 Task: Find connections with filter location Hockenheim with filter topic #Saaswith filter profile language German with filter current company TeamLease Services Limited with filter school Dr. S.S. Bhatnagar UICET, Panjab University with filter industry Paint, Coating, and Adhesive Manufacturing with filter service category Video Editing with filter keywords title UPS Driver
Action: Mouse moved to (563, 84)
Screenshot: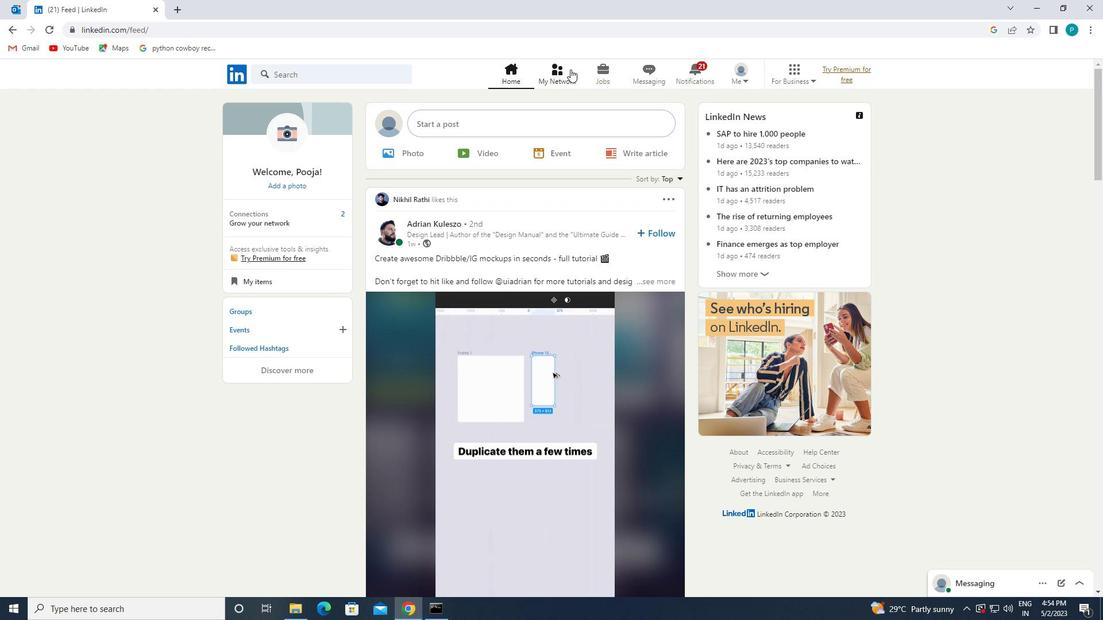 
Action: Mouse pressed left at (563, 84)
Screenshot: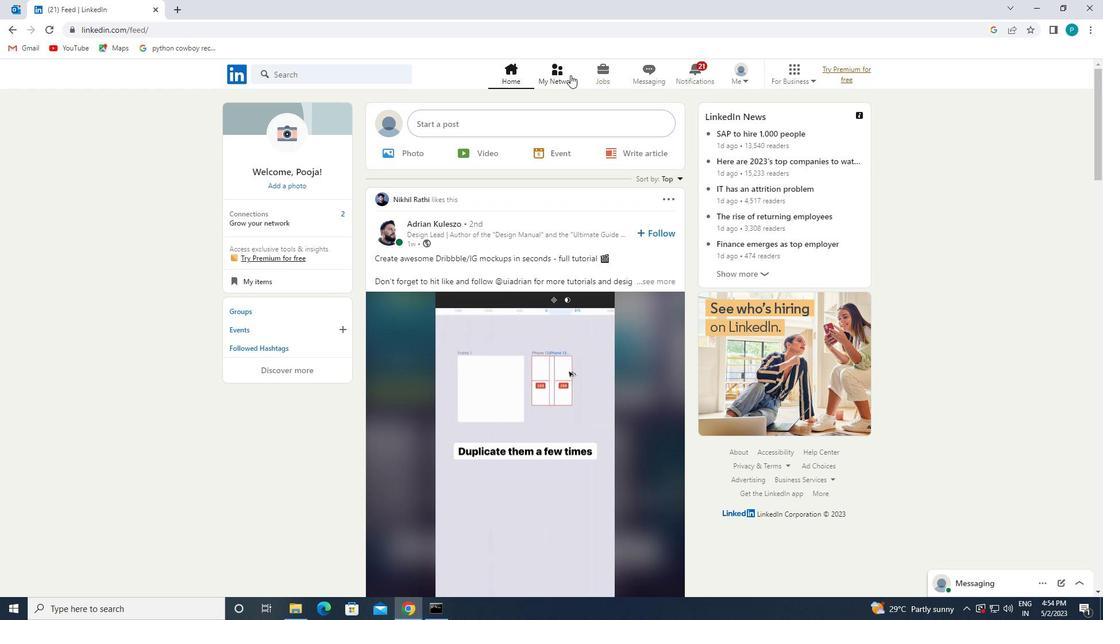 
Action: Mouse moved to (302, 141)
Screenshot: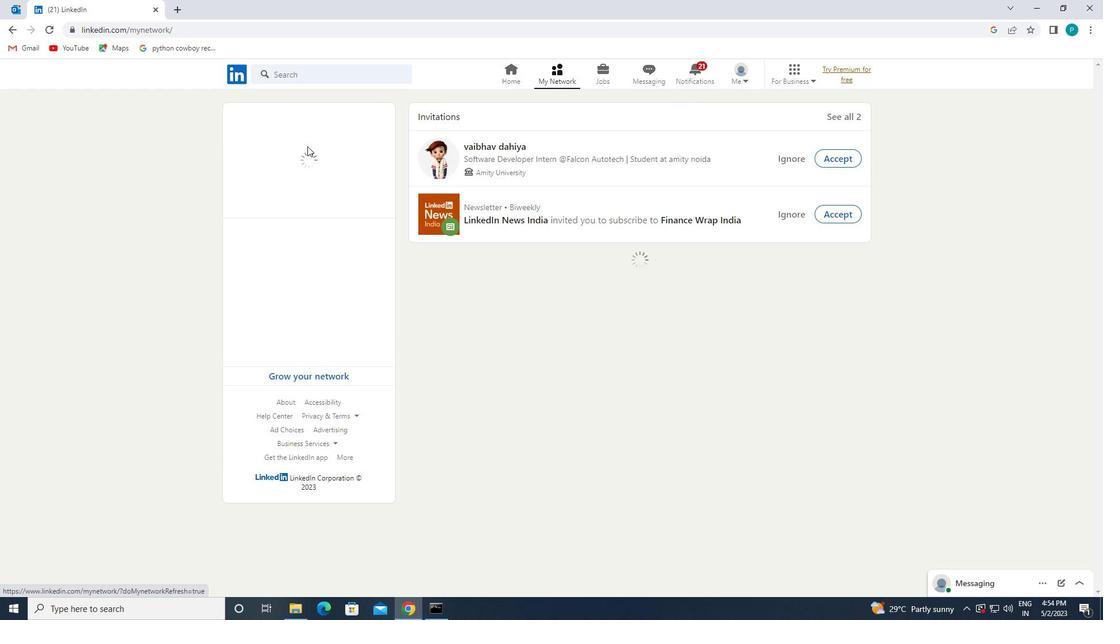 
Action: Mouse pressed left at (302, 141)
Screenshot: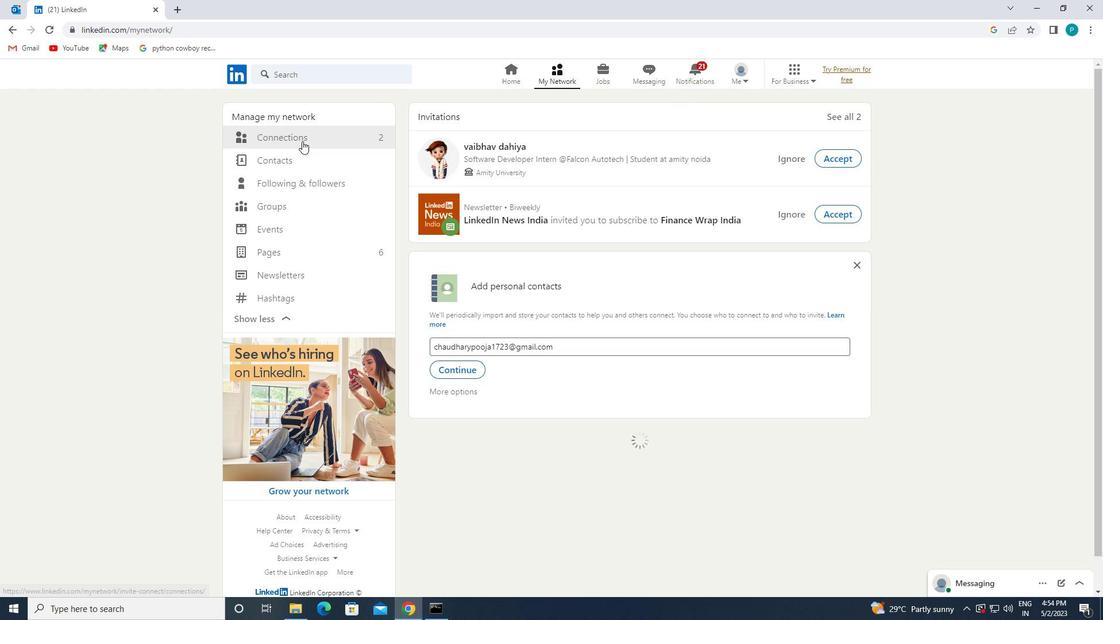 
Action: Mouse moved to (623, 144)
Screenshot: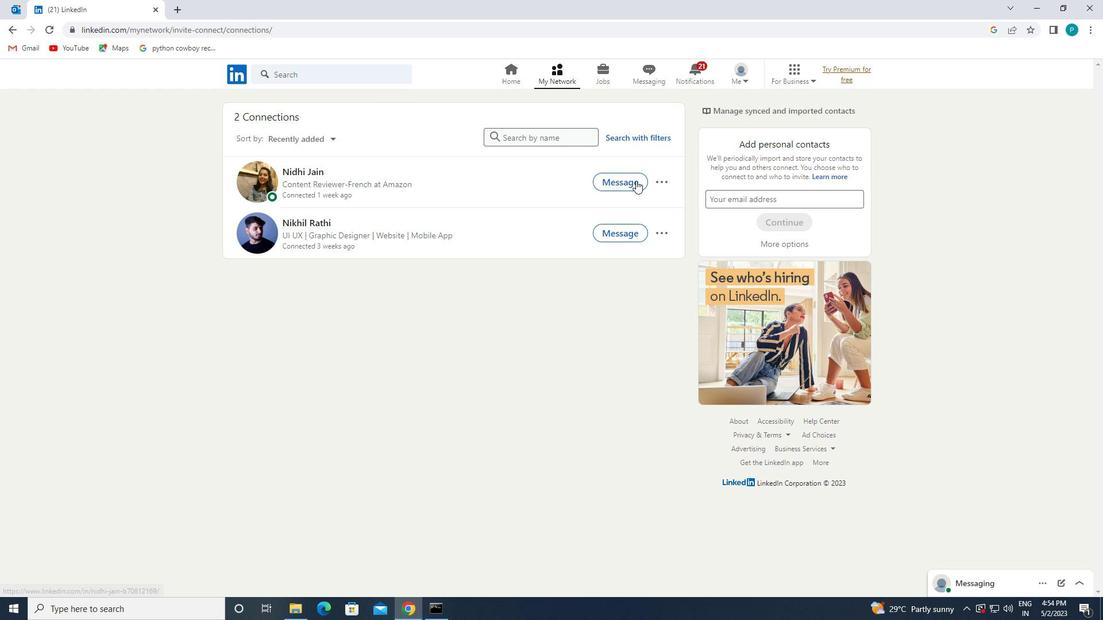 
Action: Mouse pressed left at (623, 144)
Screenshot: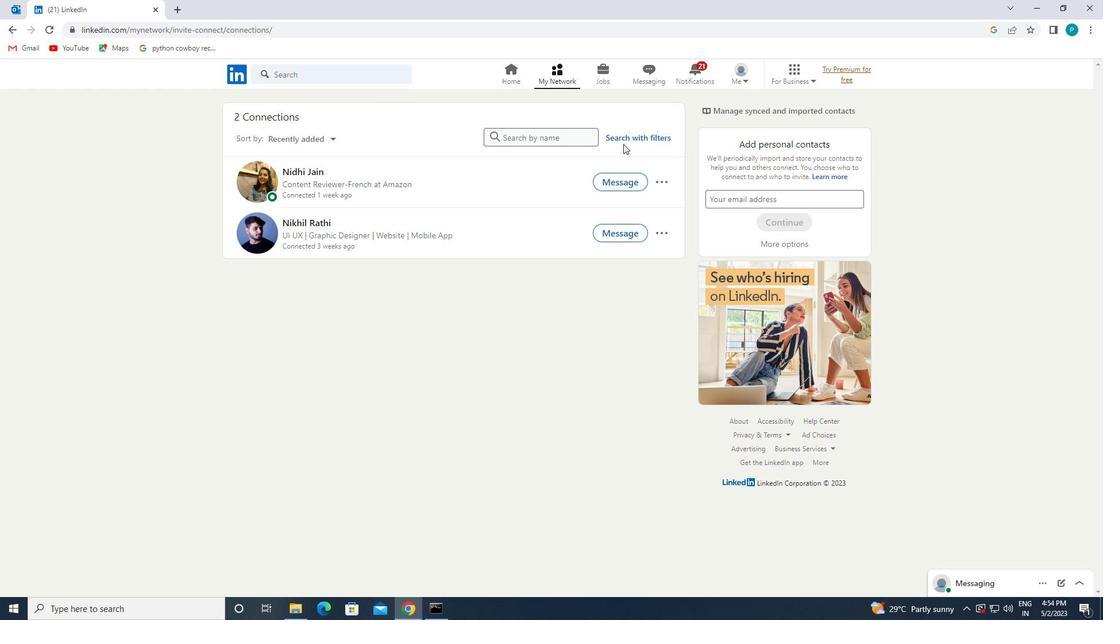 
Action: Mouse moved to (618, 139)
Screenshot: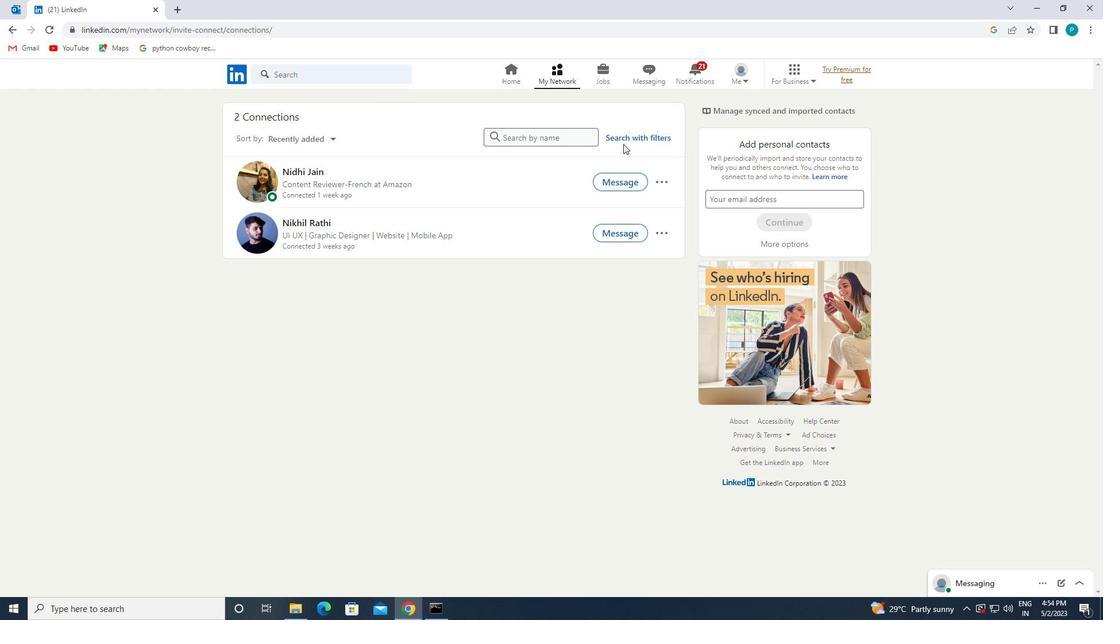 
Action: Mouse pressed left at (618, 139)
Screenshot: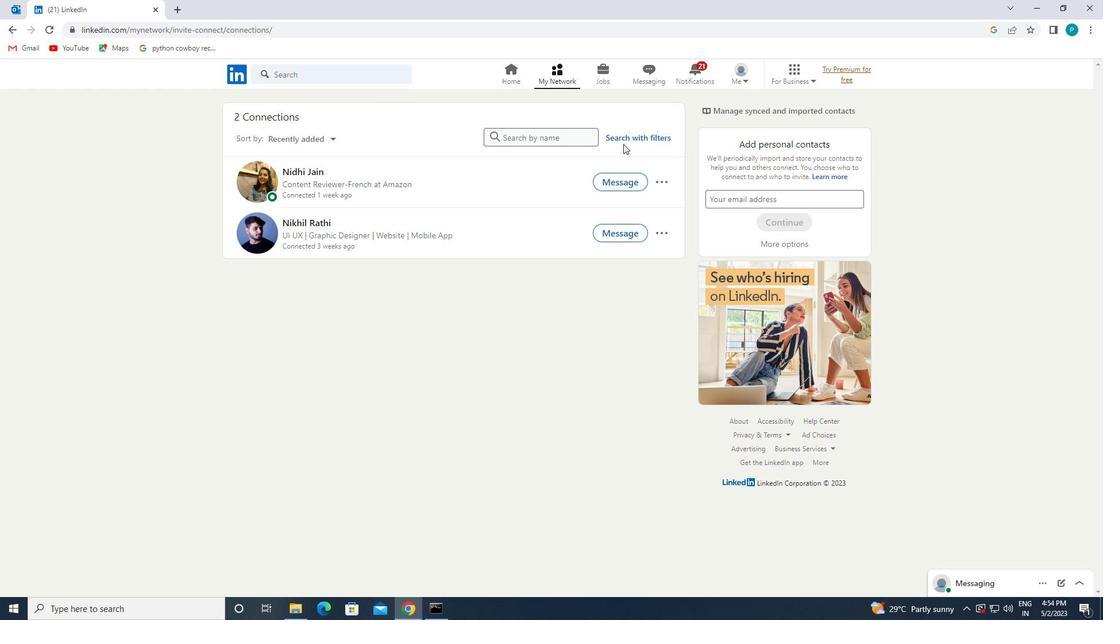 
Action: Mouse moved to (600, 99)
Screenshot: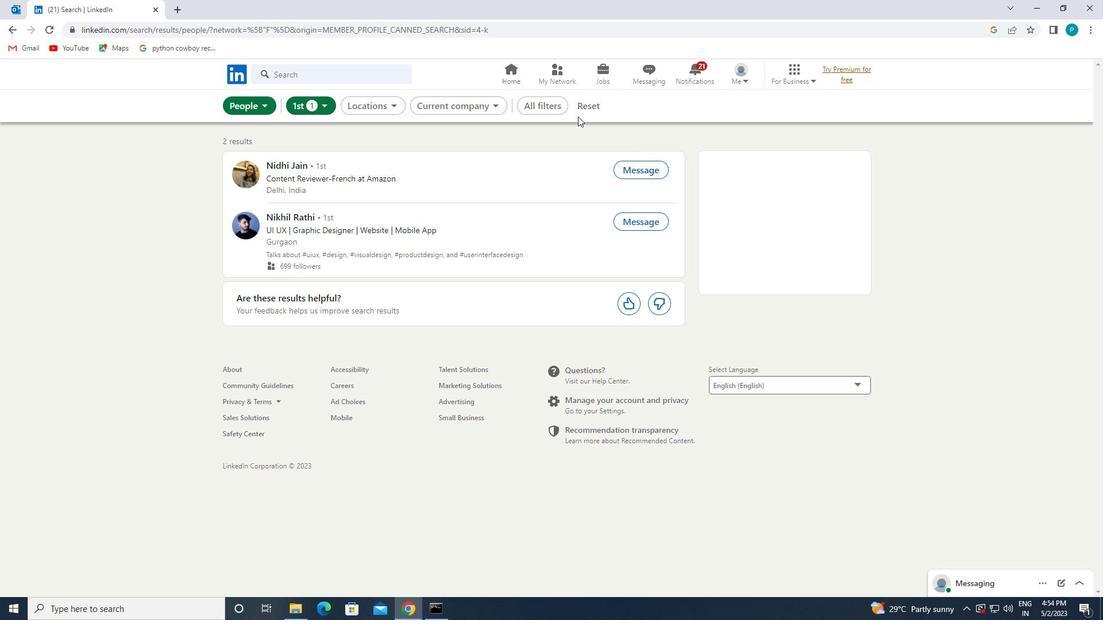 
Action: Mouse pressed left at (600, 99)
Screenshot: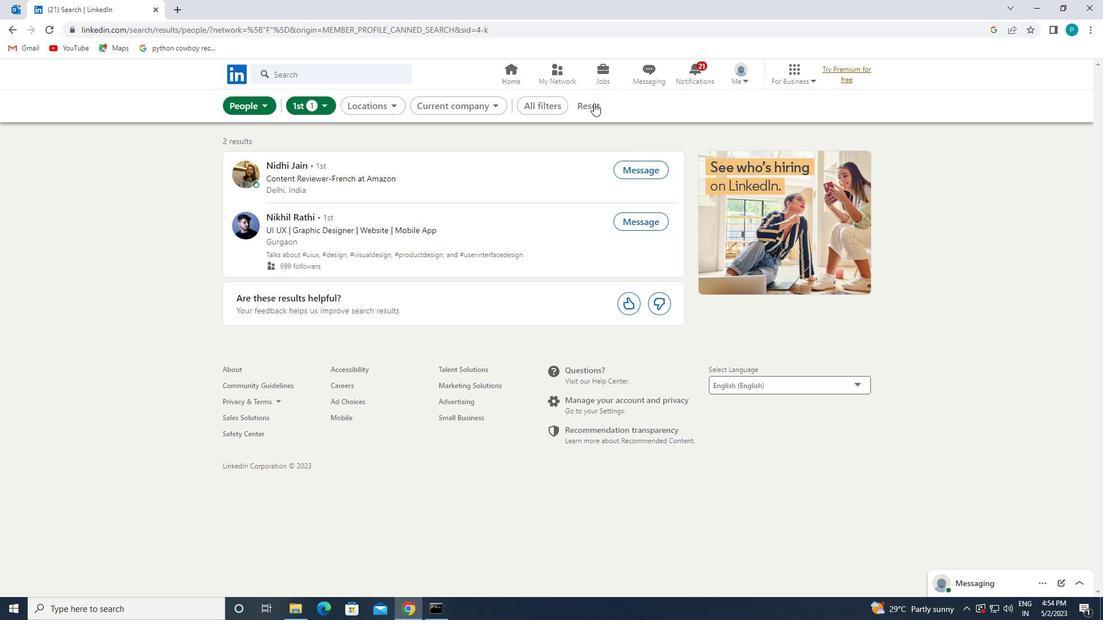
Action: Mouse moved to (548, 111)
Screenshot: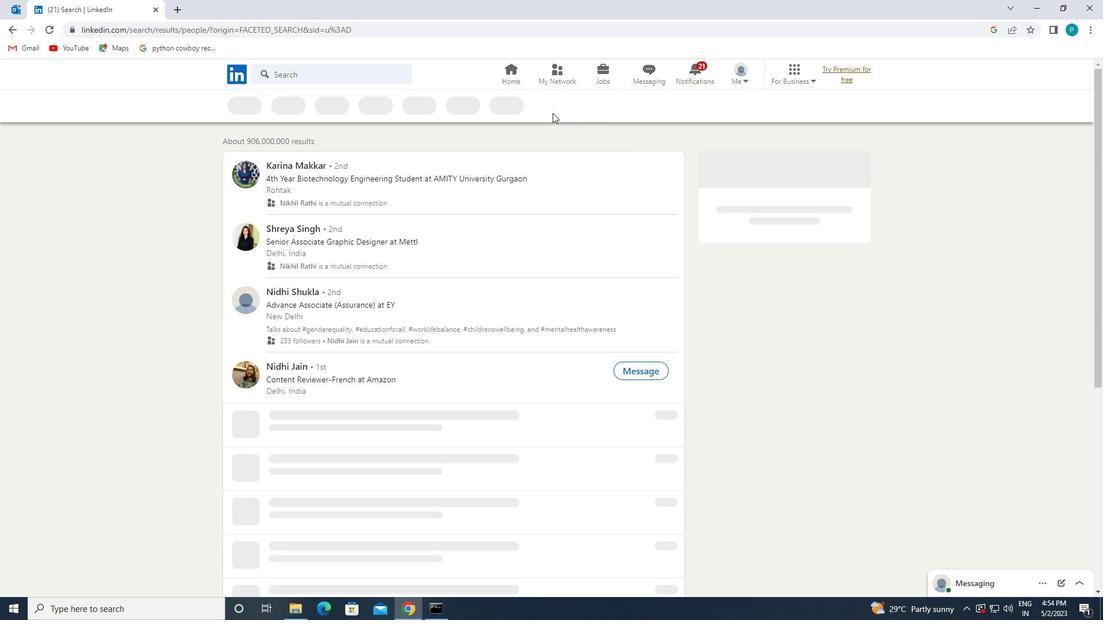 
Action: Mouse pressed left at (548, 111)
Screenshot: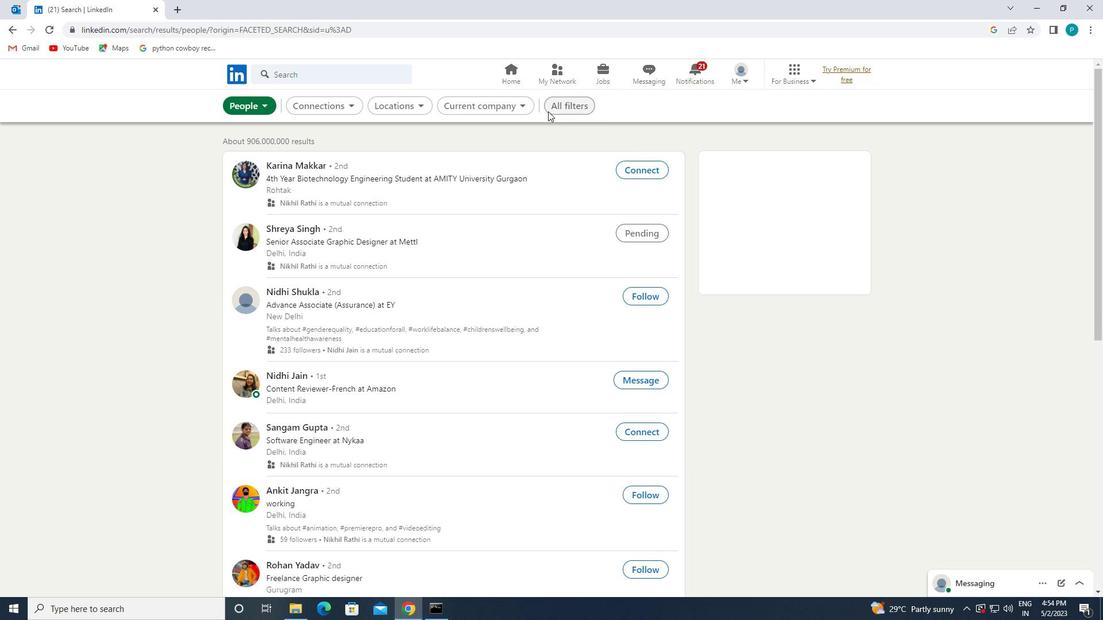 
Action: Mouse moved to (943, 352)
Screenshot: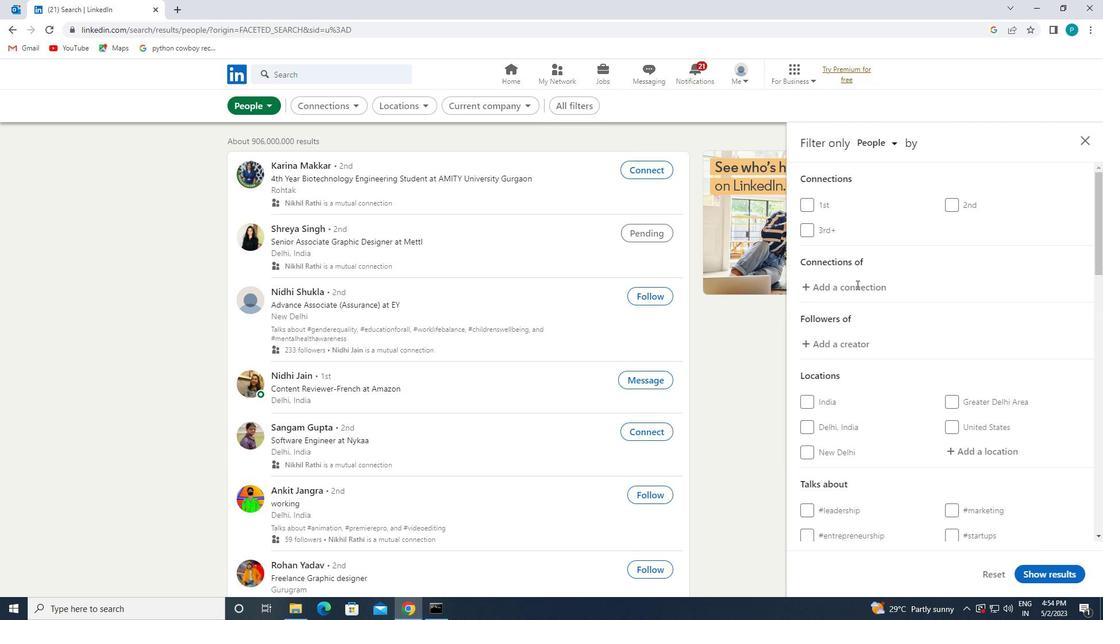 
Action: Mouse scrolled (943, 351) with delta (0, 0)
Screenshot: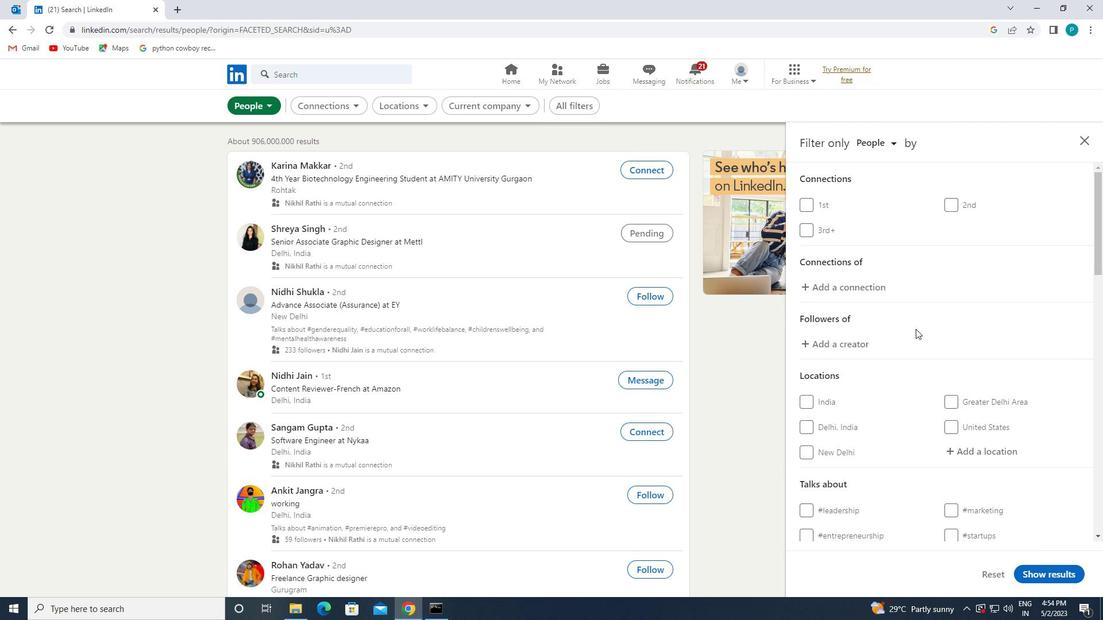 
Action: Mouse scrolled (943, 351) with delta (0, 0)
Screenshot: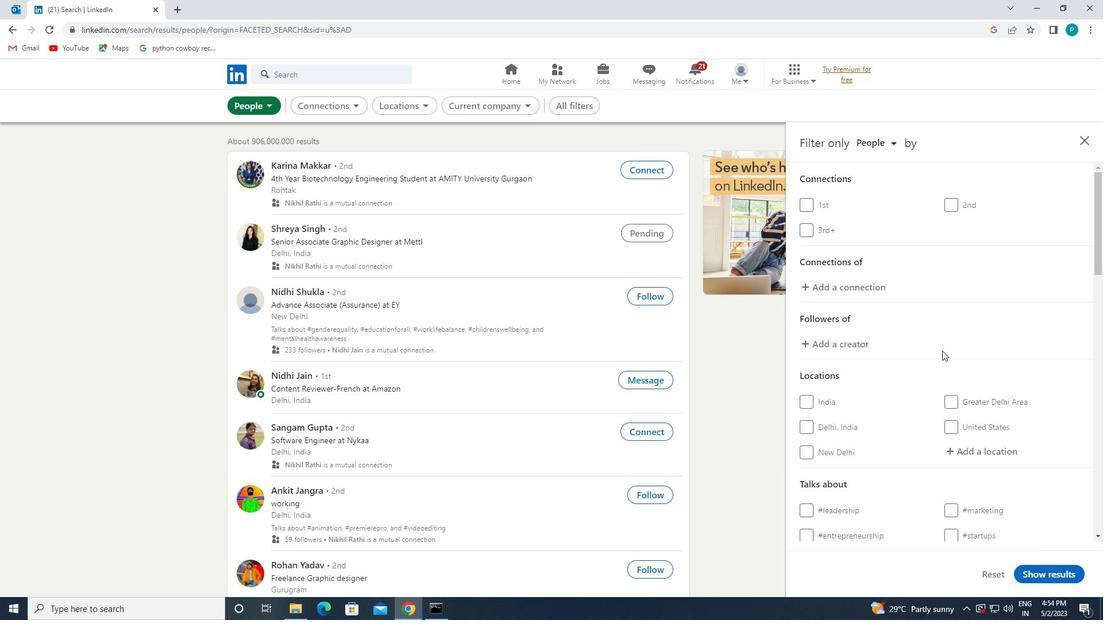 
Action: Mouse moved to (980, 338)
Screenshot: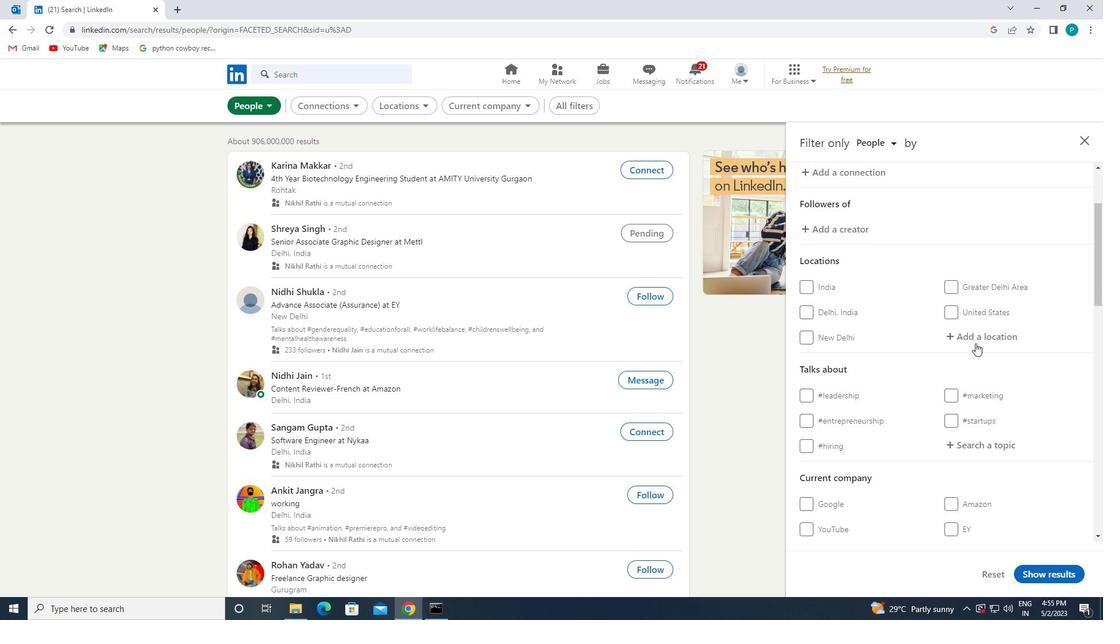 
Action: Mouse pressed left at (980, 338)
Screenshot: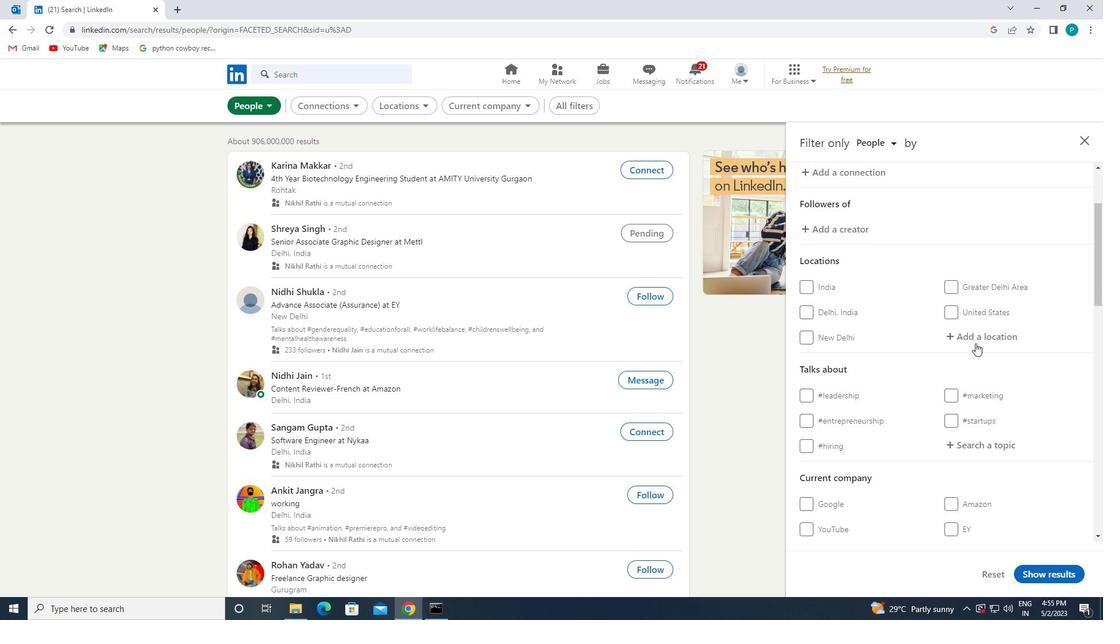 
Action: Mouse moved to (980, 338)
Screenshot: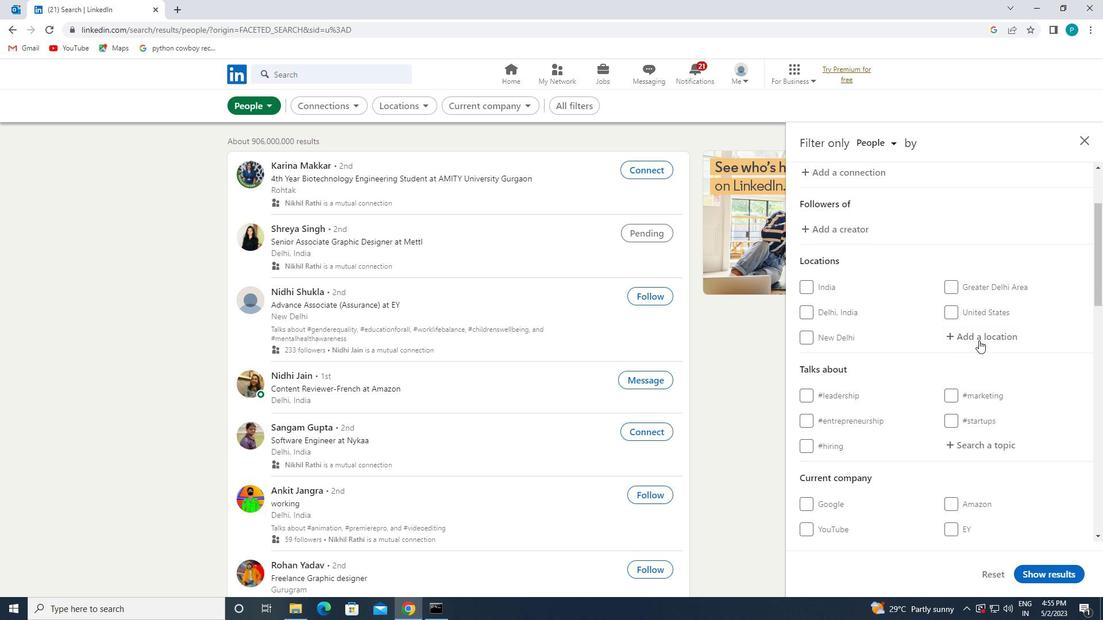 
Action: Key pressed <Key.caps_lock>h<Key.caps_lock>ockenheim
Screenshot: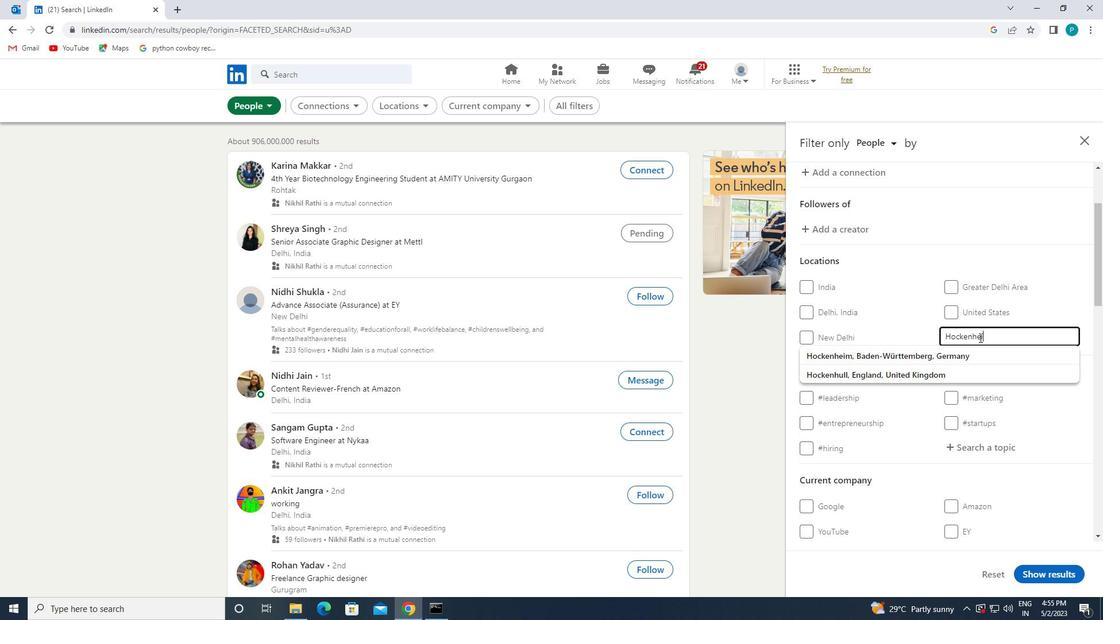 
Action: Mouse moved to (971, 355)
Screenshot: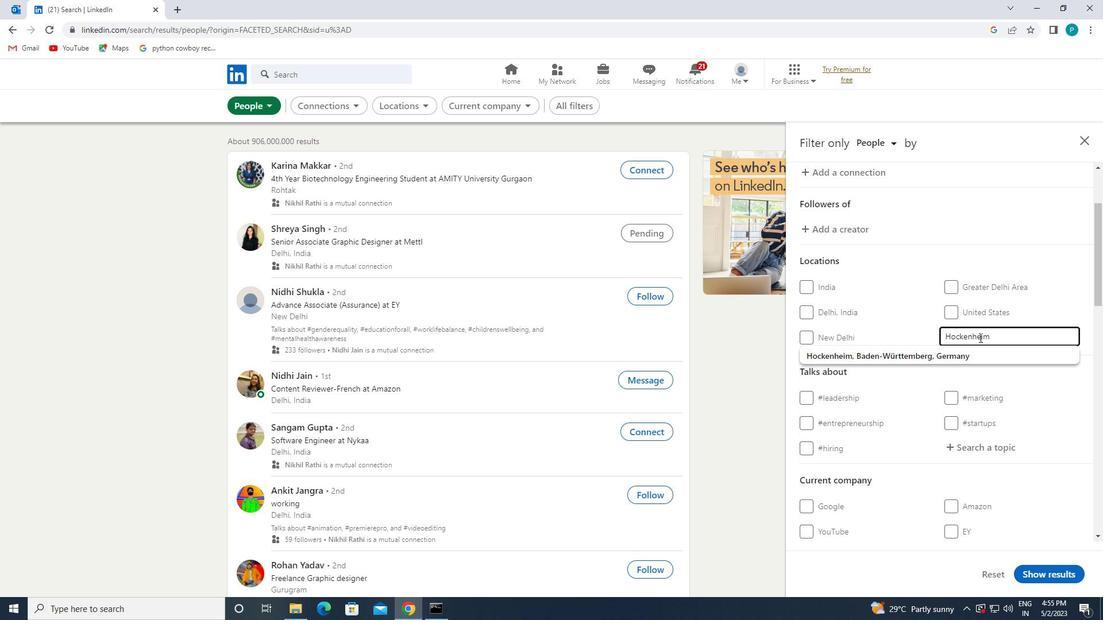 
Action: Mouse pressed left at (971, 355)
Screenshot: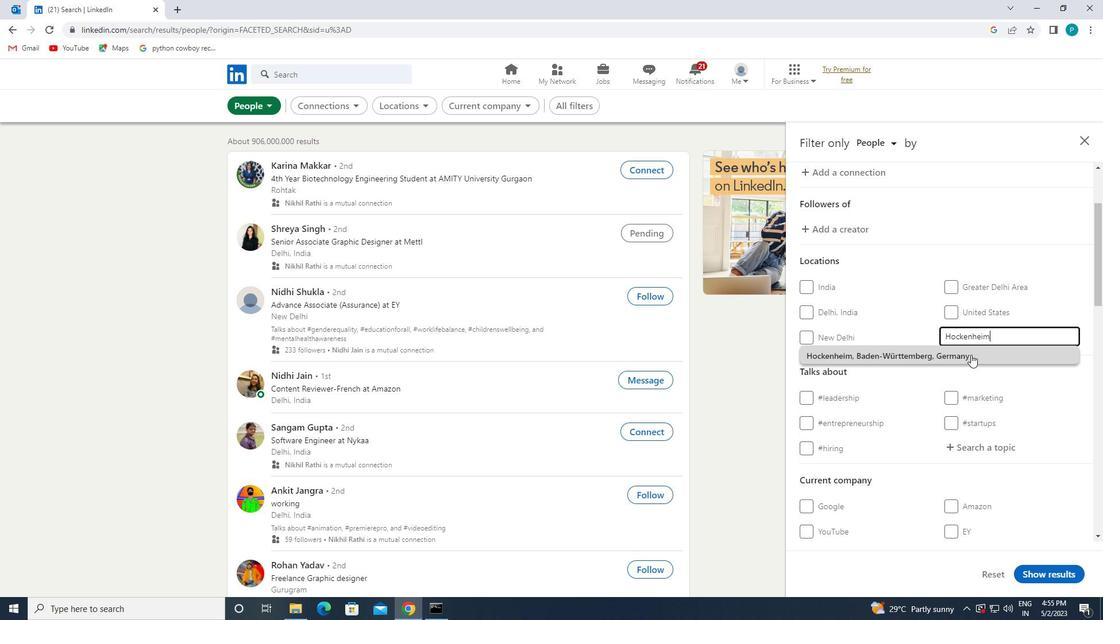 
Action: Mouse moved to (971, 355)
Screenshot: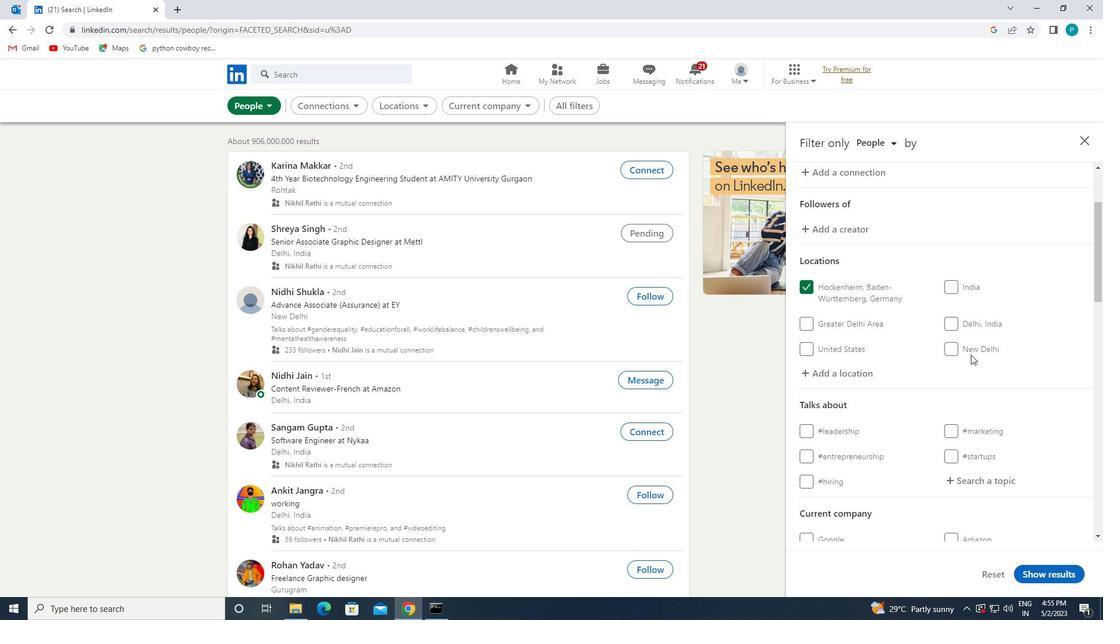 
Action: Mouse scrolled (971, 355) with delta (0, 0)
Screenshot: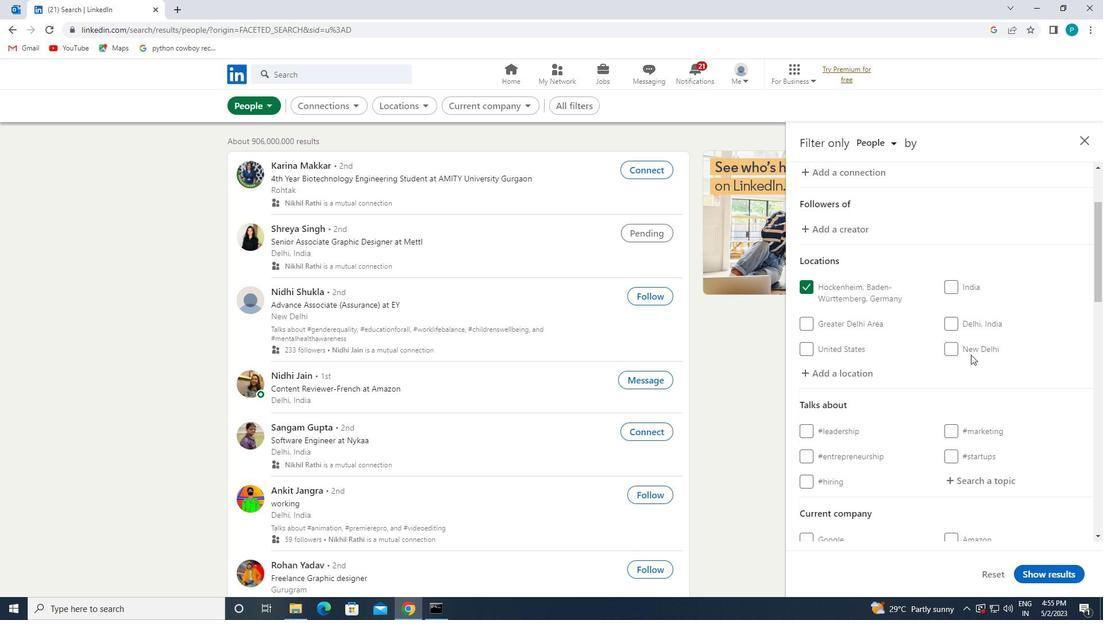 
Action: Mouse moved to (971, 355)
Screenshot: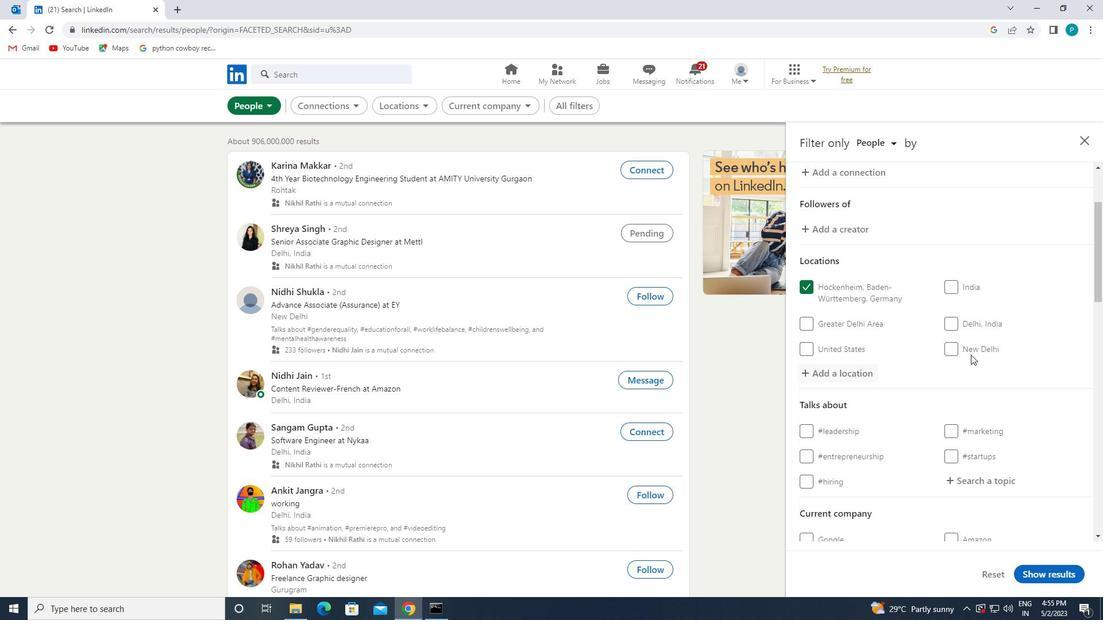 
Action: Mouse scrolled (971, 355) with delta (0, 0)
Screenshot: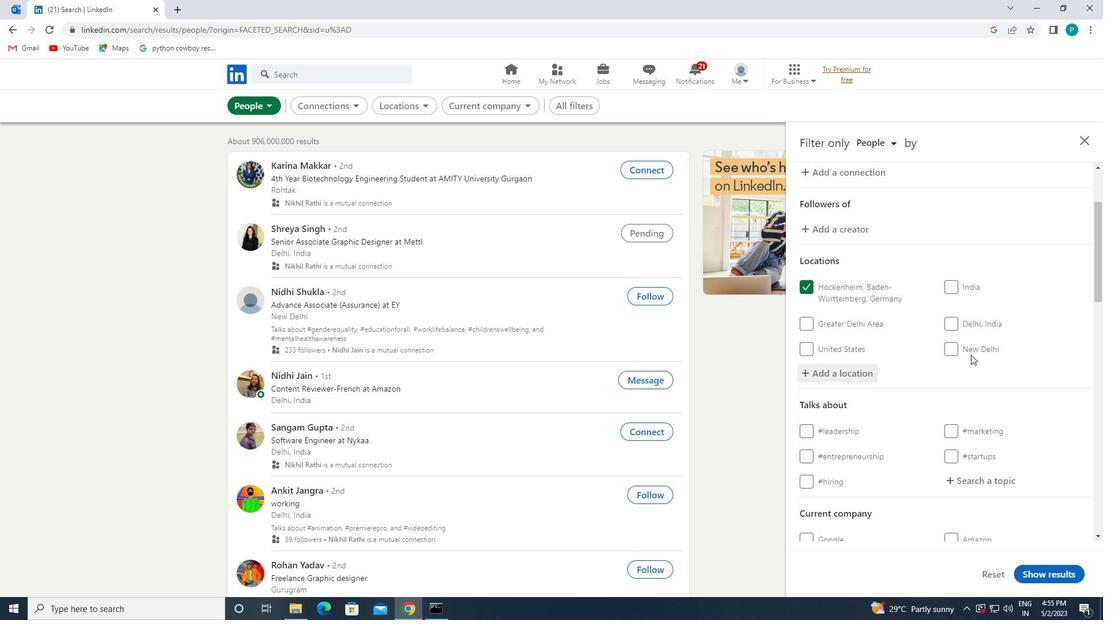 
Action: Mouse moved to (971, 356)
Screenshot: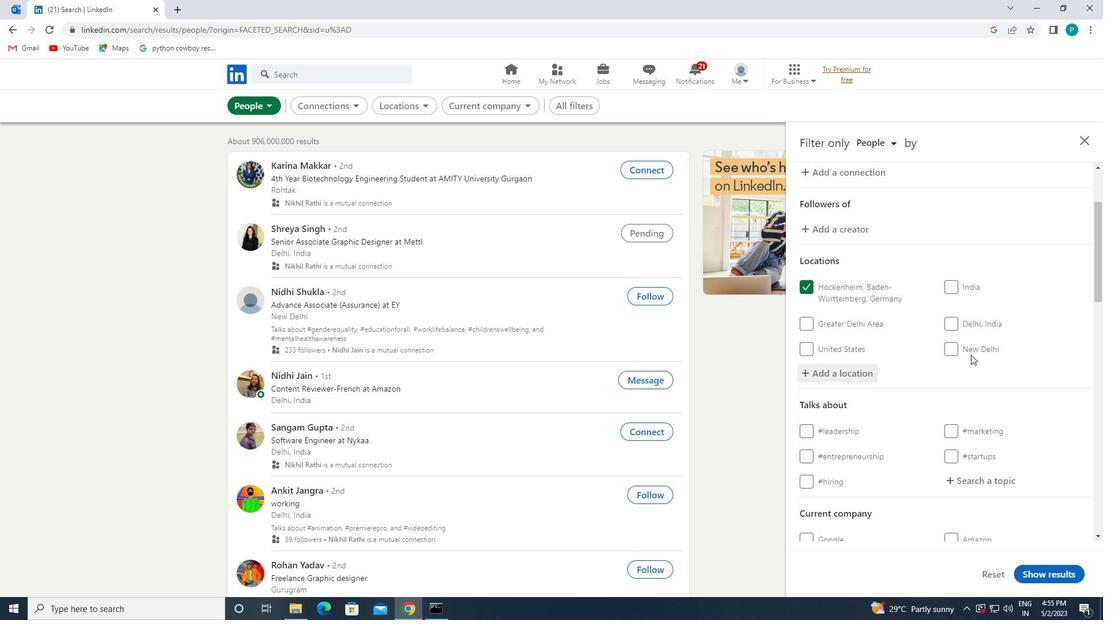 
Action: Mouse scrolled (971, 355) with delta (0, 0)
Screenshot: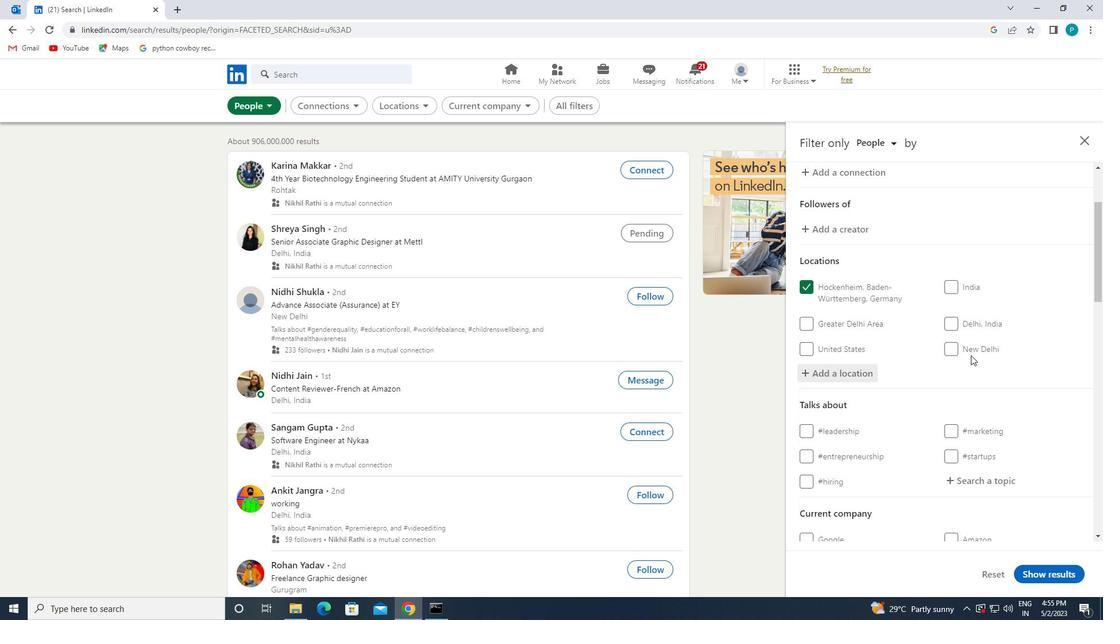 
Action: Mouse moved to (967, 297)
Screenshot: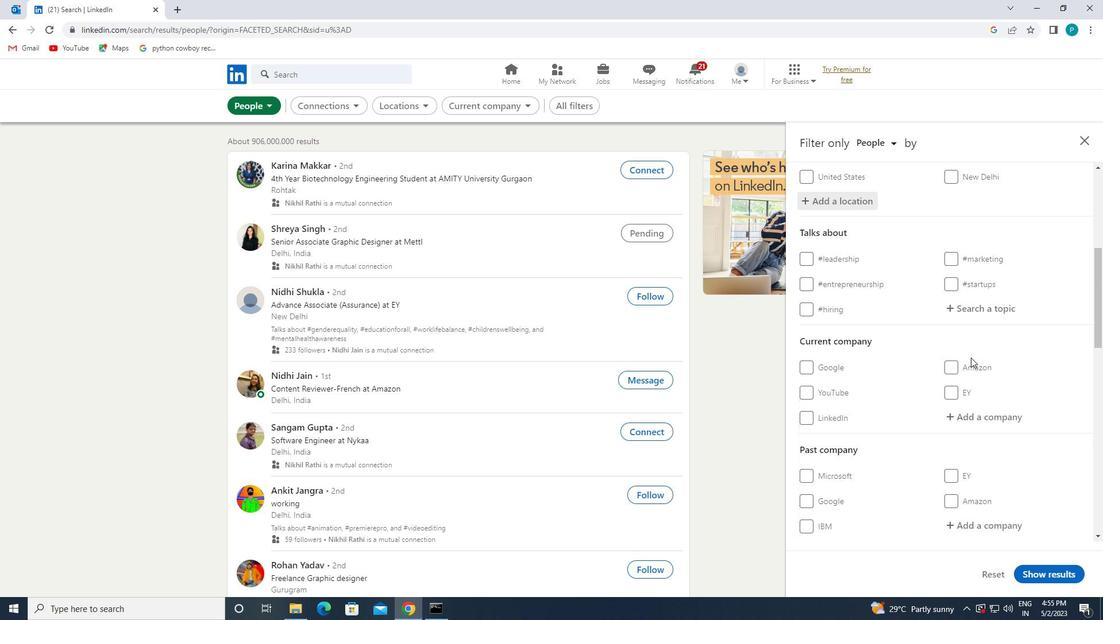 
Action: Mouse pressed left at (967, 297)
Screenshot: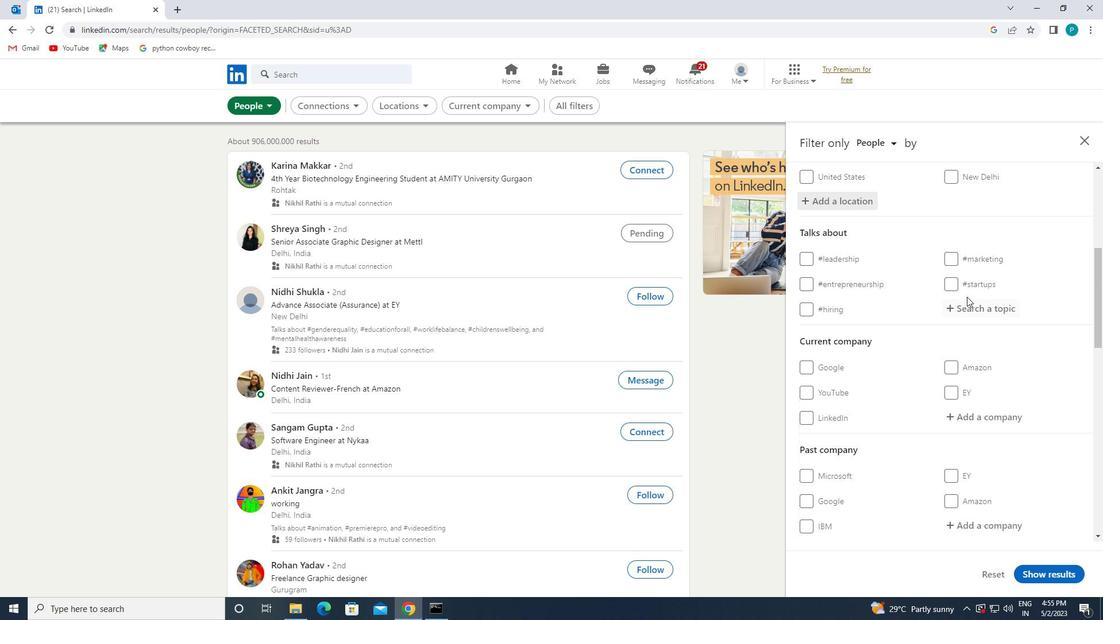 
Action: Mouse moved to (976, 317)
Screenshot: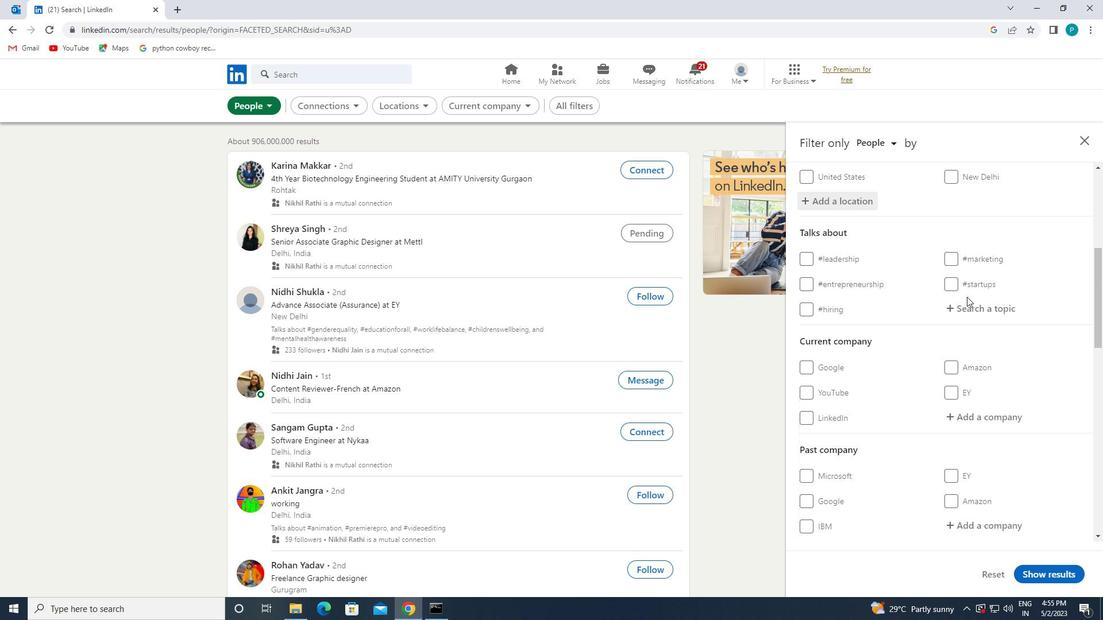 
Action: Mouse pressed left at (976, 317)
Screenshot: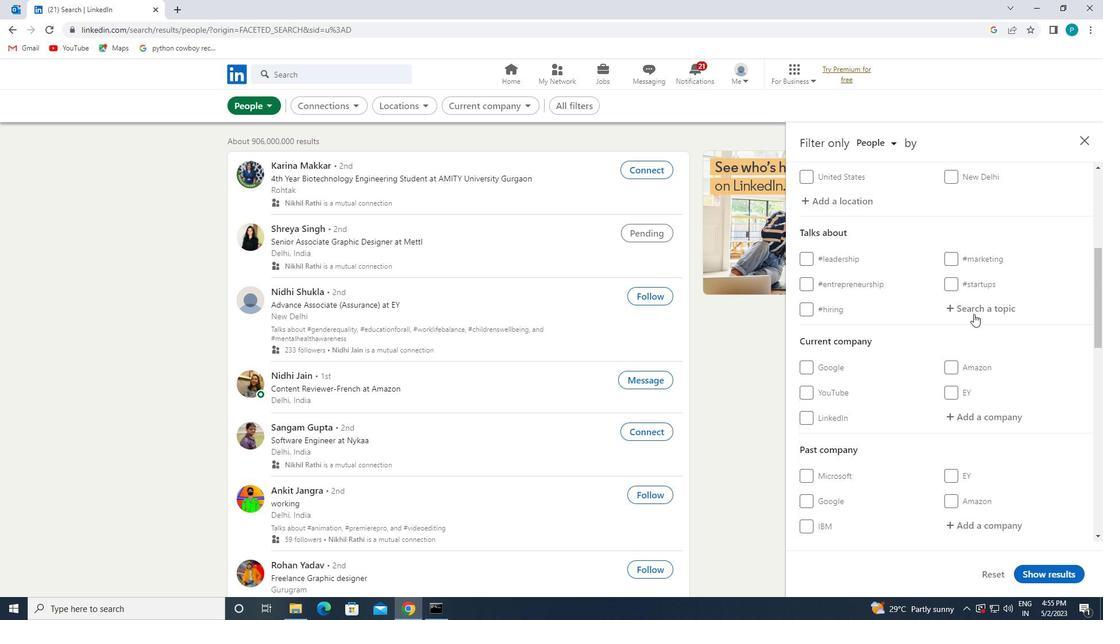 
Action: Mouse moved to (967, 311)
Screenshot: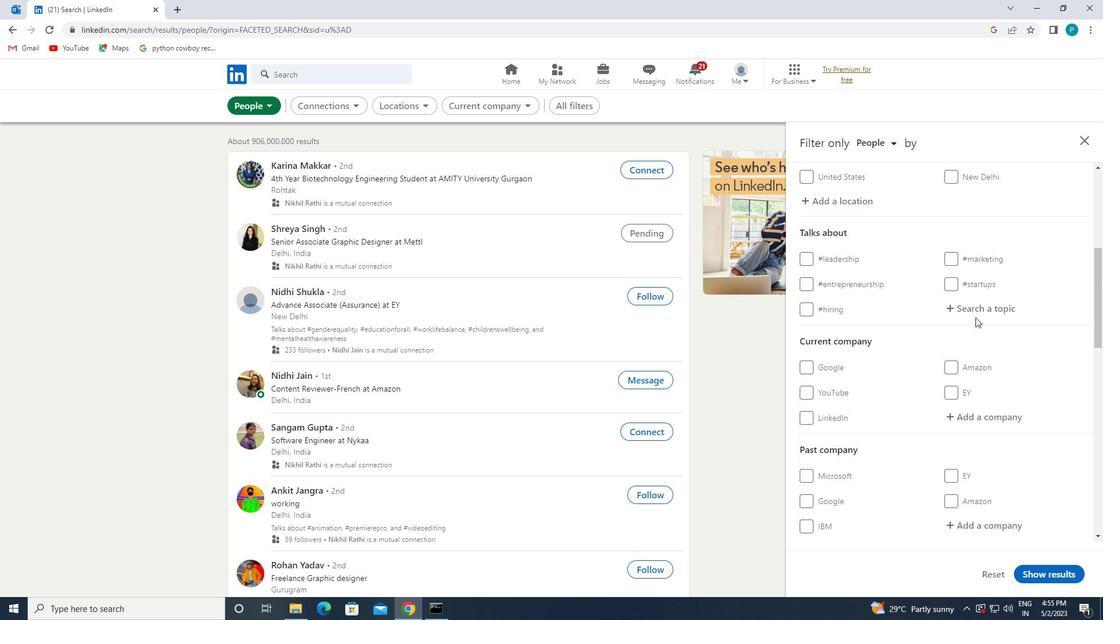 
Action: Mouse pressed left at (967, 311)
Screenshot: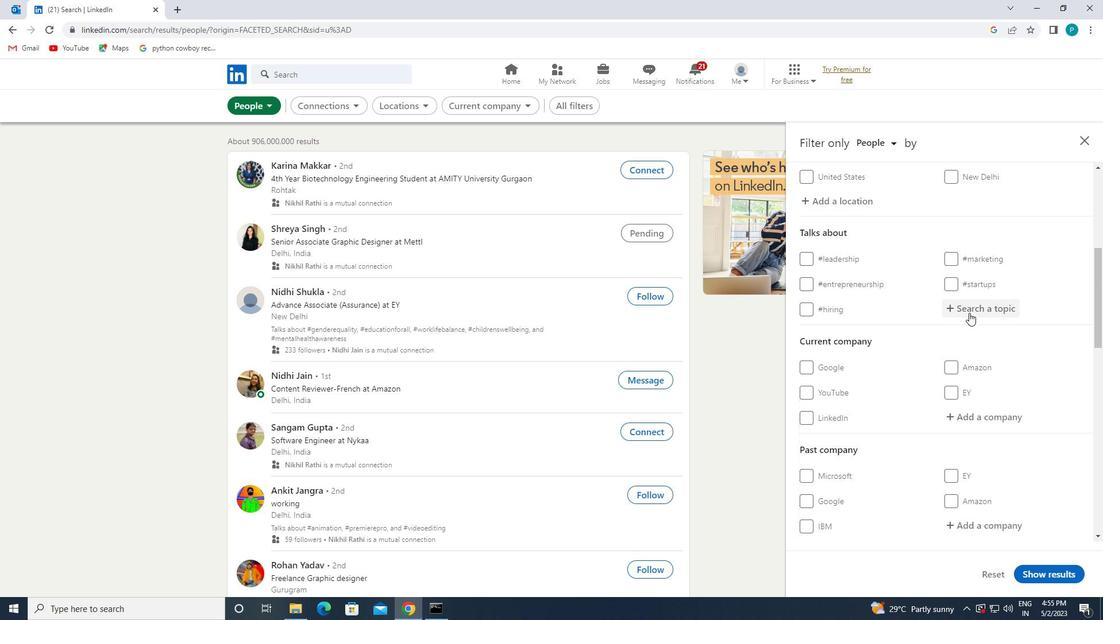 
Action: Mouse moved to (978, 317)
Screenshot: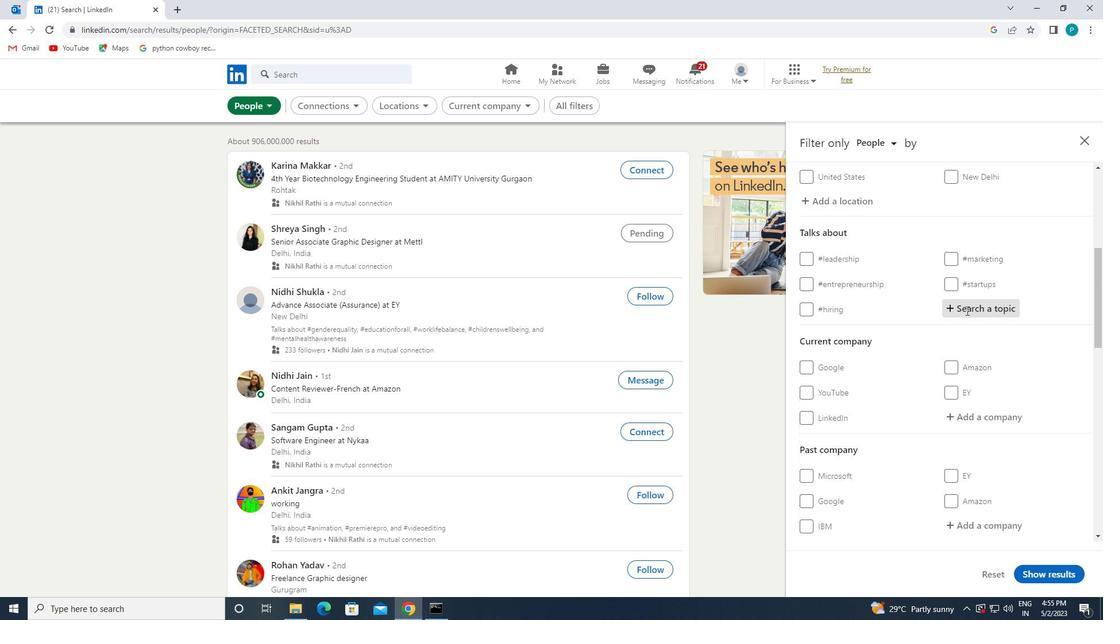 
Action: Key pressed <Key.shift>#<Key.caps_lock>S<Key.caps_lock>AAS
Screenshot: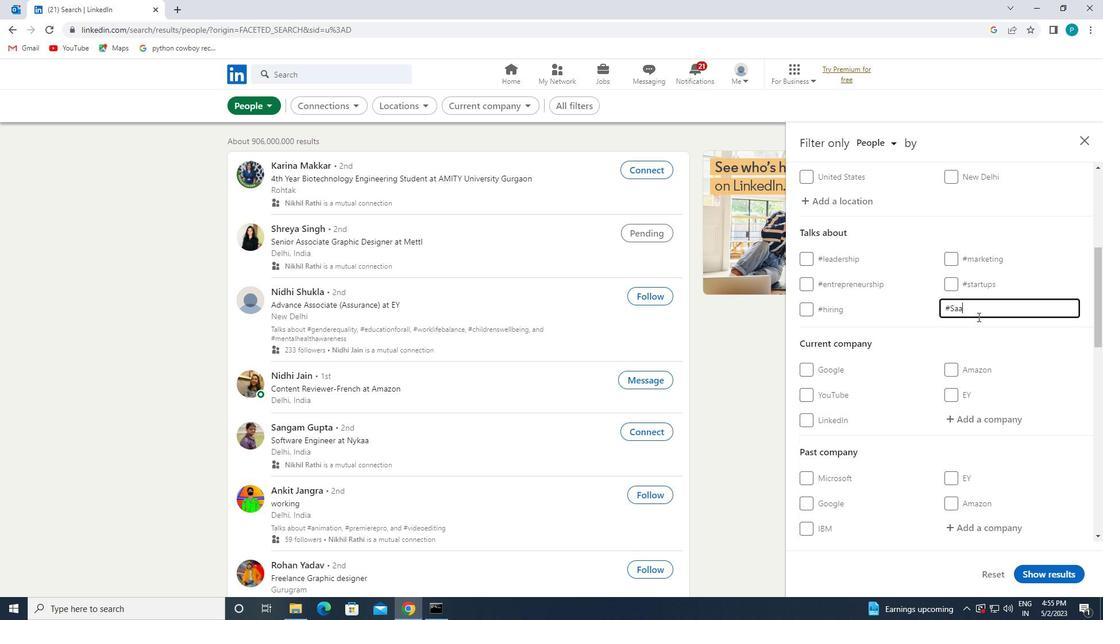 
Action: Mouse moved to (957, 362)
Screenshot: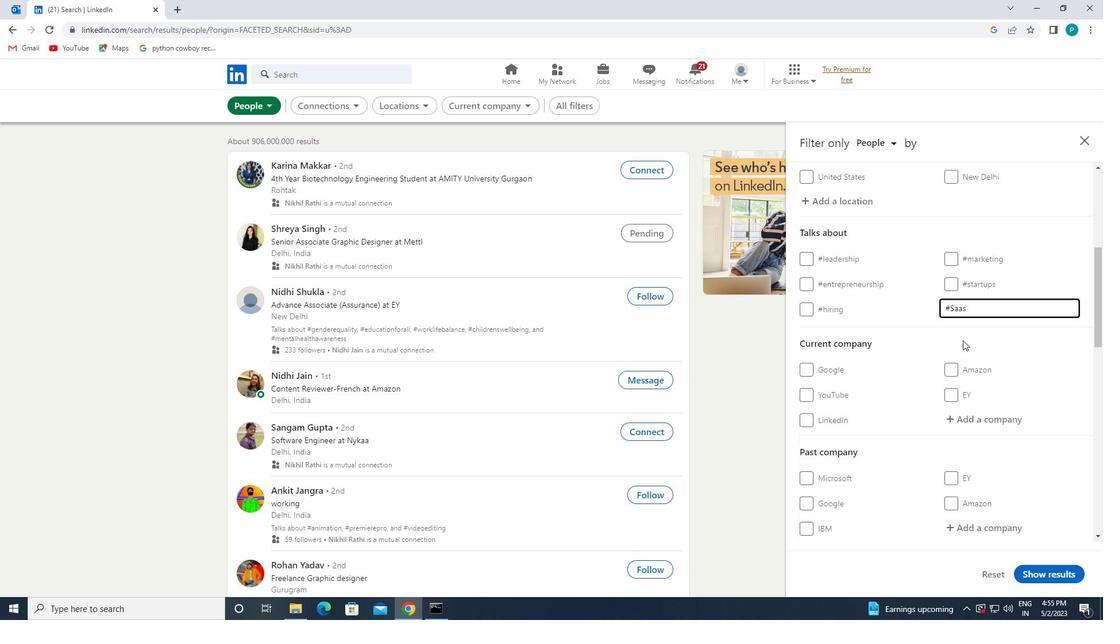 
Action: Mouse scrolled (957, 361) with delta (0, 0)
Screenshot: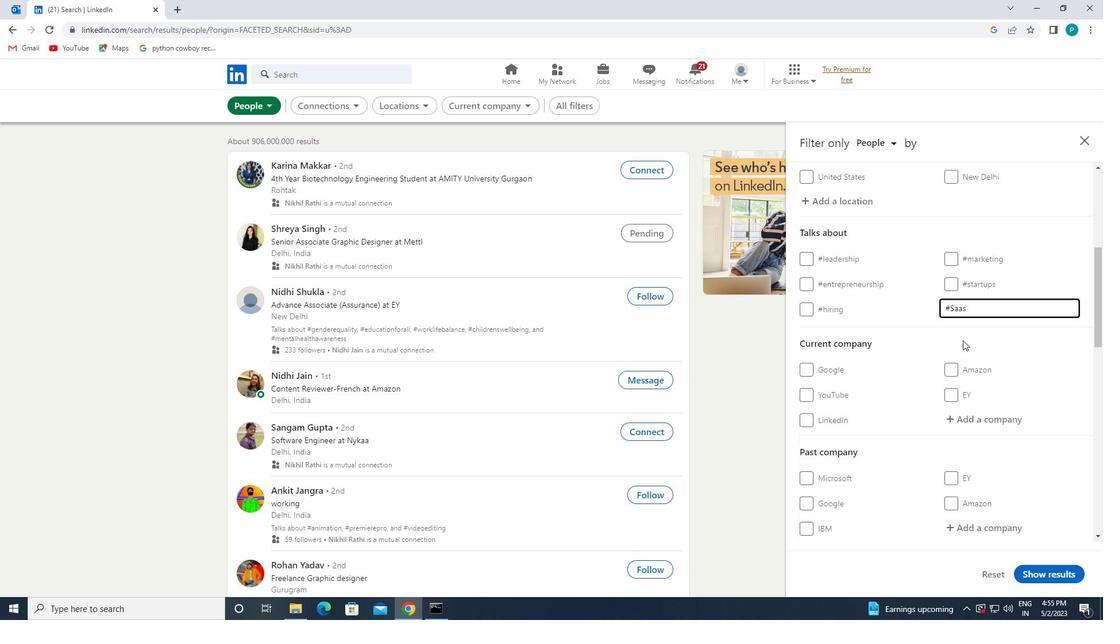 
Action: Mouse moved to (957, 367)
Screenshot: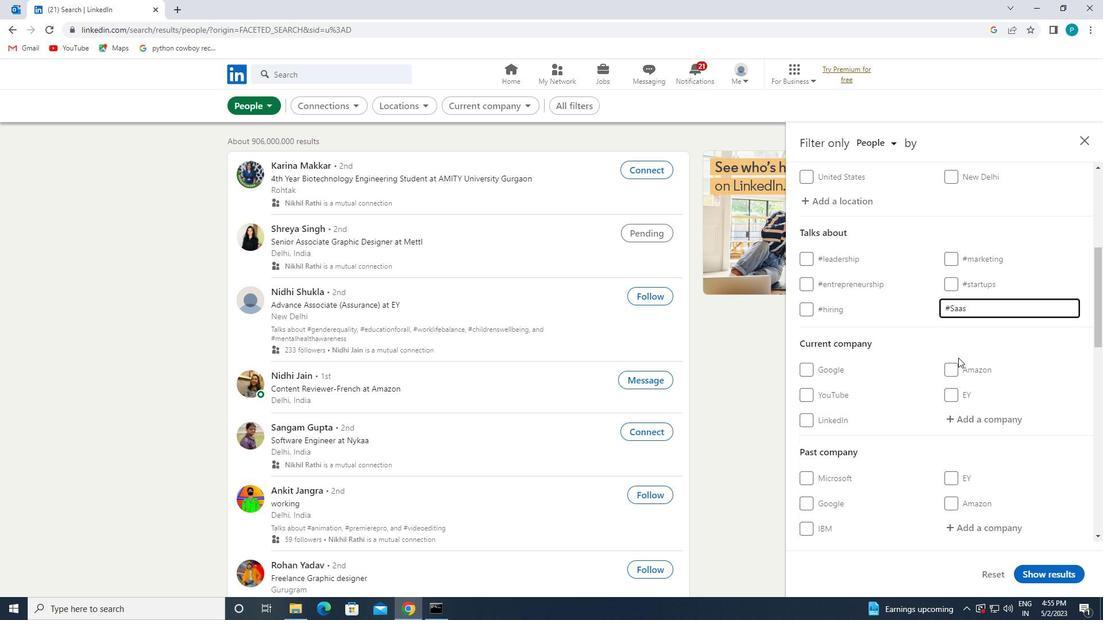 
Action: Mouse scrolled (957, 366) with delta (0, 0)
Screenshot: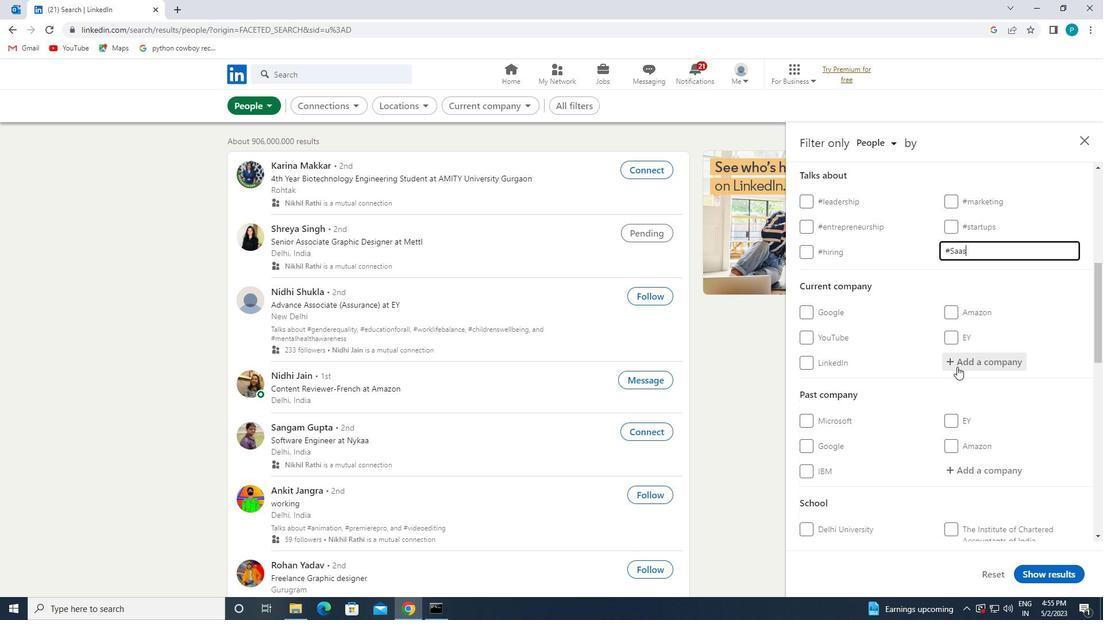 
Action: Mouse scrolled (957, 366) with delta (0, 0)
Screenshot: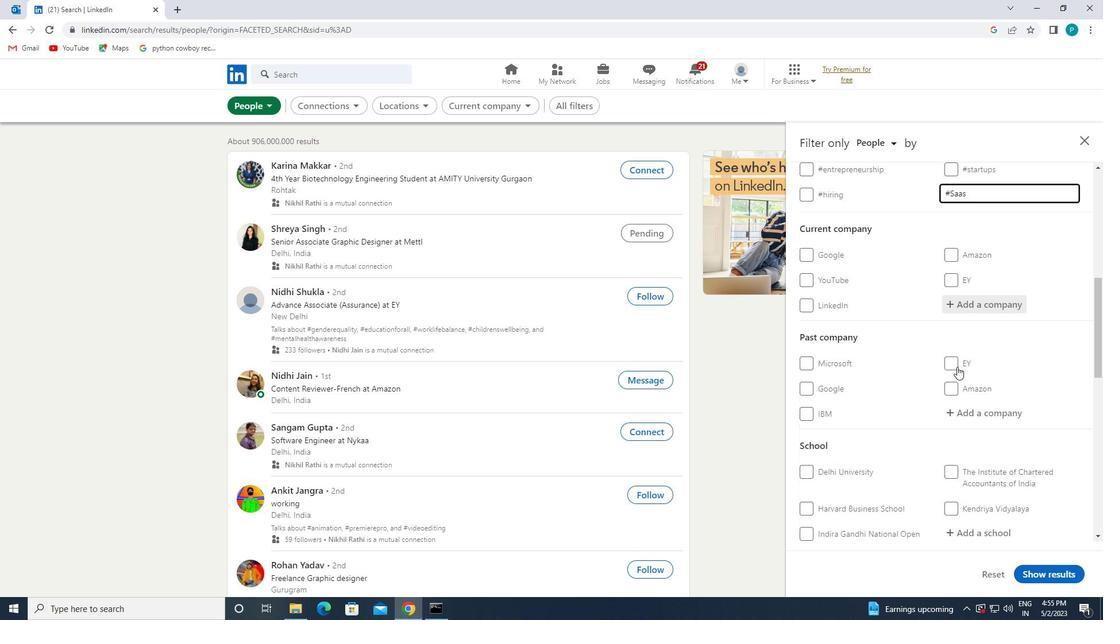 
Action: Mouse scrolled (957, 366) with delta (0, 0)
Screenshot: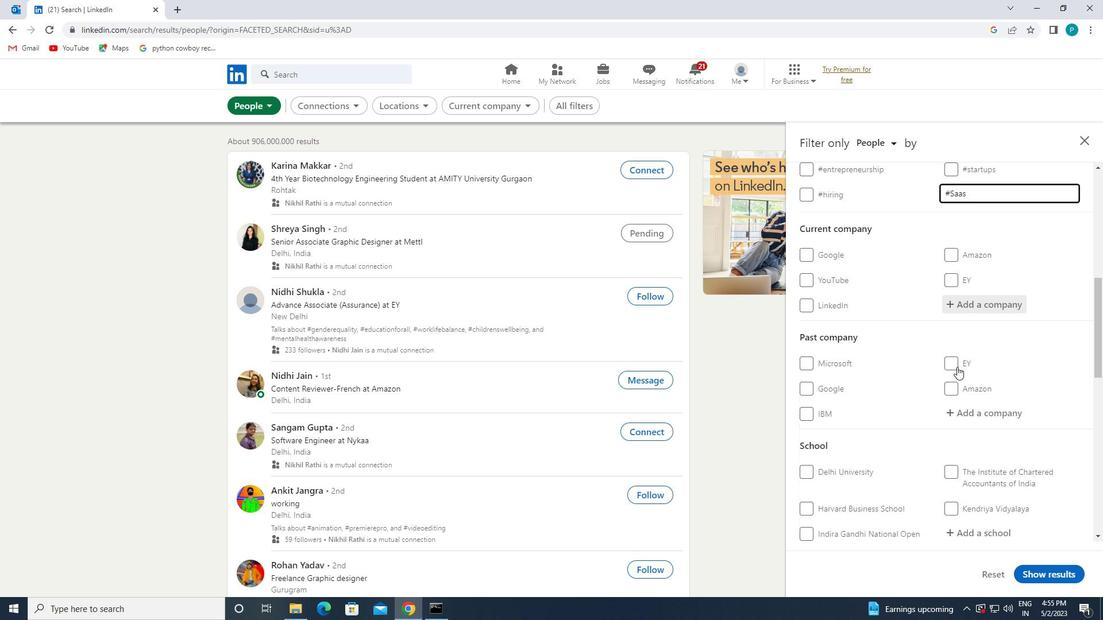 
Action: Mouse scrolled (957, 366) with delta (0, 0)
Screenshot: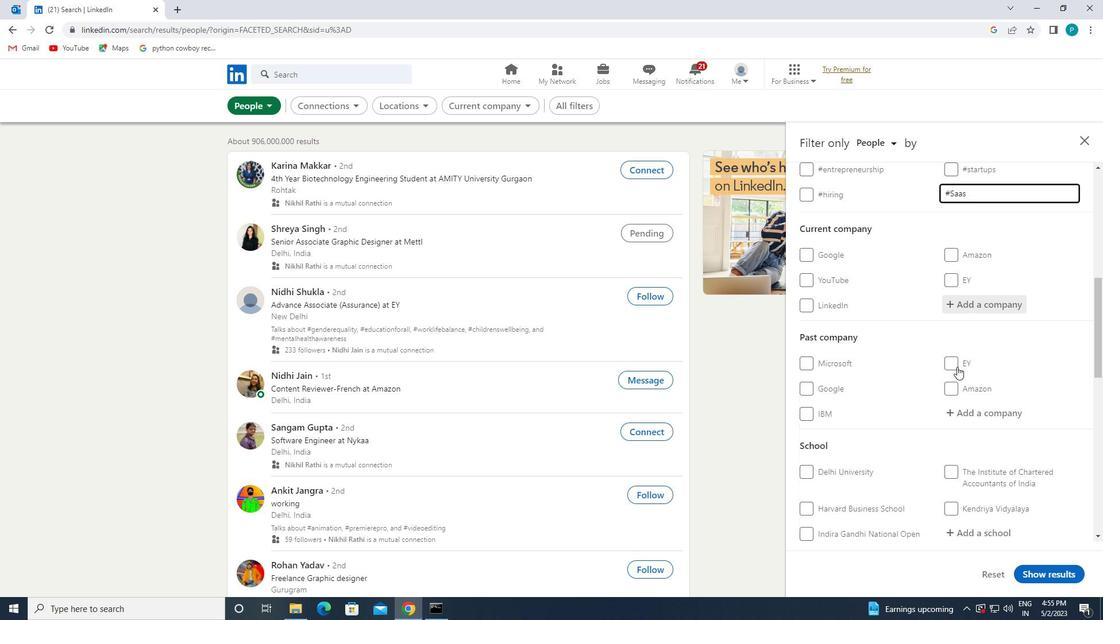 
Action: Mouse moved to (883, 462)
Screenshot: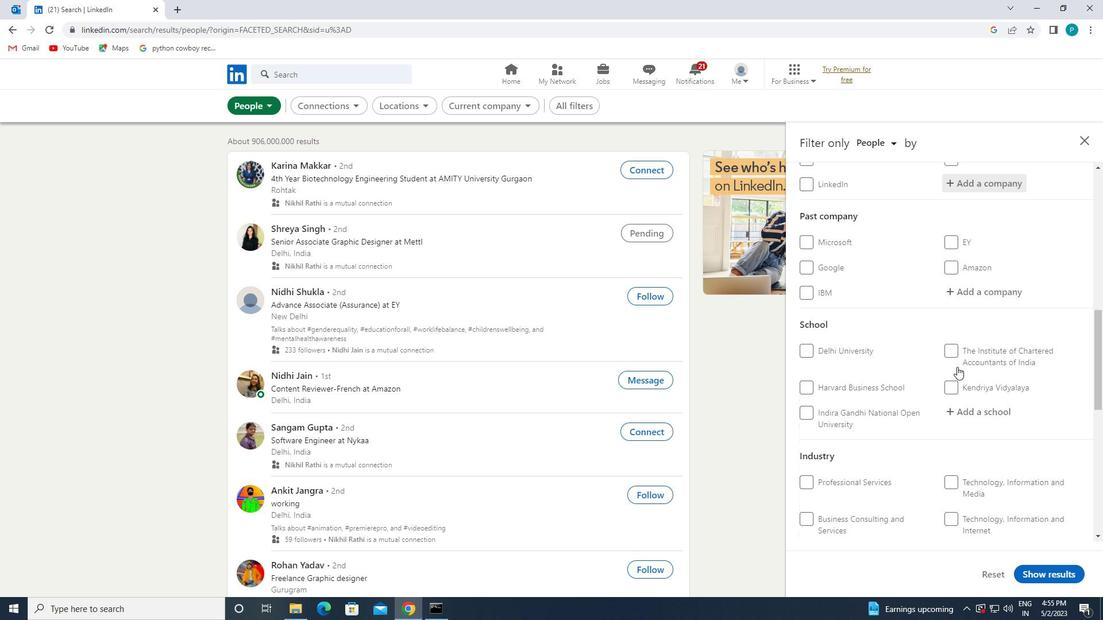 
Action: Mouse scrolled (883, 462) with delta (0, 0)
Screenshot: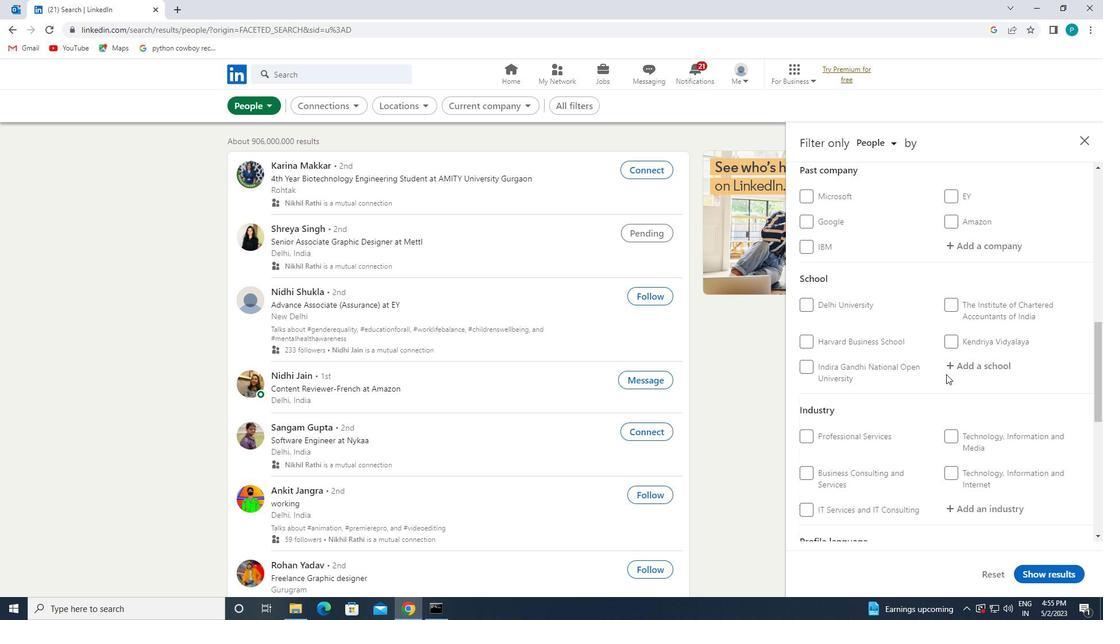 
Action: Mouse scrolled (883, 462) with delta (0, 0)
Screenshot: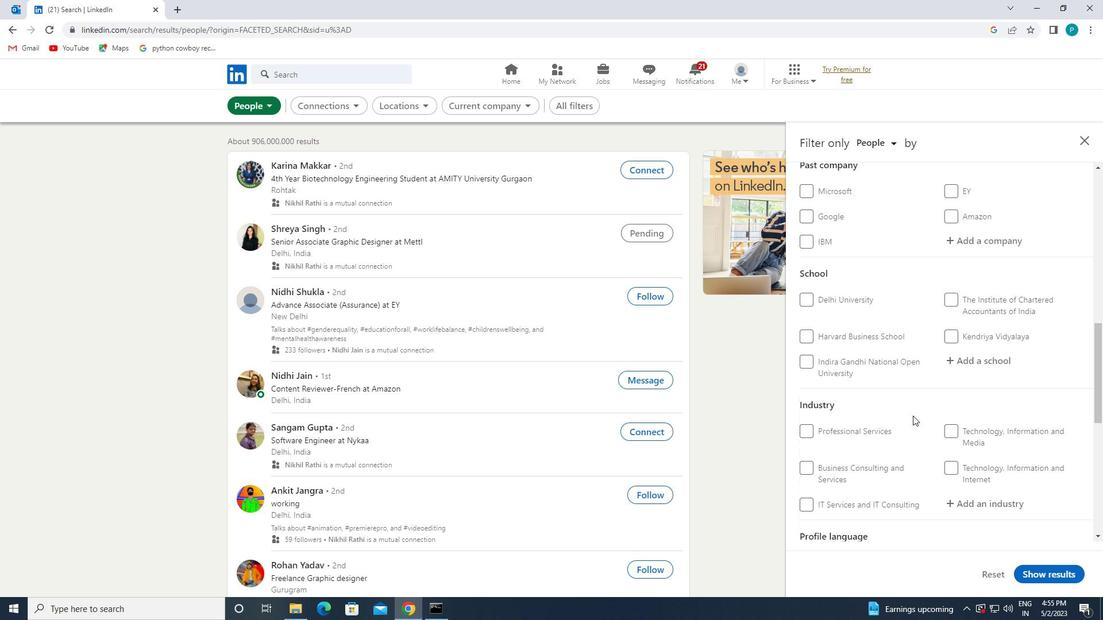 
Action: Mouse moved to (831, 465)
Screenshot: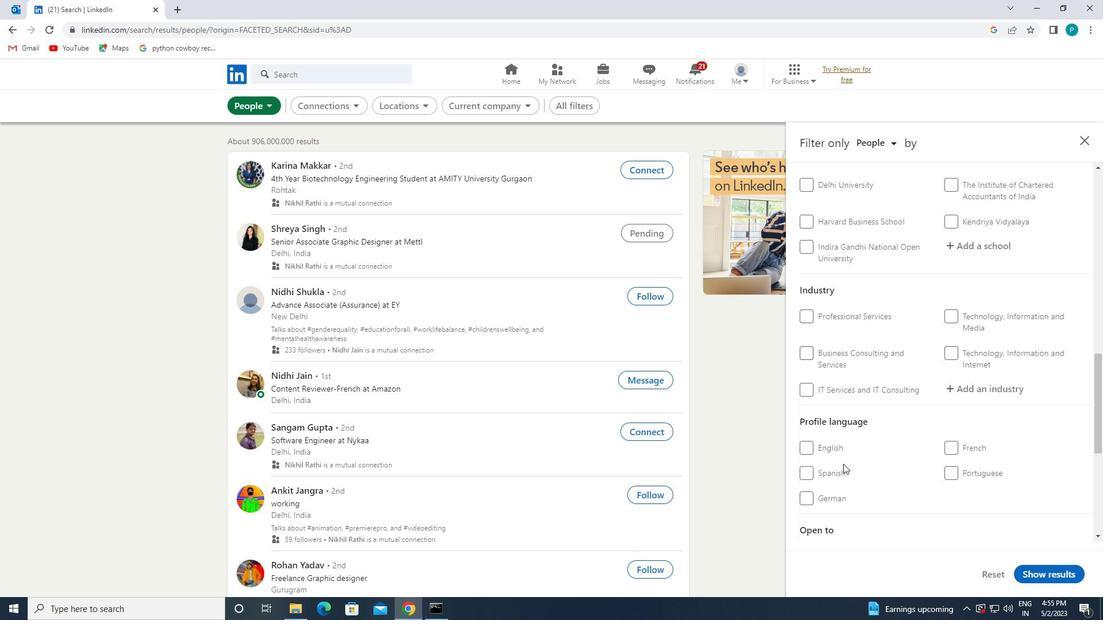 
Action: Mouse scrolled (831, 464) with delta (0, 0)
Screenshot: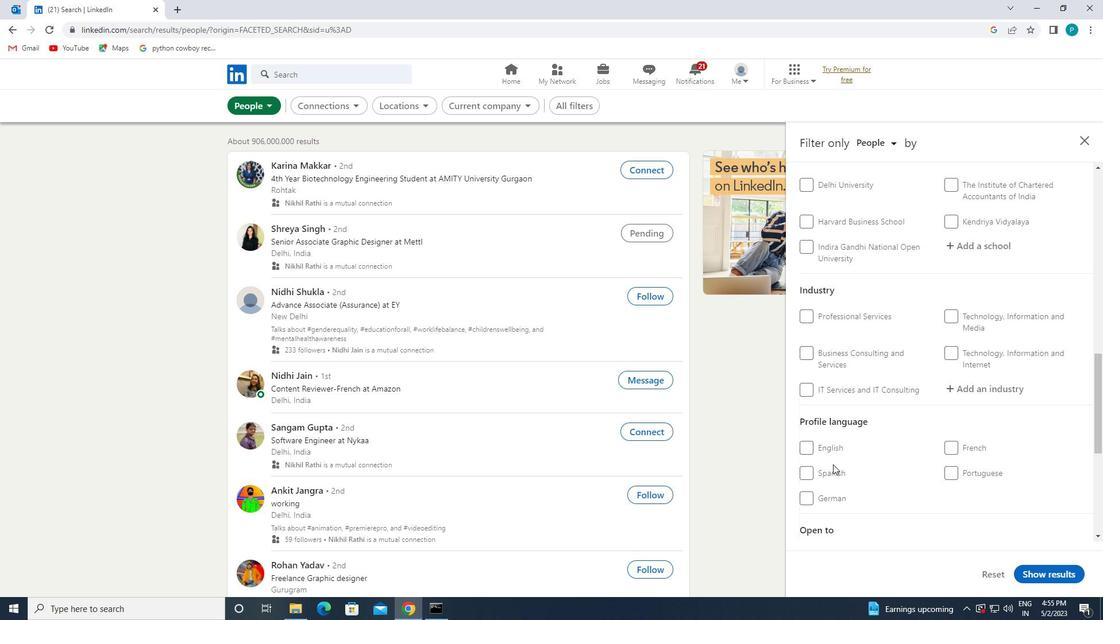 
Action: Mouse moved to (830, 466)
Screenshot: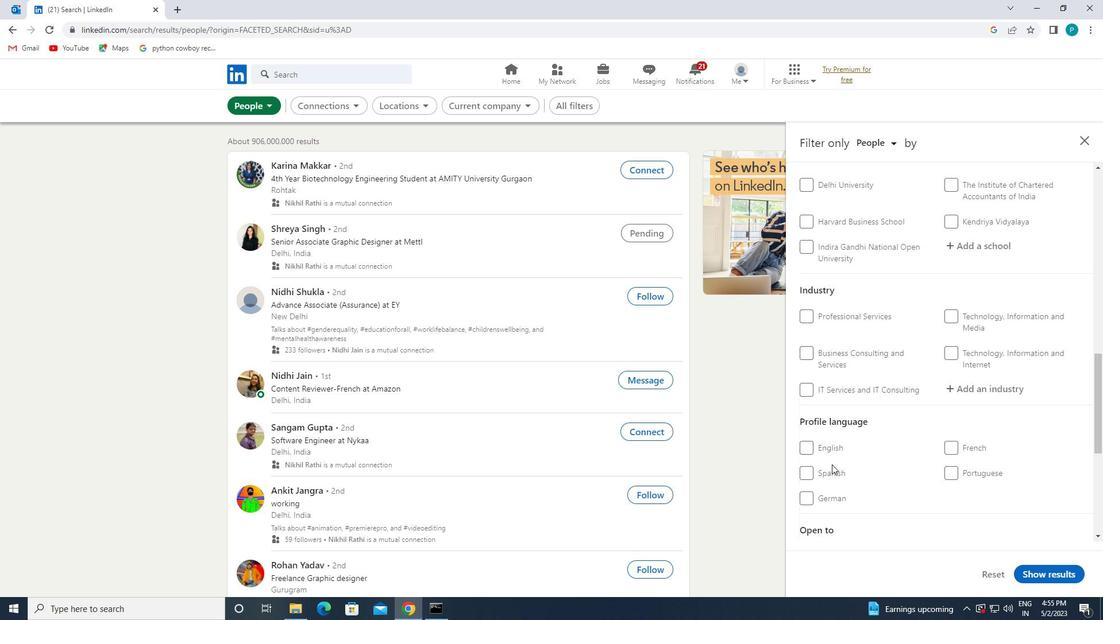 
Action: Mouse scrolled (830, 466) with delta (0, 0)
Screenshot: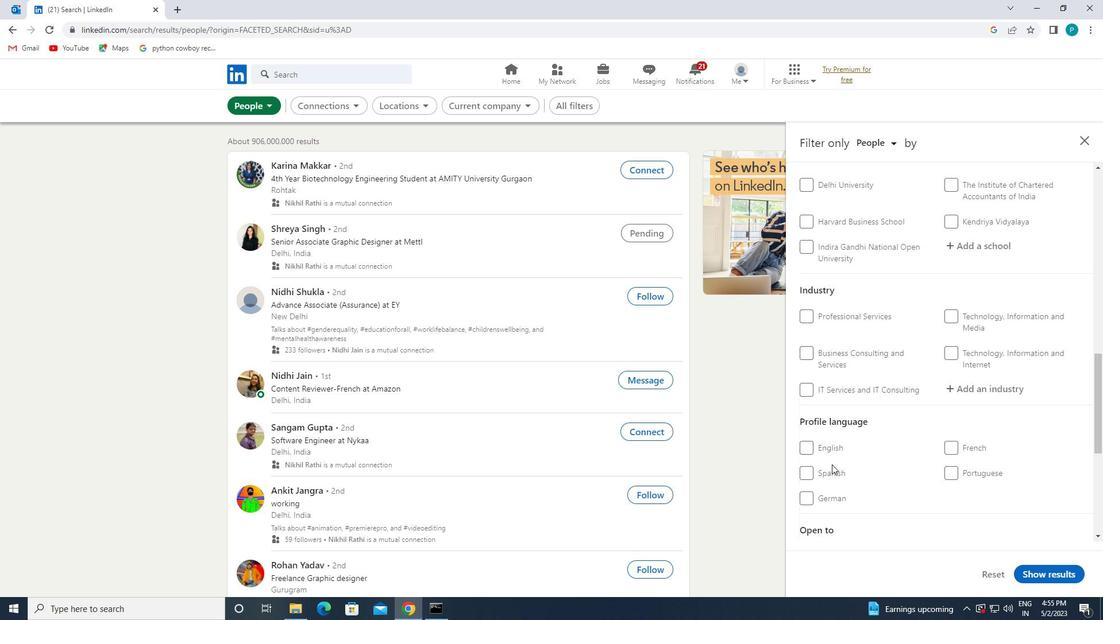 
Action: Mouse moved to (810, 381)
Screenshot: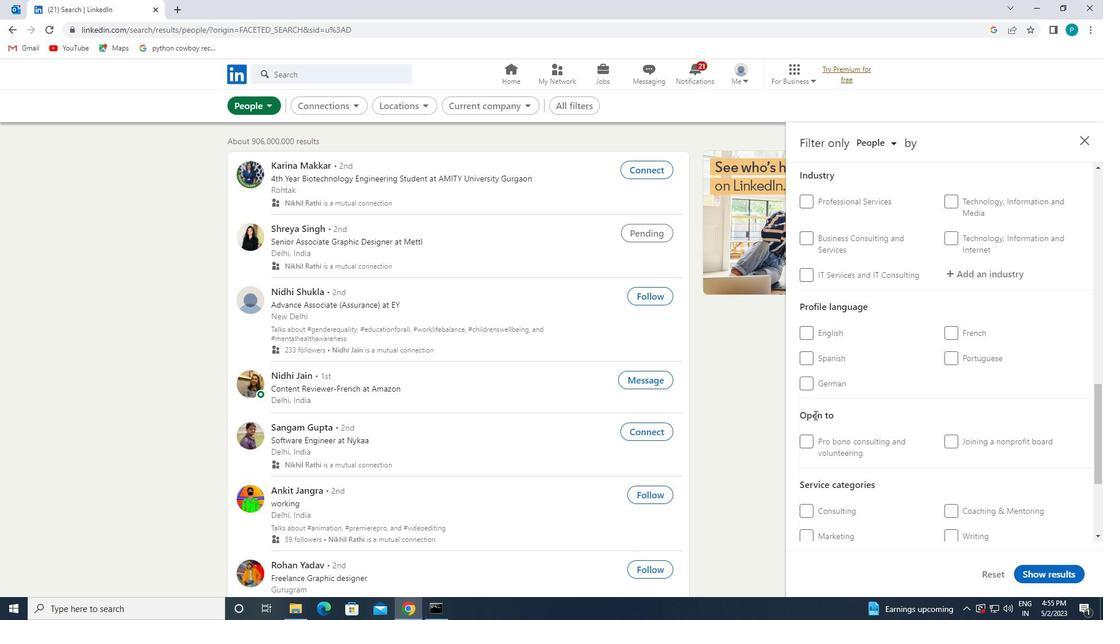 
Action: Mouse pressed left at (810, 381)
Screenshot: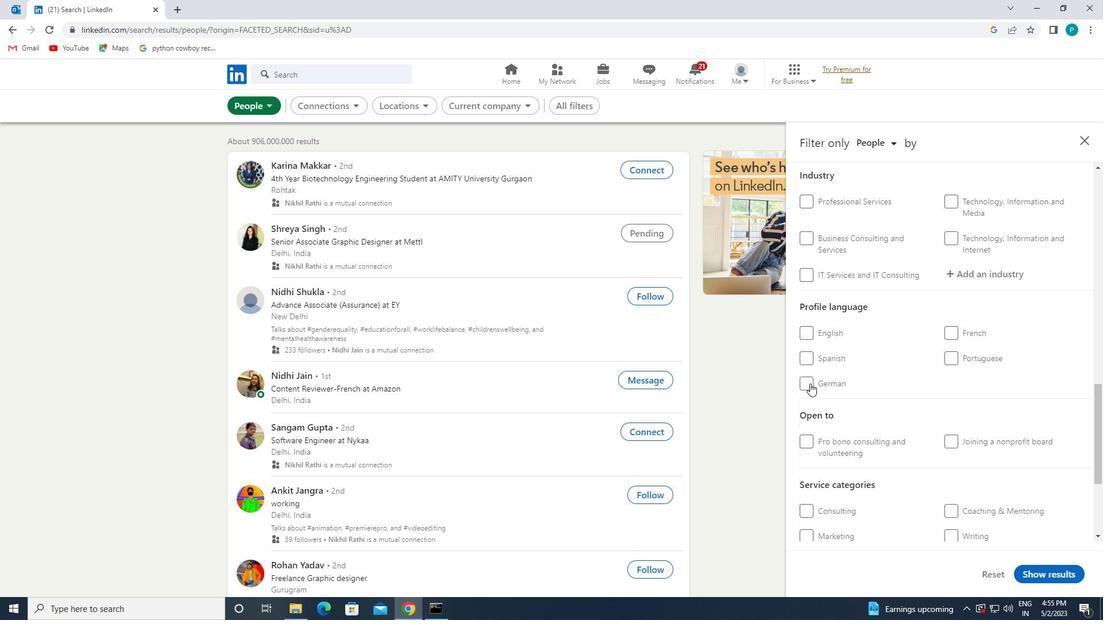 
Action: Mouse moved to (982, 429)
Screenshot: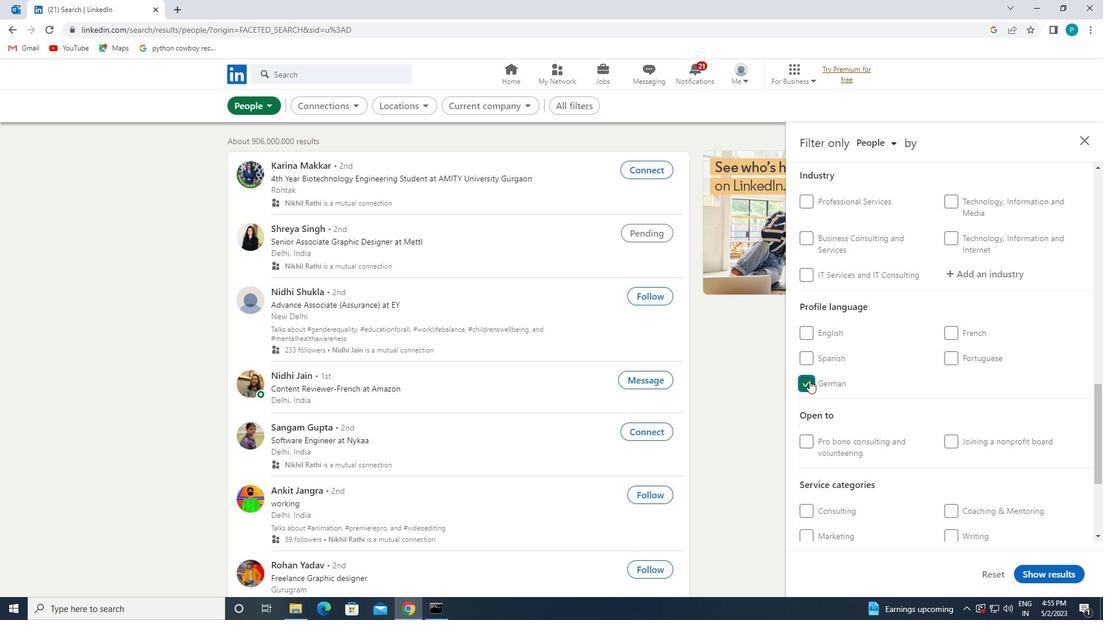 
Action: Mouse scrolled (982, 430) with delta (0, 0)
Screenshot: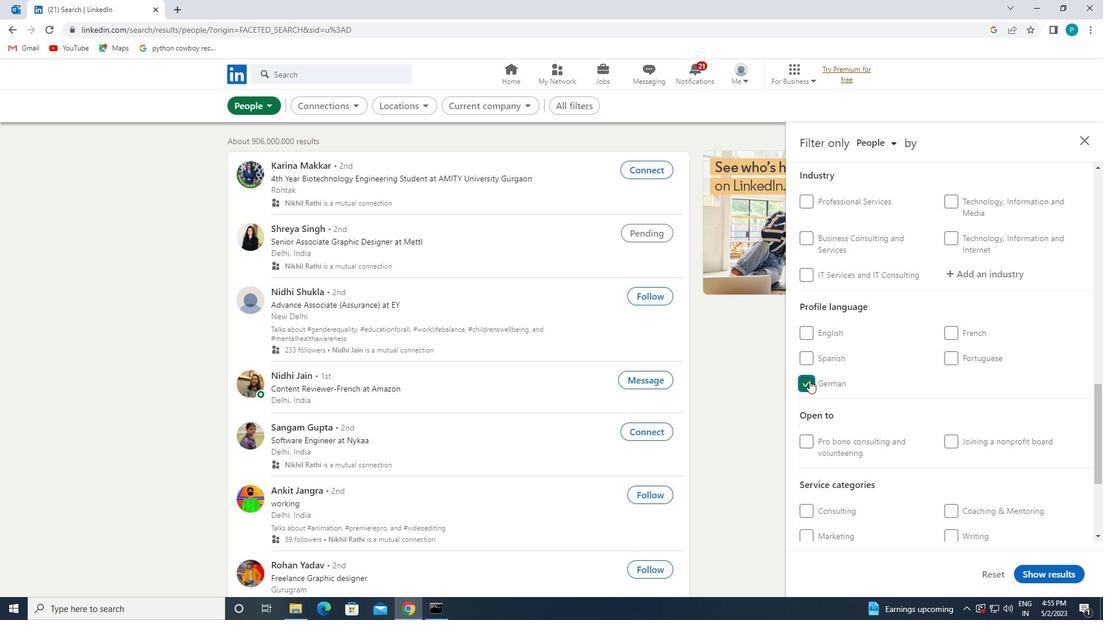 
Action: Mouse scrolled (982, 430) with delta (0, 0)
Screenshot: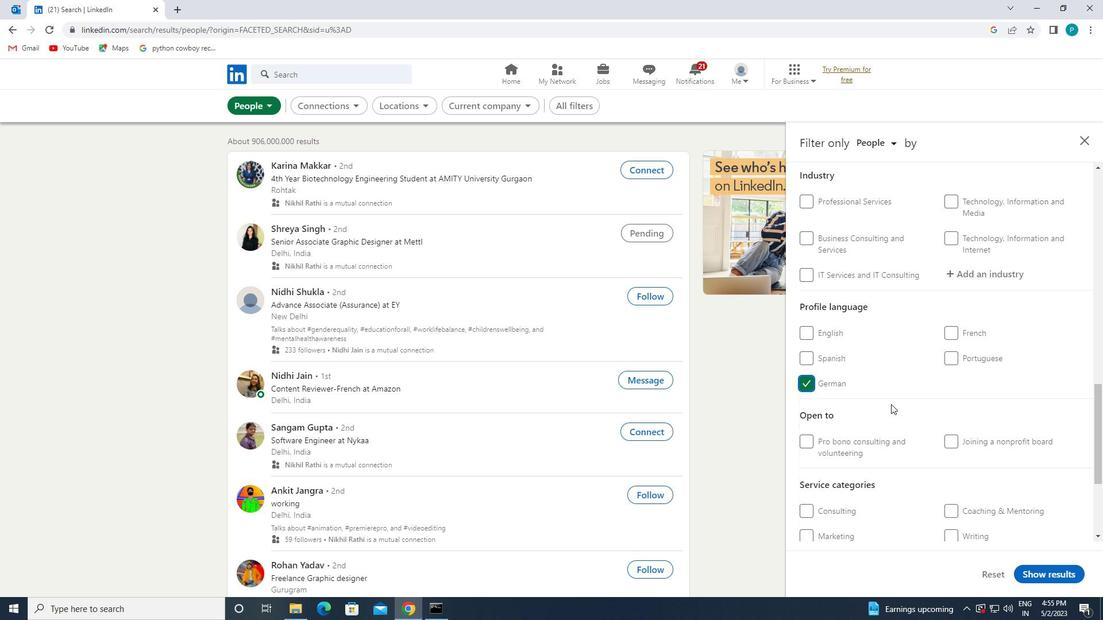 
Action: Mouse scrolled (982, 430) with delta (0, 0)
Screenshot: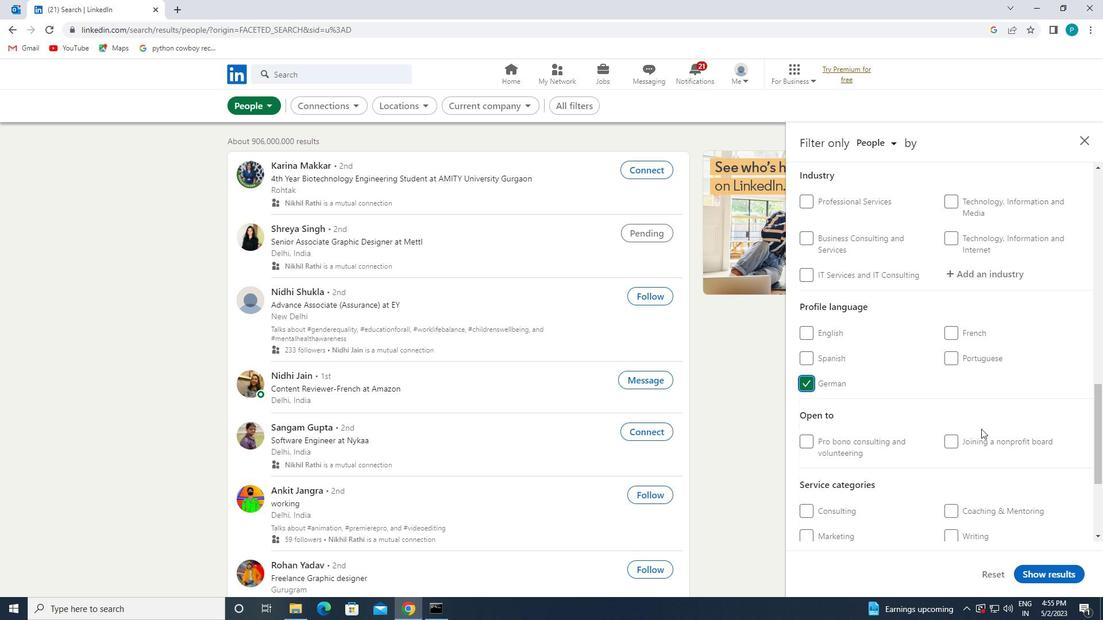 
Action: Mouse scrolled (982, 430) with delta (0, 0)
Screenshot: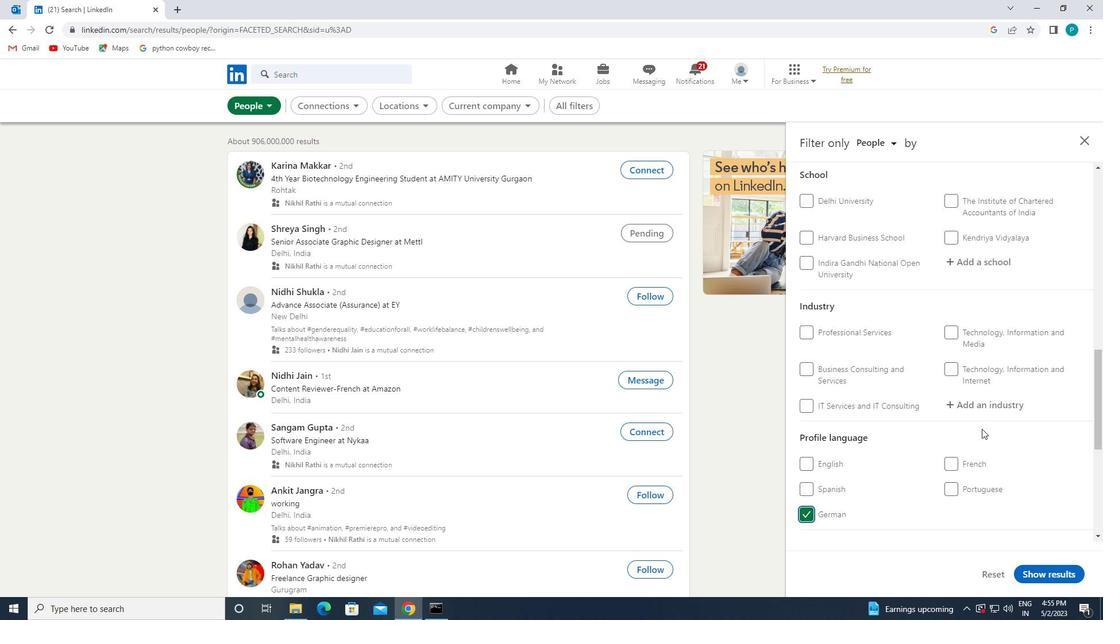 
Action: Mouse scrolled (982, 430) with delta (0, 0)
Screenshot: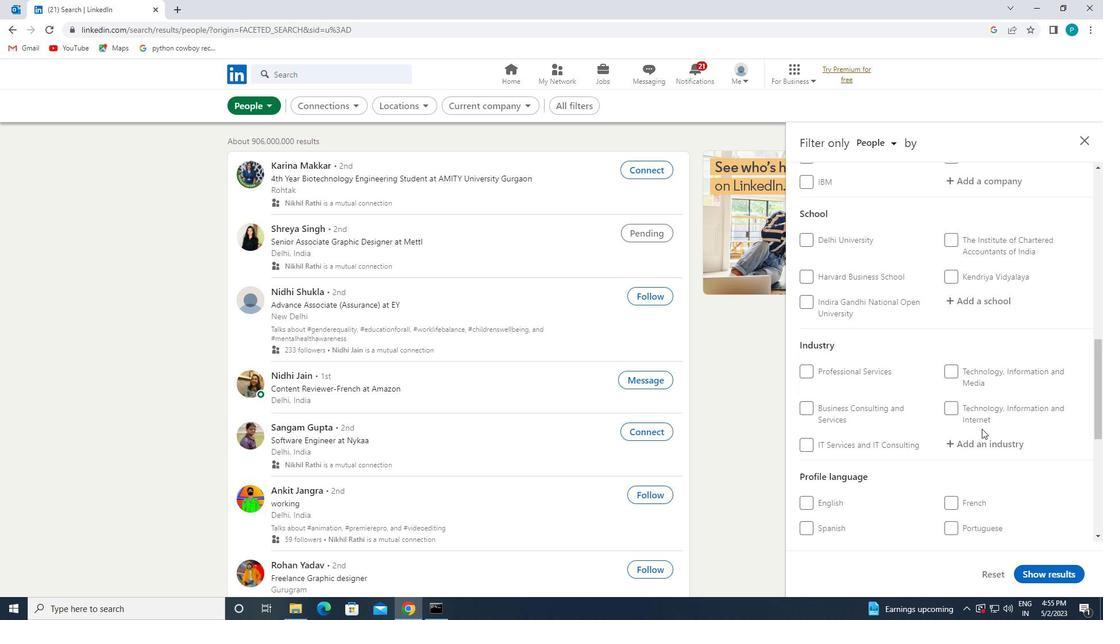 
Action: Mouse scrolled (982, 430) with delta (0, 0)
Screenshot: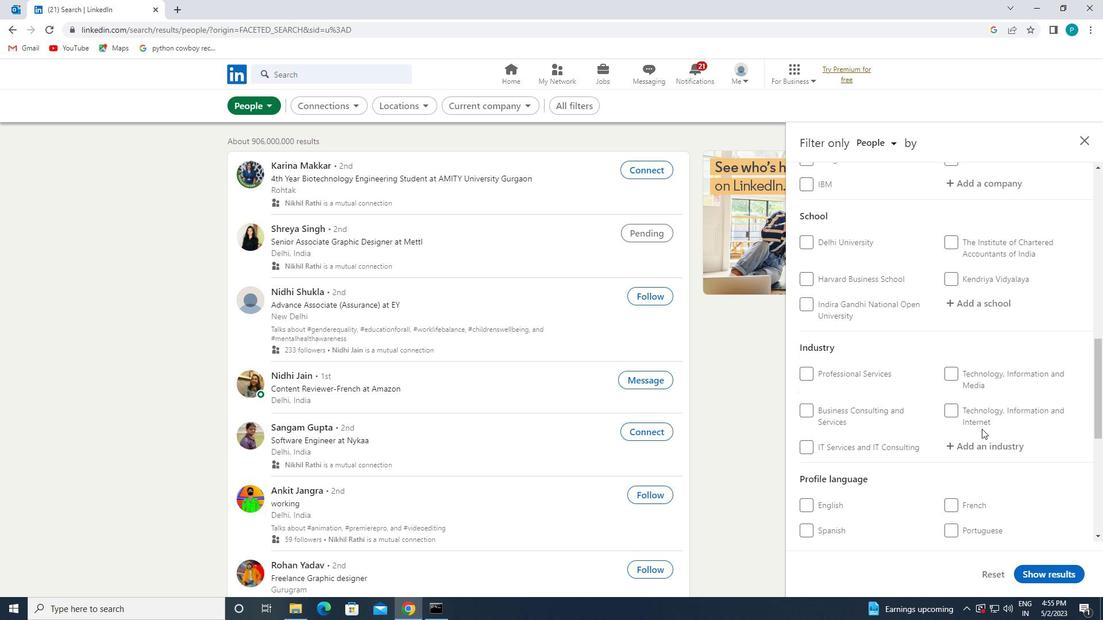 
Action: Mouse scrolled (982, 430) with delta (0, 0)
Screenshot: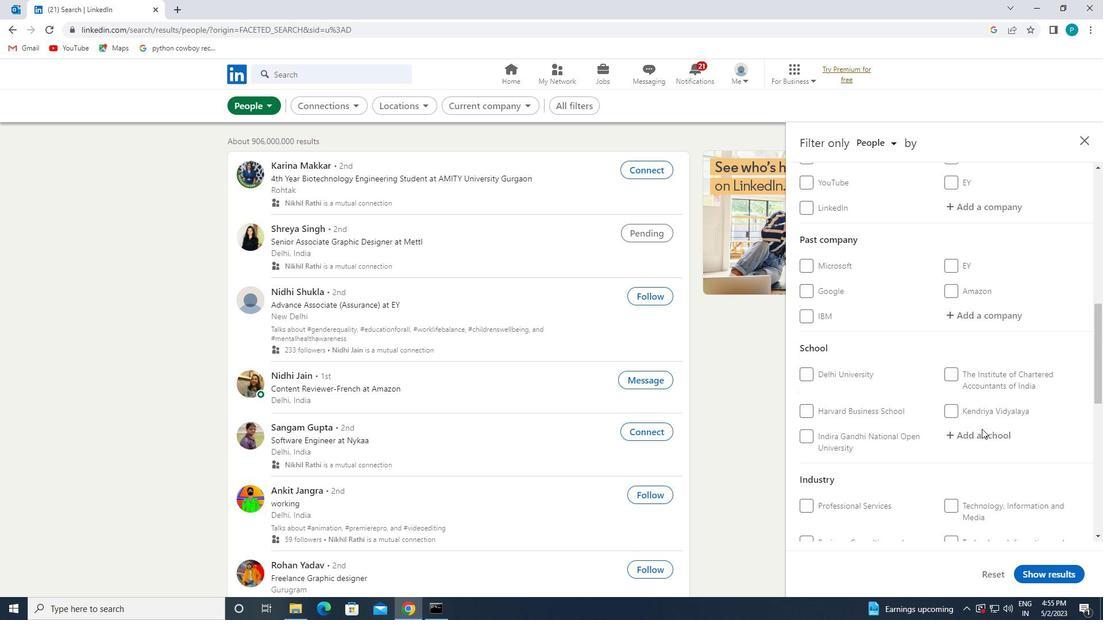 
Action: Mouse scrolled (982, 430) with delta (0, 0)
Screenshot: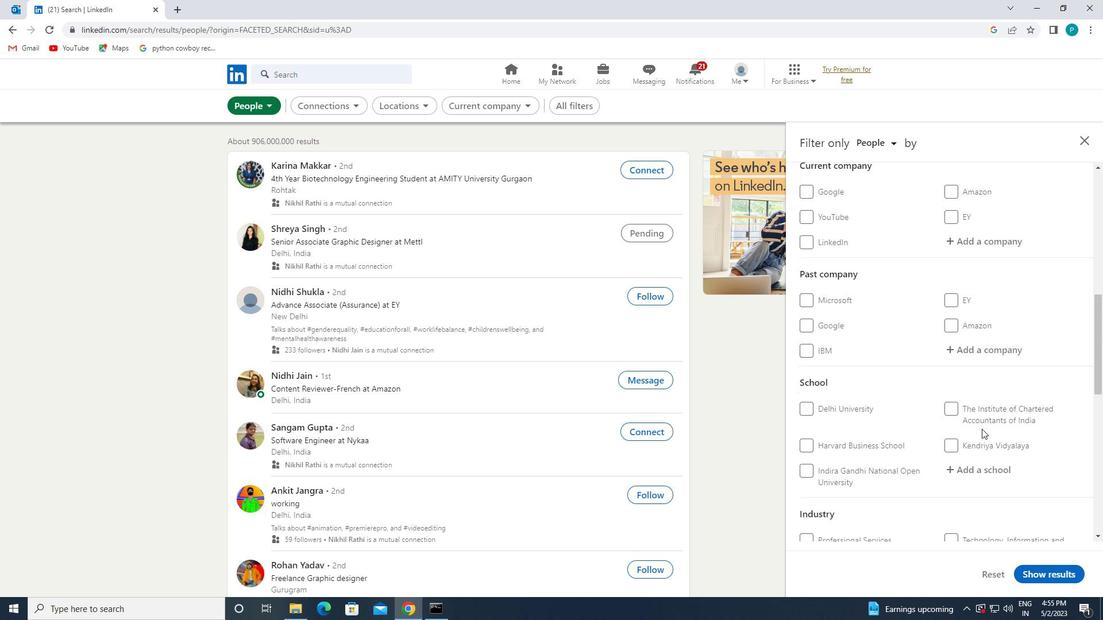 
Action: Mouse scrolled (982, 430) with delta (0, 0)
Screenshot: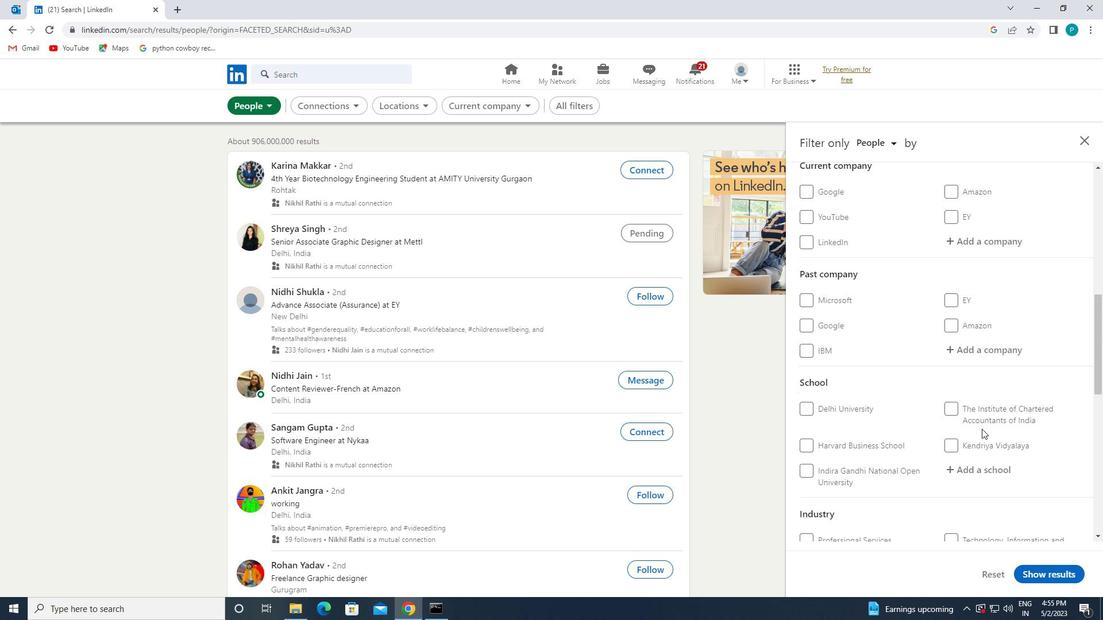 
Action: Mouse moved to (982, 424)
Screenshot: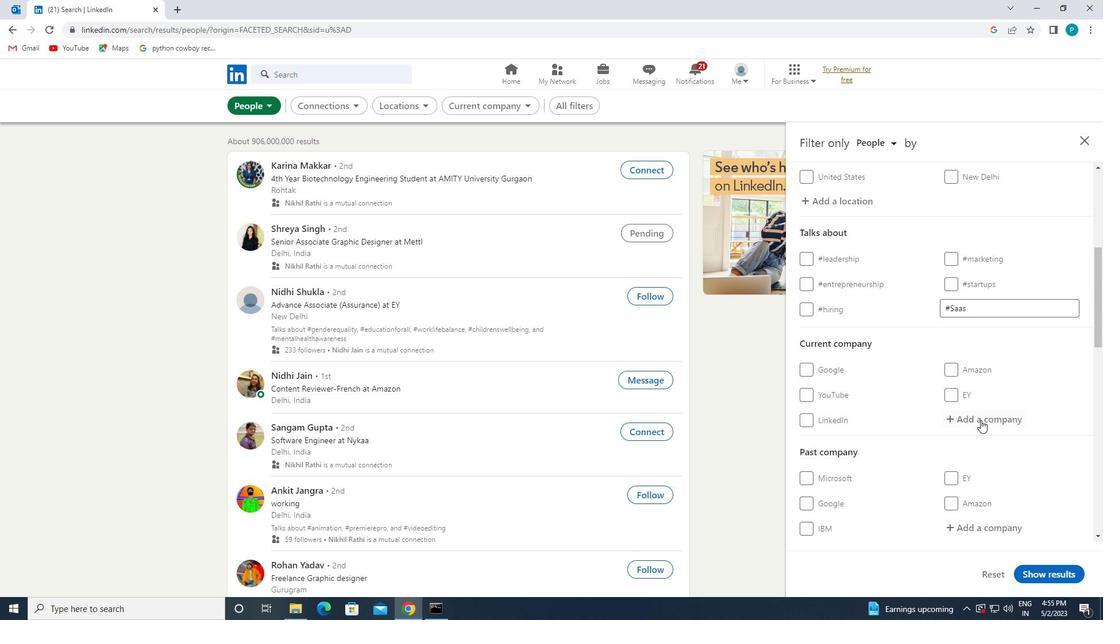
Action: Mouse pressed left at (982, 424)
Screenshot: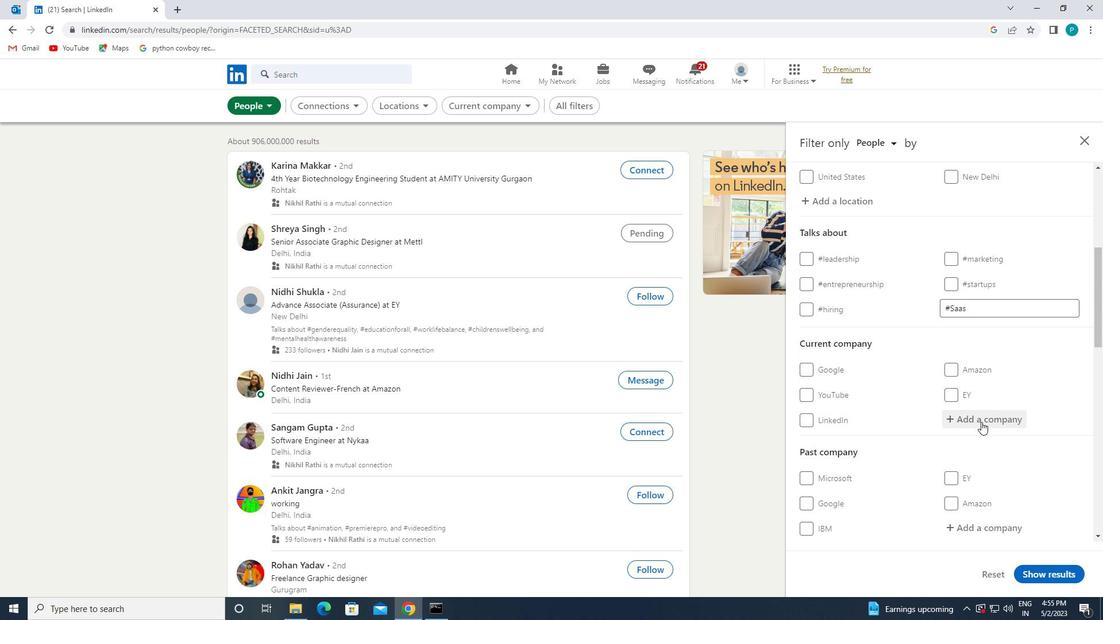 
Action: Mouse moved to (984, 423)
Screenshot: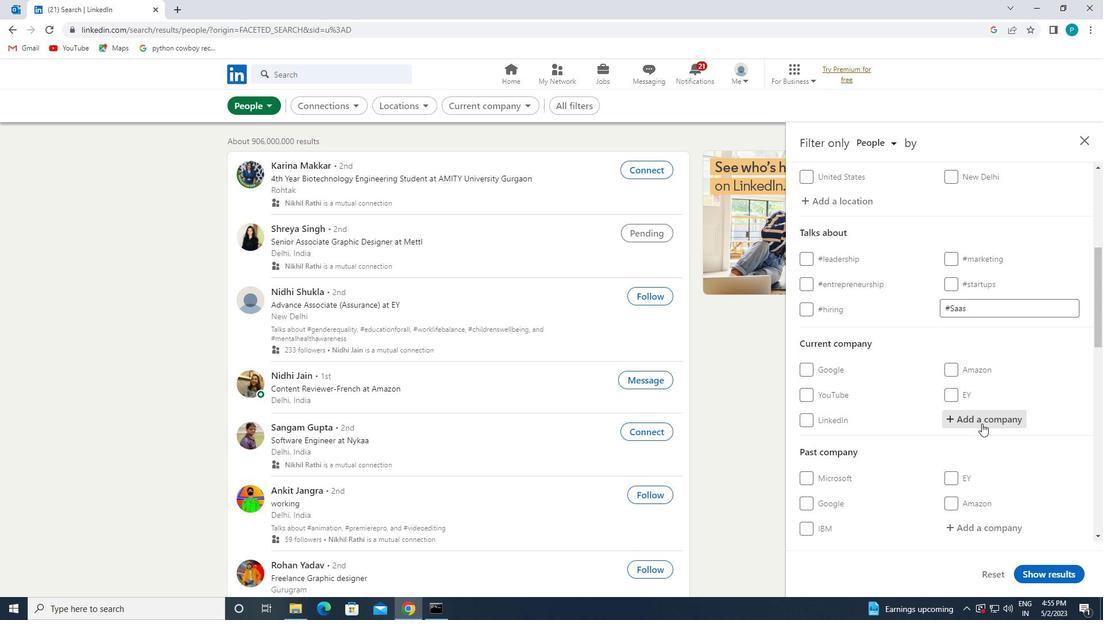
Action: Key pressed <Key.caps_lock>R<Key.caps_lock>EAM<Key.backspace><Key.backspace><Key.backspace><Key.backspace><Key.backspace><Key.backspace><Key.backspace><Key.backspace><Key.caps_lock>TE<Key.backspace><Key.caps_lock>EAM<Key.caps_lock>L<Key.caps_lock>EASE
Screenshot: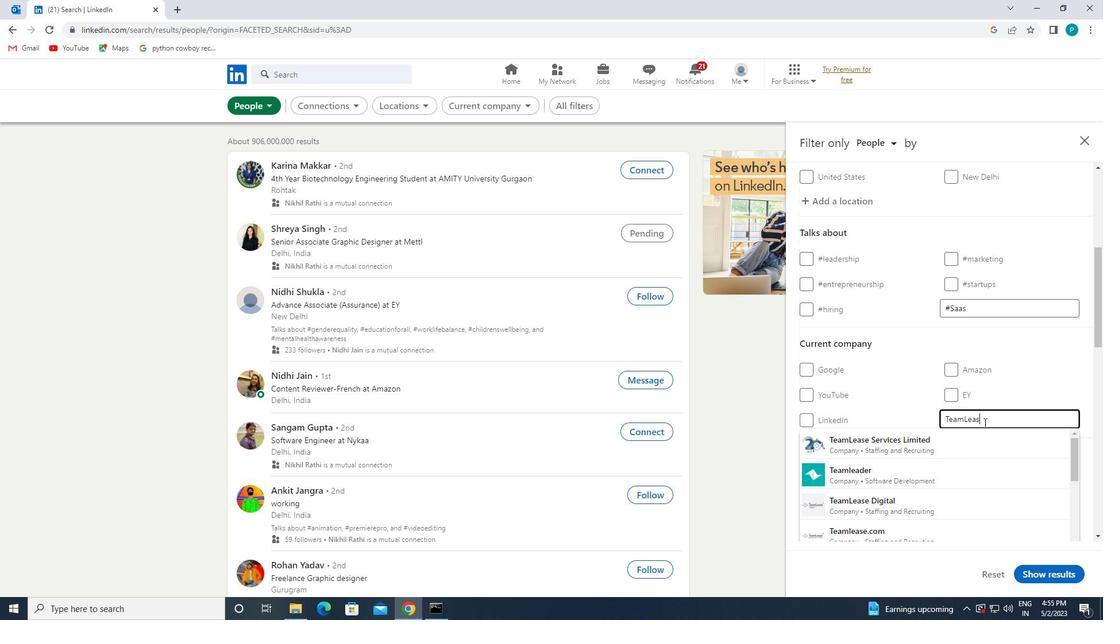 
Action: Mouse moved to (976, 443)
Screenshot: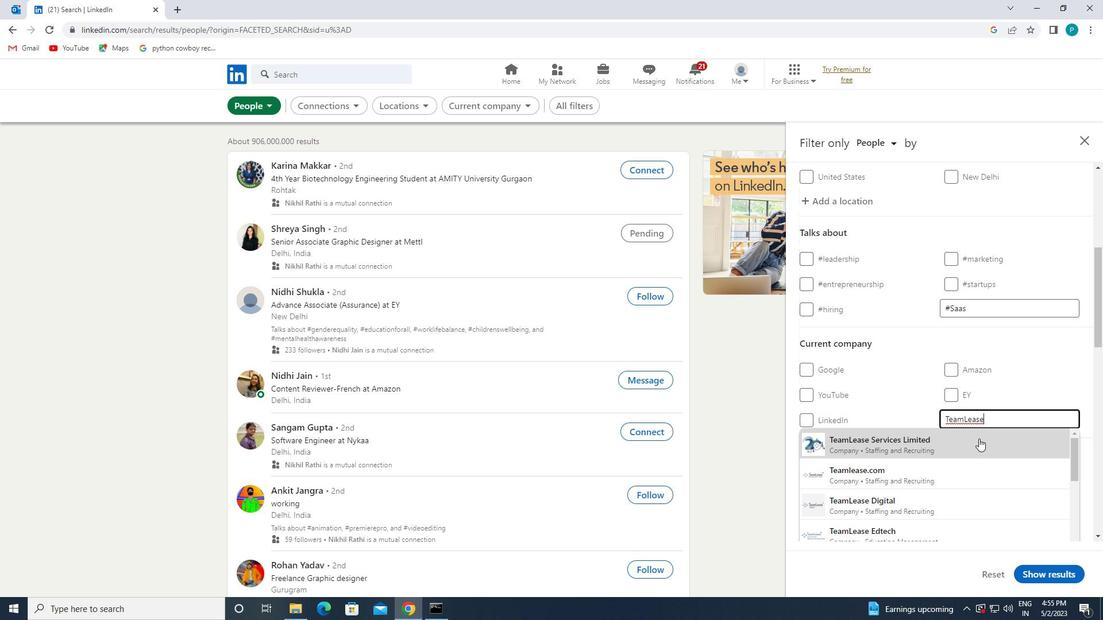 
Action: Mouse pressed left at (976, 443)
Screenshot: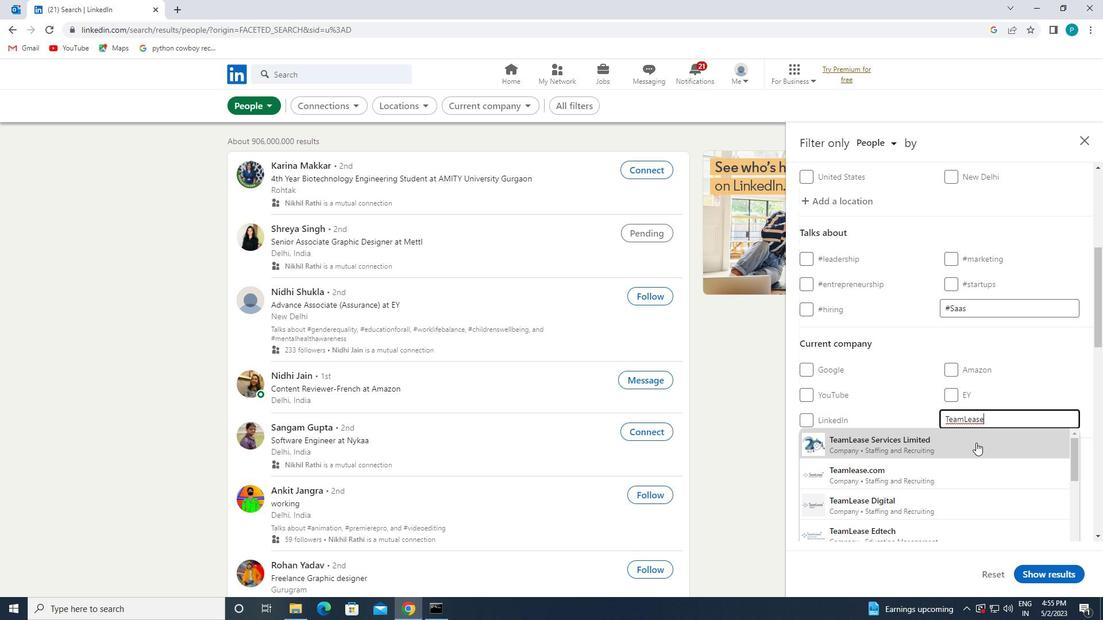 
Action: Mouse moved to (978, 444)
Screenshot: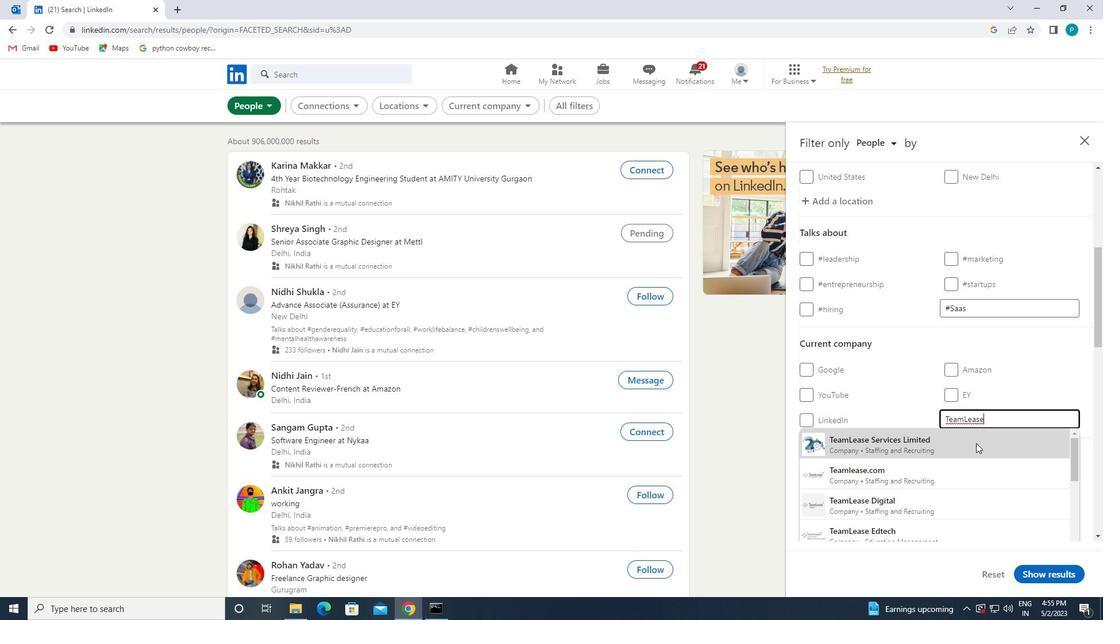 
Action: Mouse scrolled (978, 443) with delta (0, 0)
Screenshot: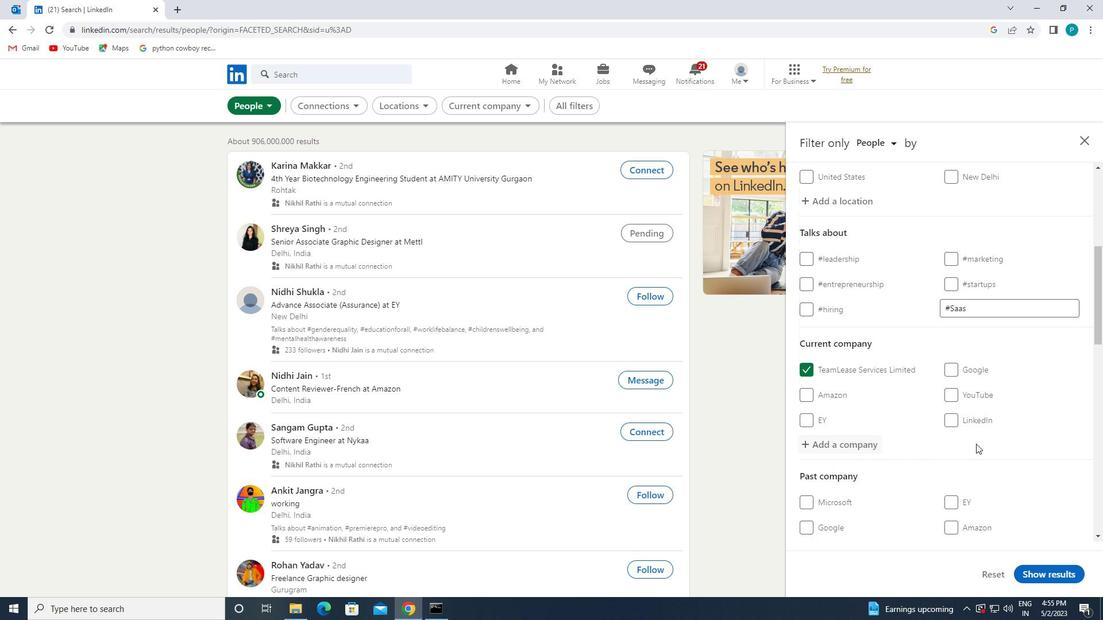 
Action: Mouse moved to (979, 444)
Screenshot: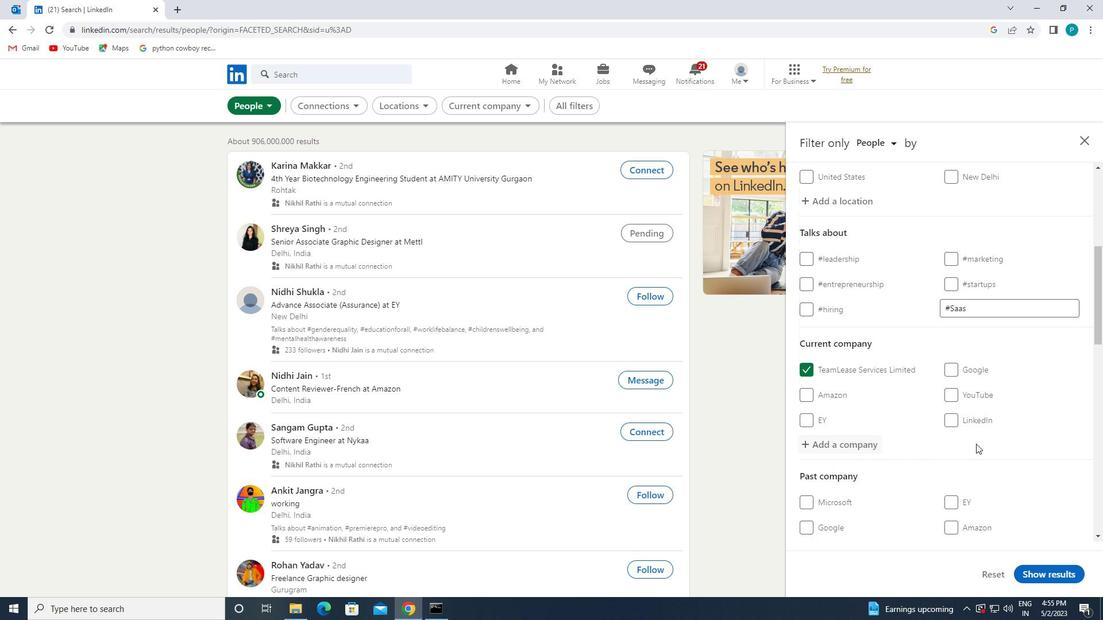 
Action: Mouse scrolled (979, 443) with delta (0, 0)
Screenshot: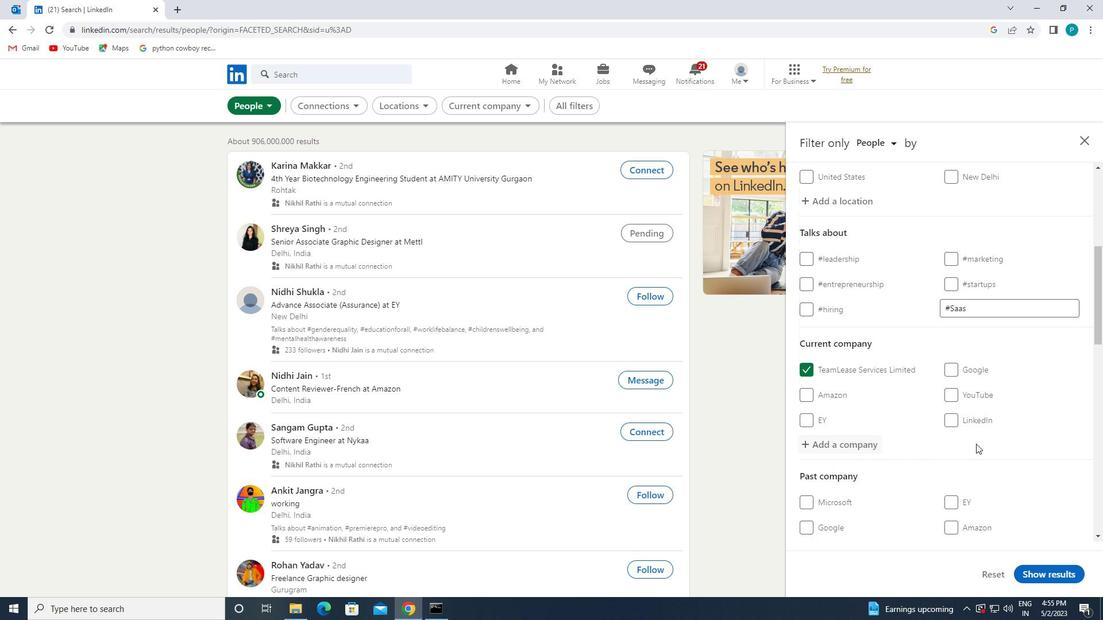 
Action: Mouse scrolled (979, 443) with delta (0, 0)
Screenshot: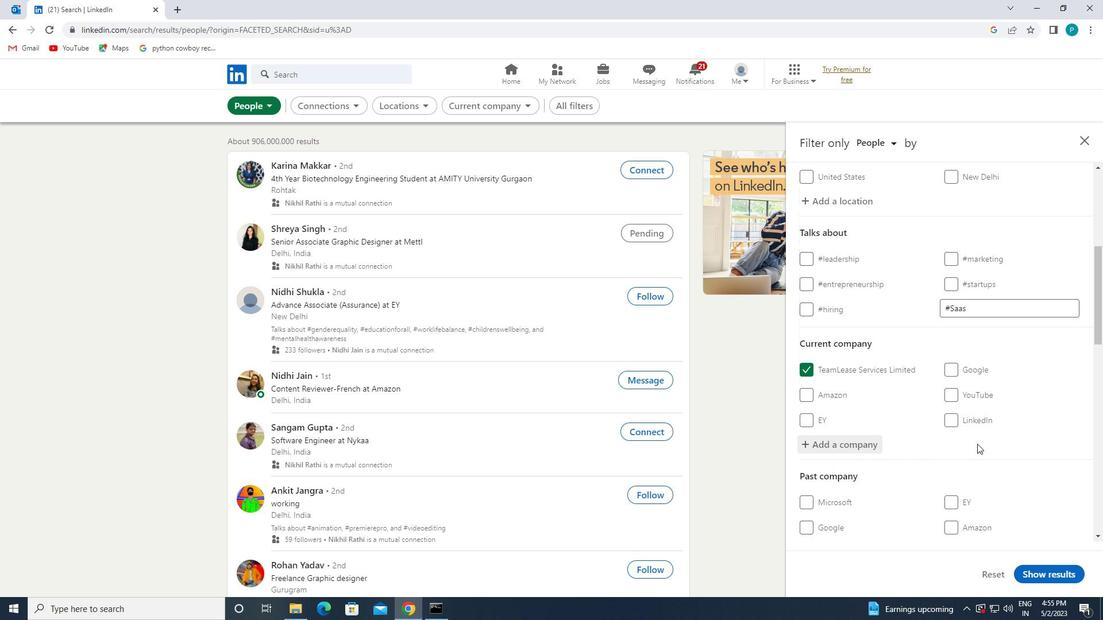 
Action: Mouse moved to (994, 500)
Screenshot: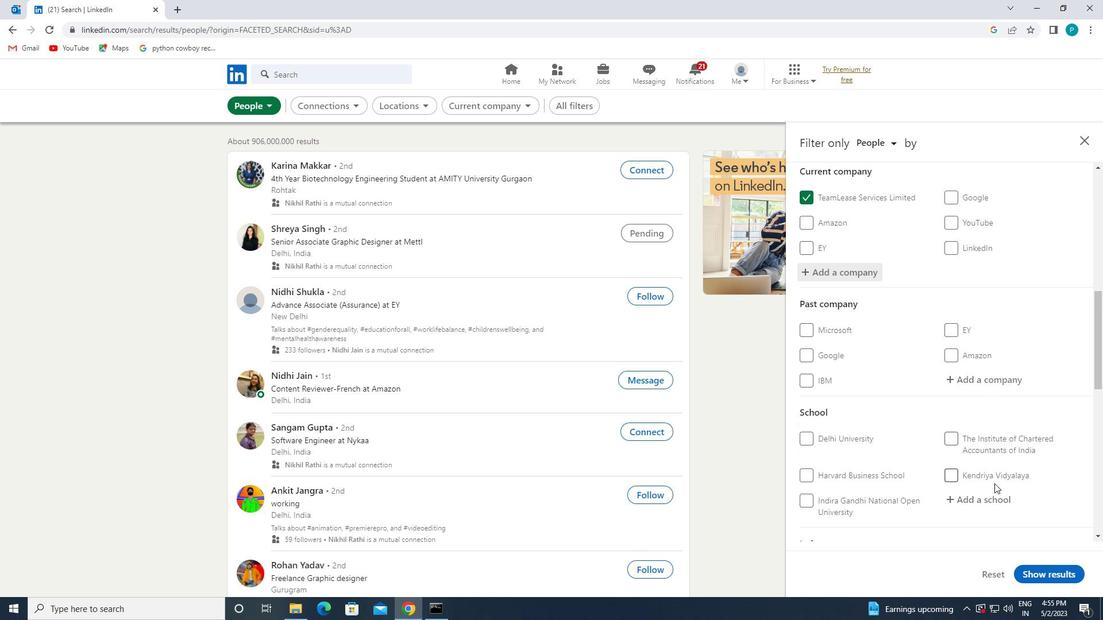 
Action: Mouse pressed left at (994, 500)
Screenshot: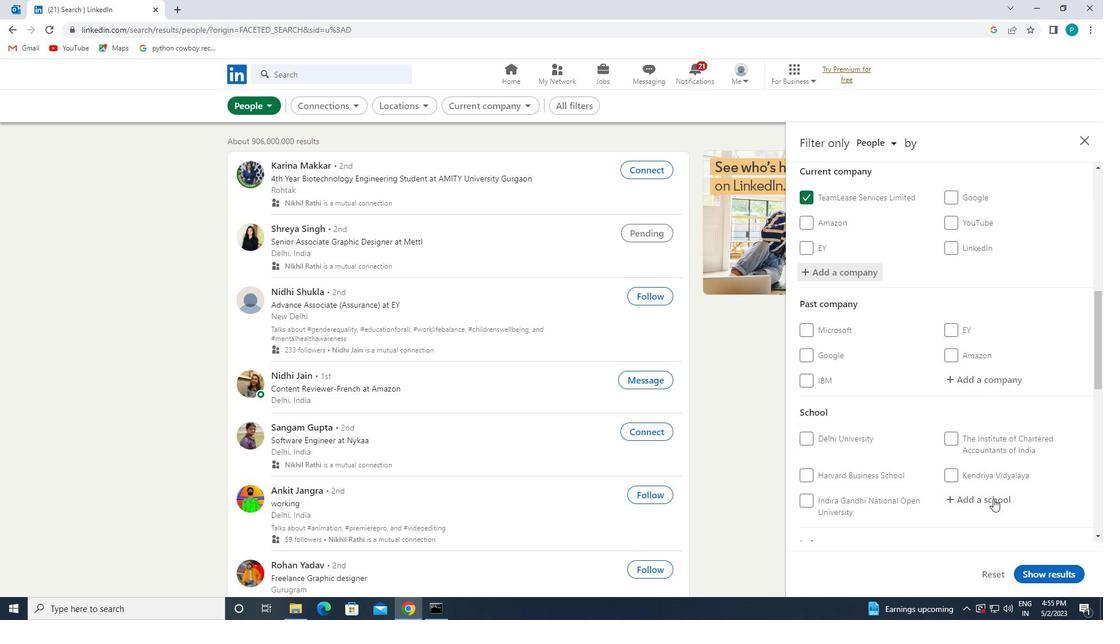 
Action: Key pressed <Key.caps_lock>D<Key.caps_lock>R.<Key.space><Key.caps_lock>S.S
Screenshot: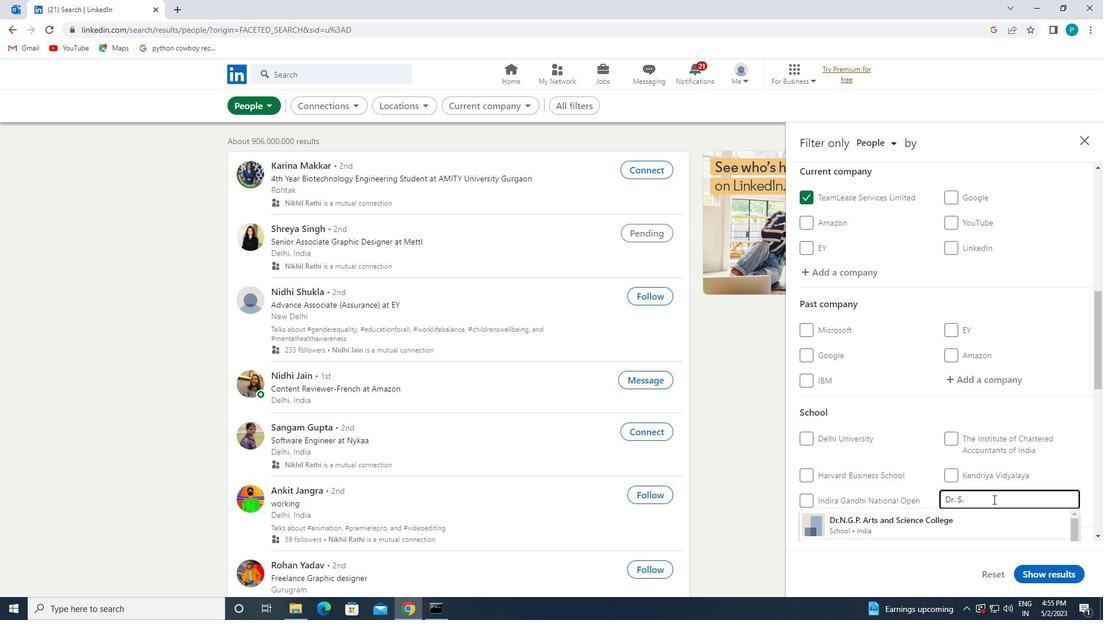 
Action: Mouse moved to (947, 469)
Screenshot: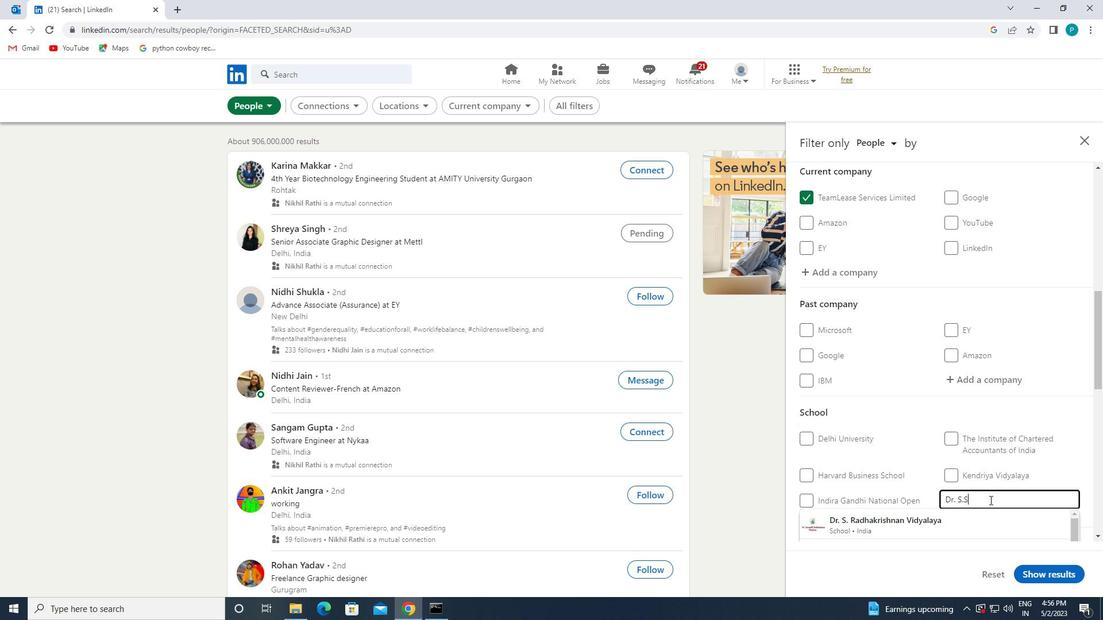 
Action: Mouse scrolled (947, 469) with delta (0, 0)
Screenshot: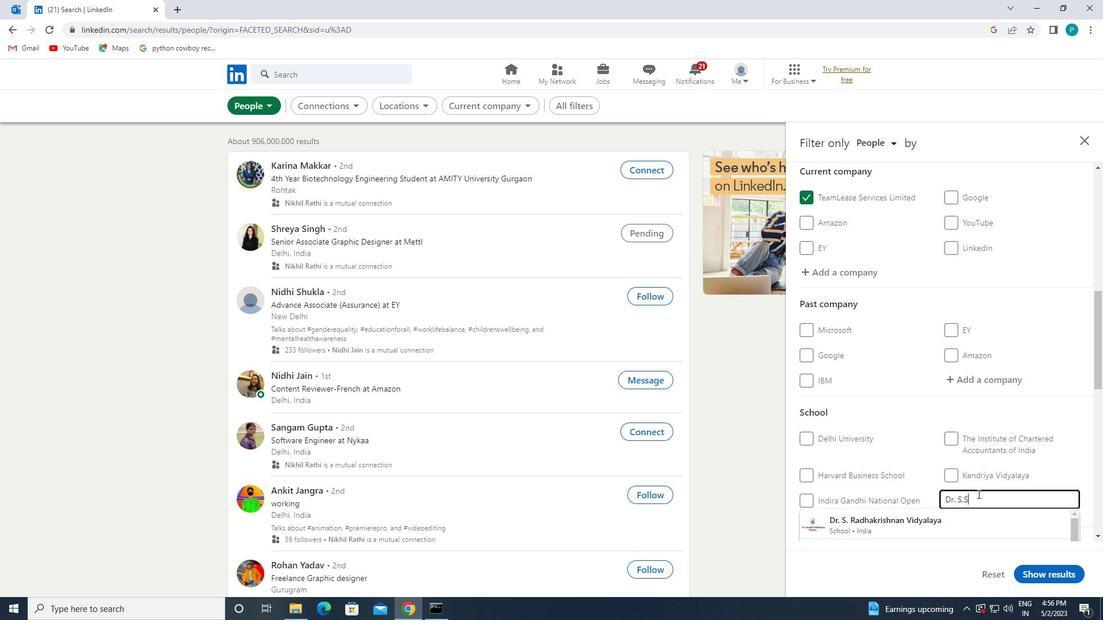 
Action: Mouse scrolled (947, 469) with delta (0, 0)
Screenshot: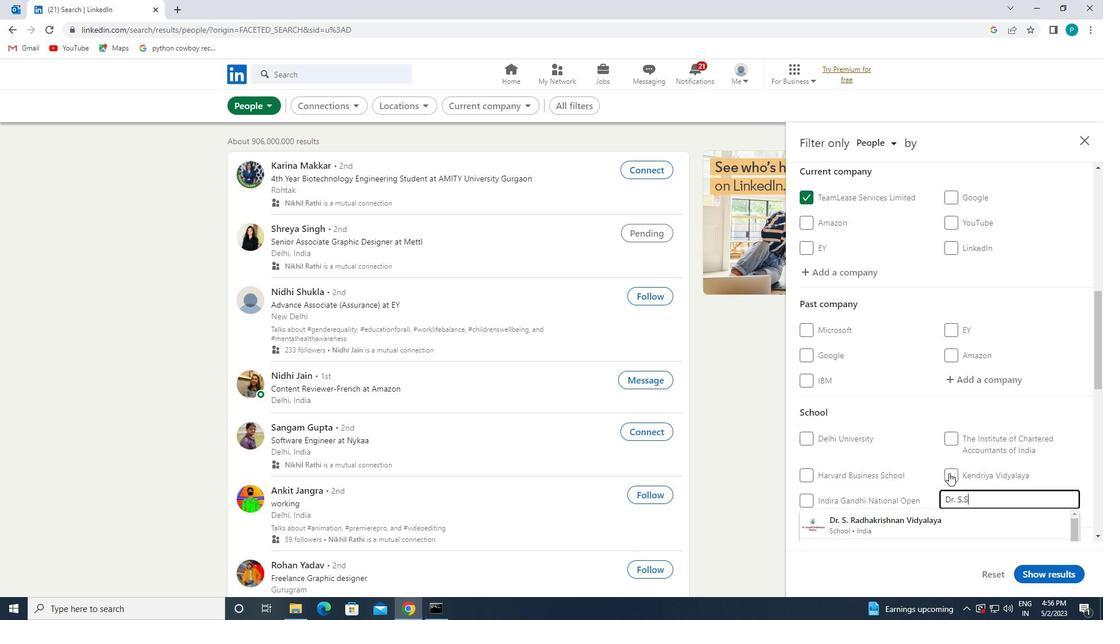 
Action: Mouse moved to (921, 448)
Screenshot: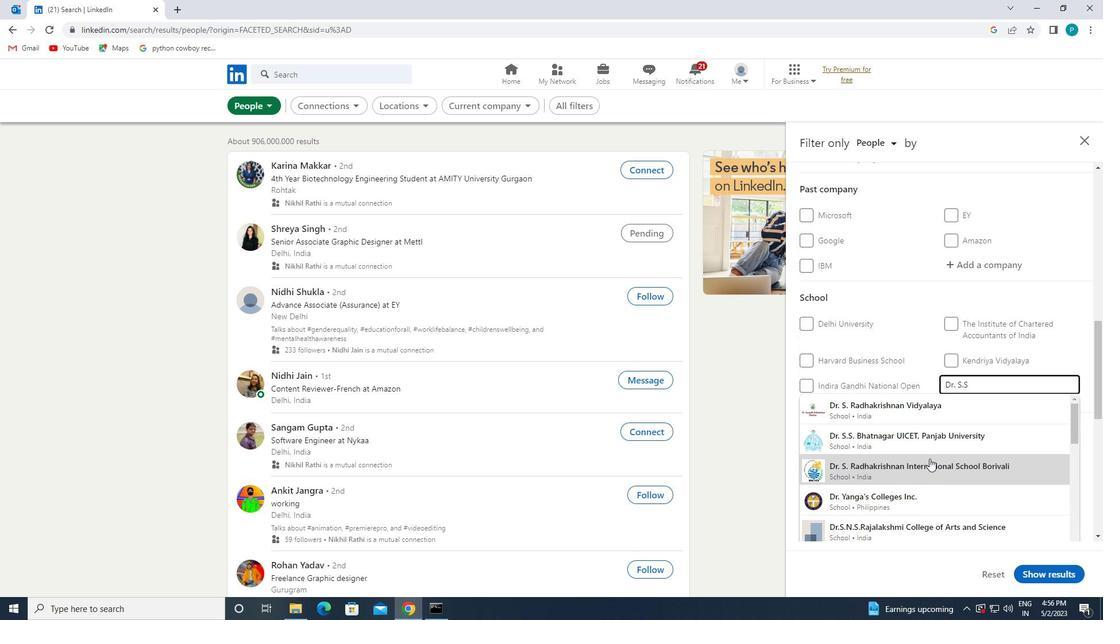 
Action: Mouse pressed left at (921, 448)
Screenshot: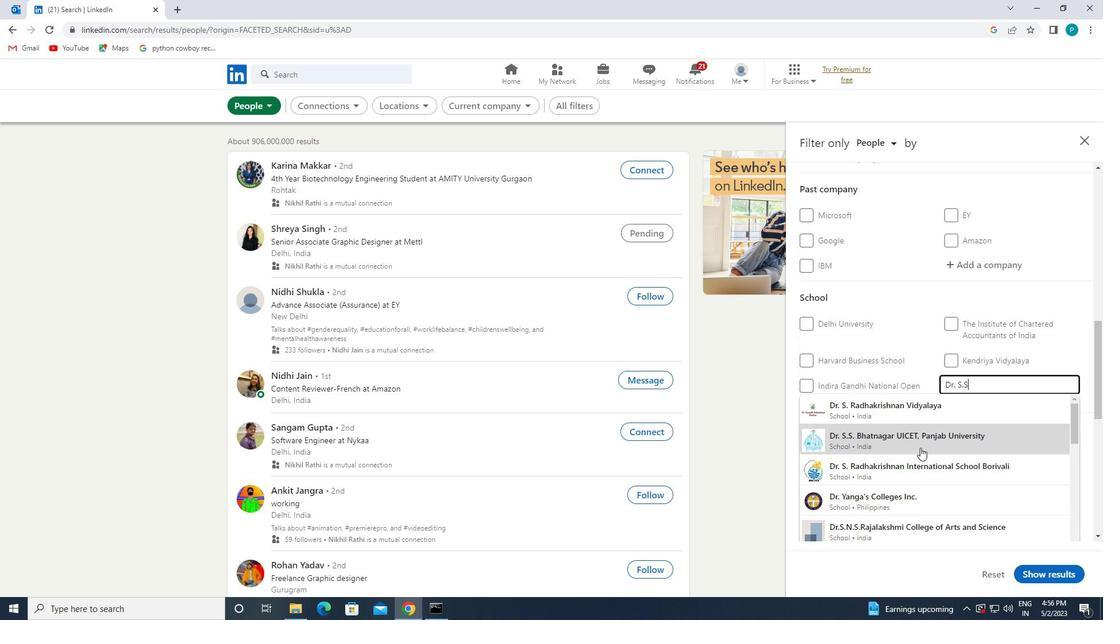 
Action: Mouse scrolled (921, 447) with delta (0, 0)
Screenshot: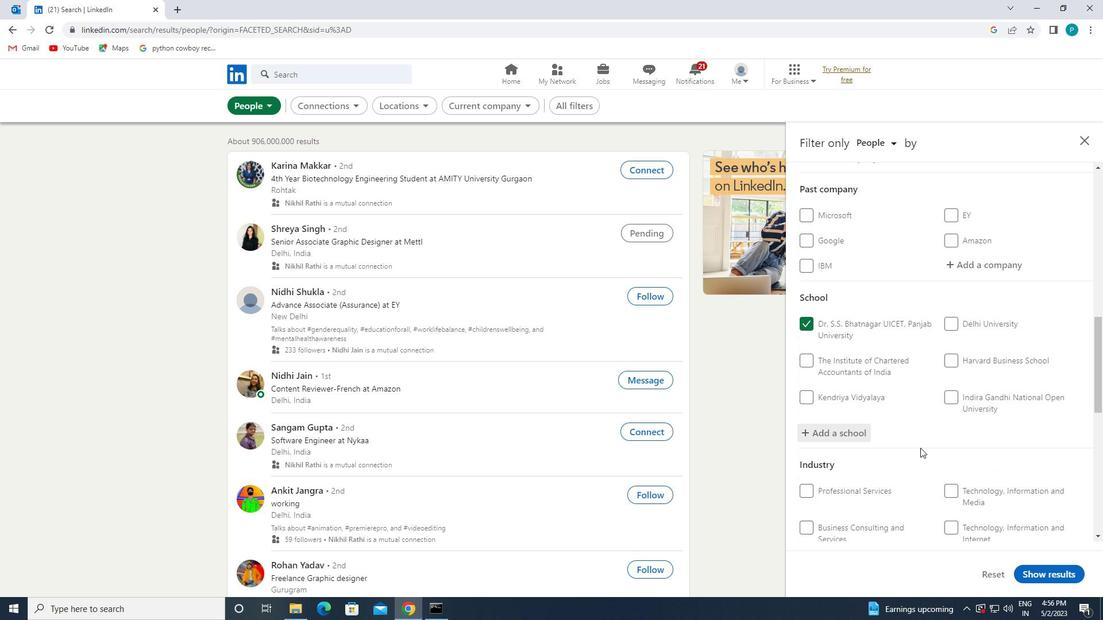 
Action: Mouse scrolled (921, 447) with delta (0, 0)
Screenshot: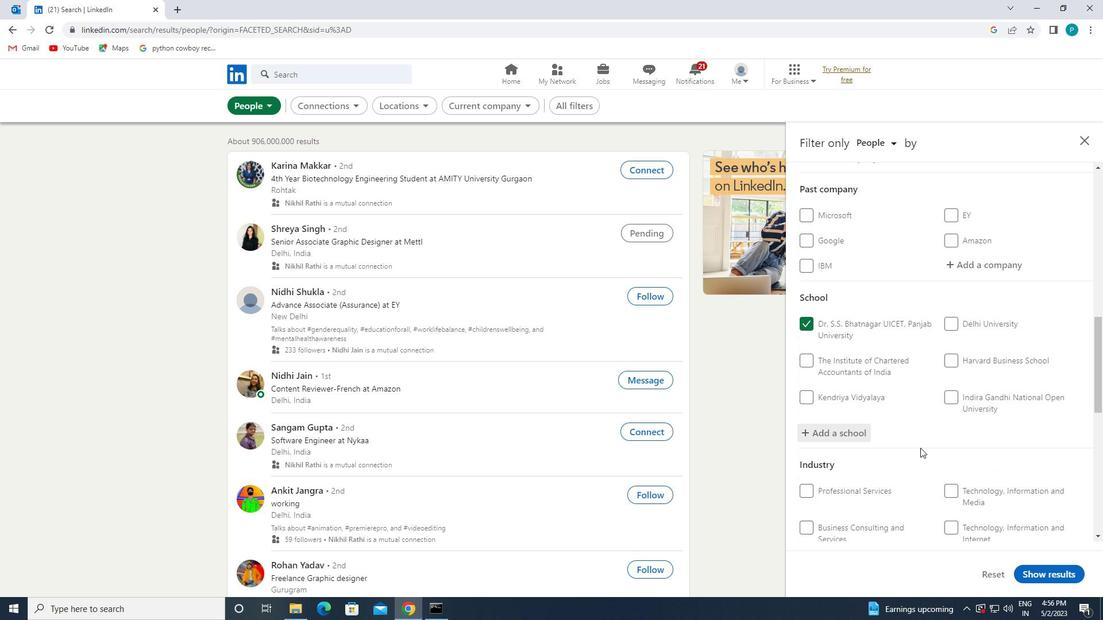 
Action: Mouse moved to (1016, 455)
Screenshot: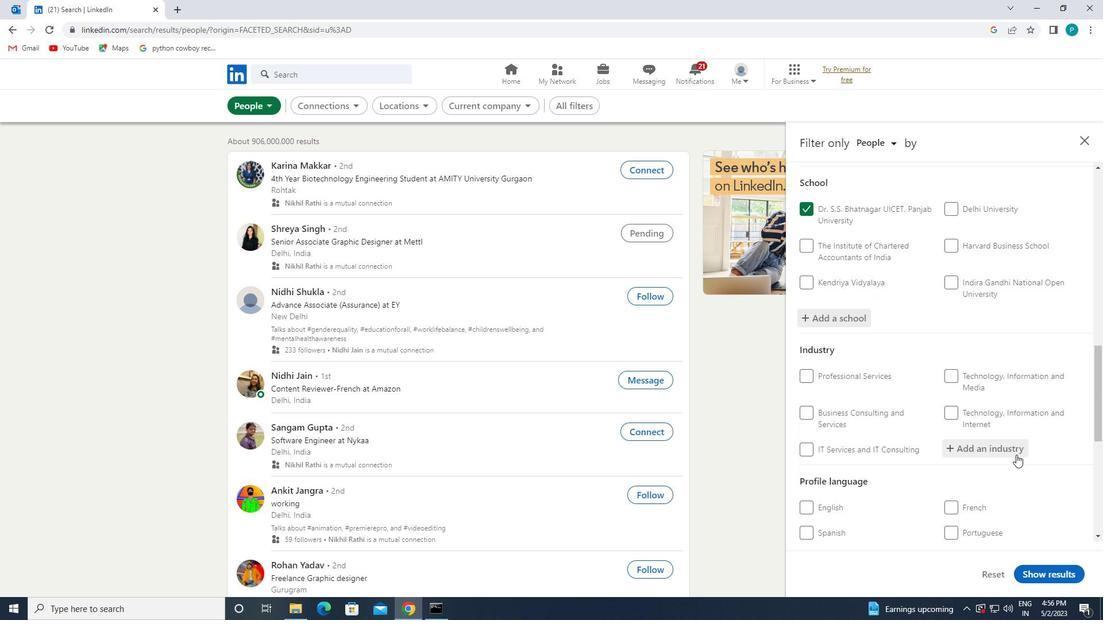 
Action: Mouse pressed left at (1016, 455)
Screenshot: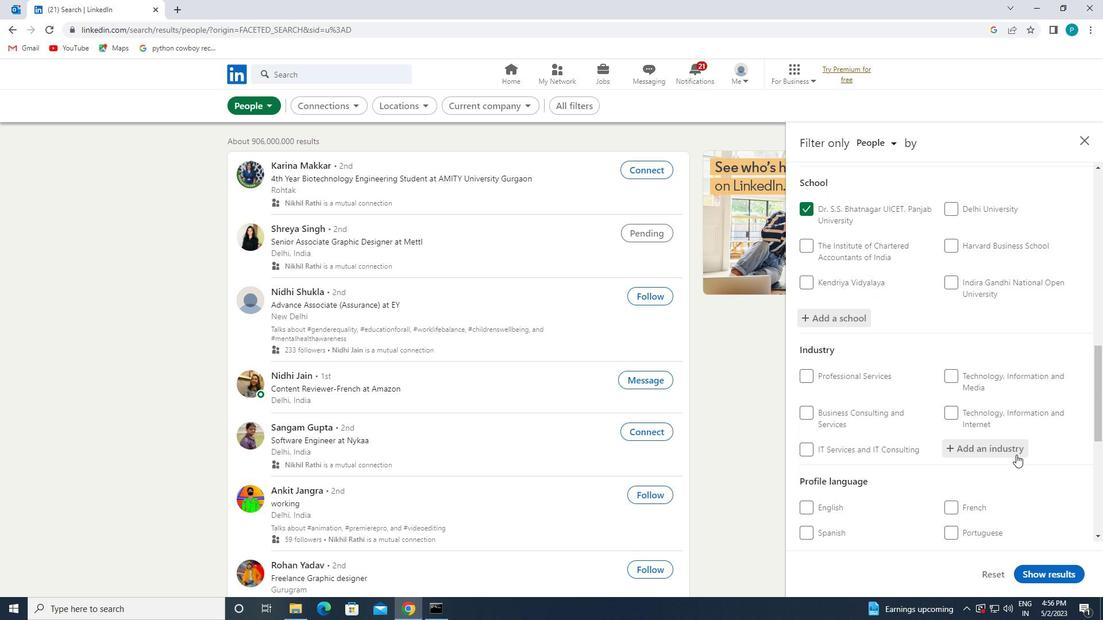 
Action: Mouse moved to (1032, 462)
Screenshot: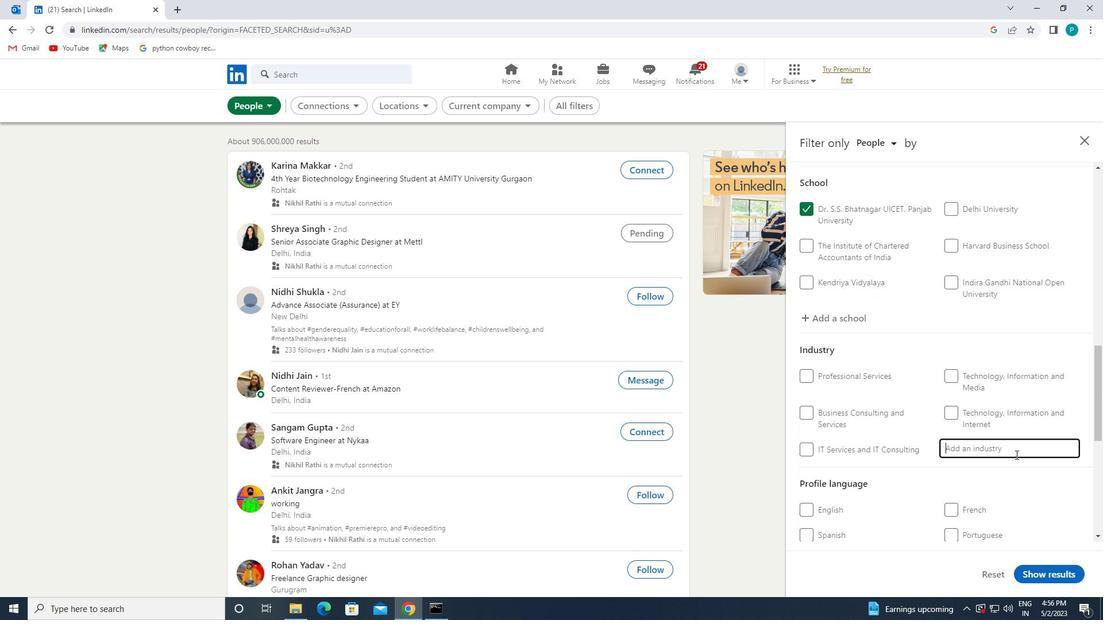 
Action: Key pressed <Key.caps_lock>P<Key.caps_lock>AI<Key.backspace><Key.backspace><Key.backspace>P<Key.caps_lock>AINT
Screenshot: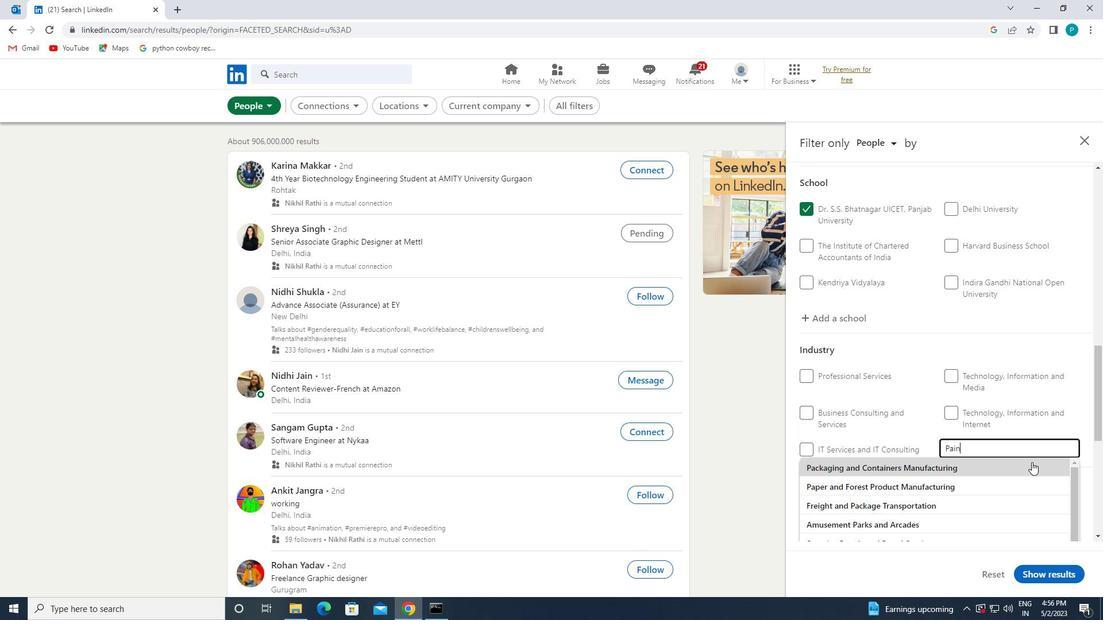 
Action: Mouse moved to (993, 477)
Screenshot: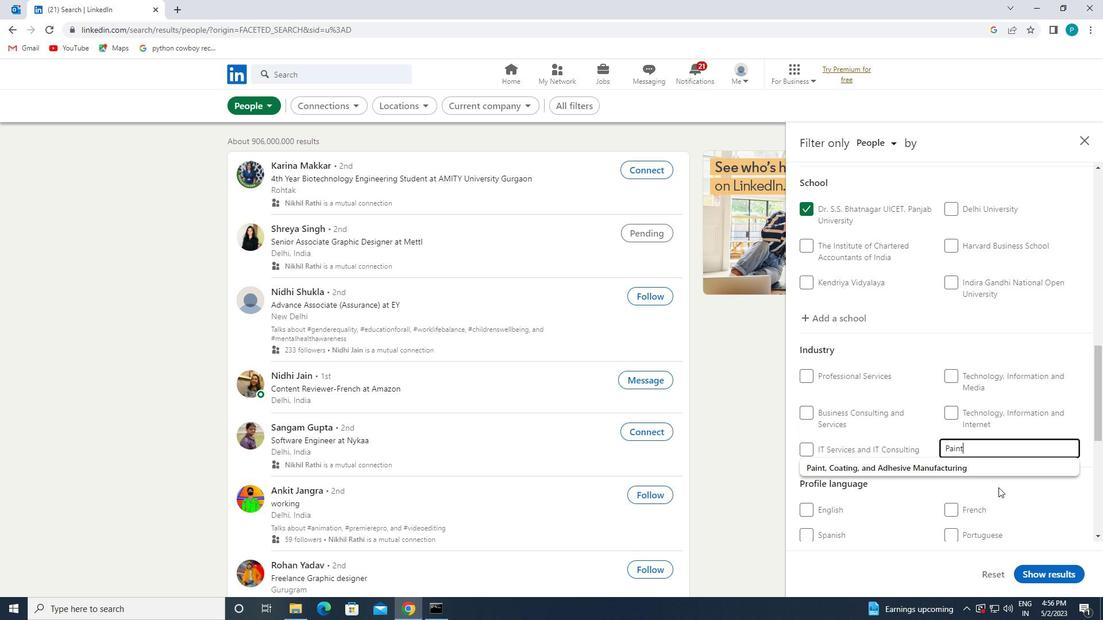
Action: Mouse pressed left at (993, 477)
Screenshot: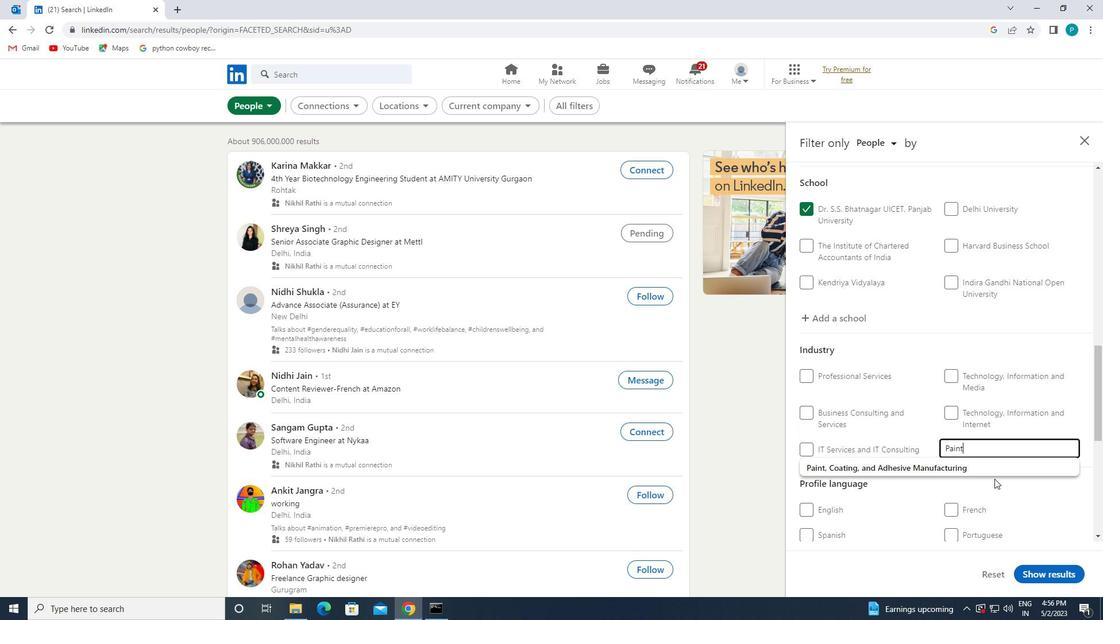 
Action: Mouse moved to (991, 449)
Screenshot: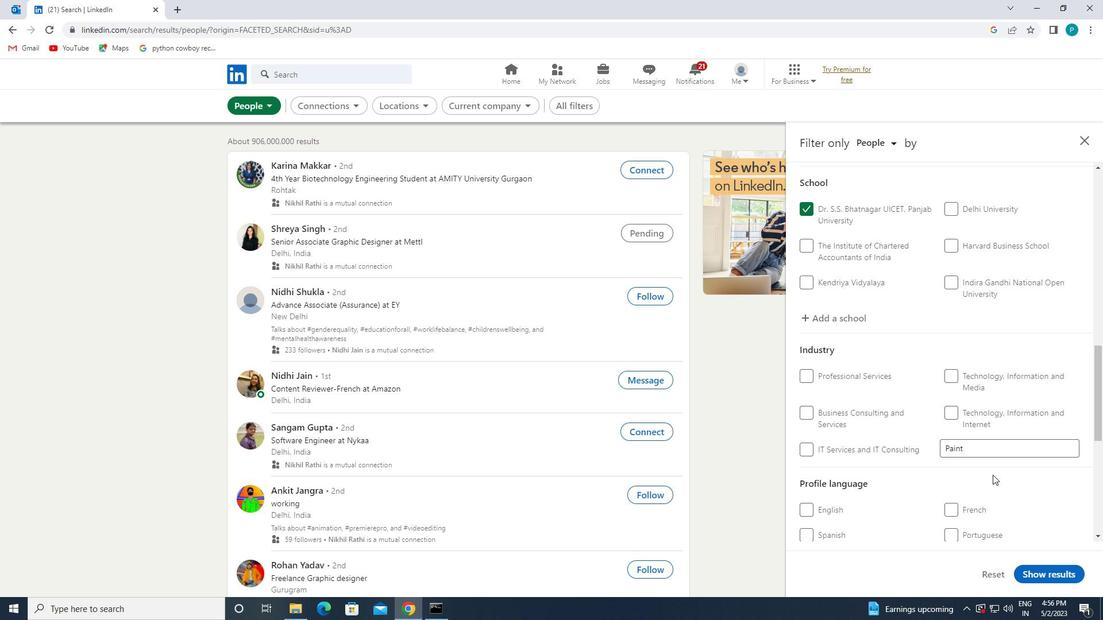 
Action: Mouse pressed left at (991, 449)
Screenshot: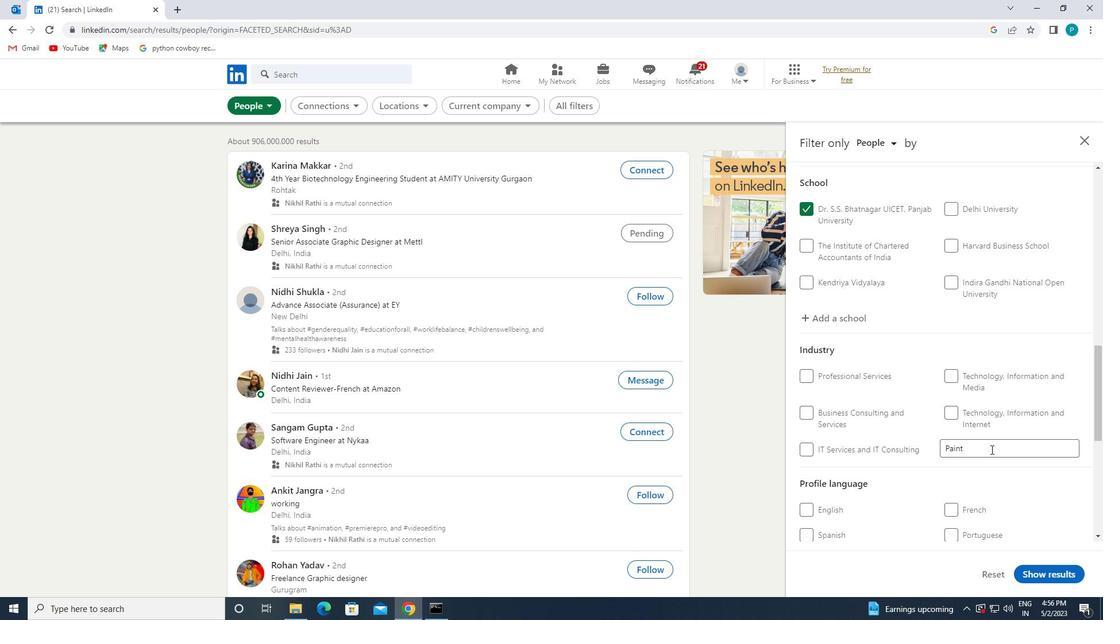 
Action: Mouse moved to (979, 466)
Screenshot: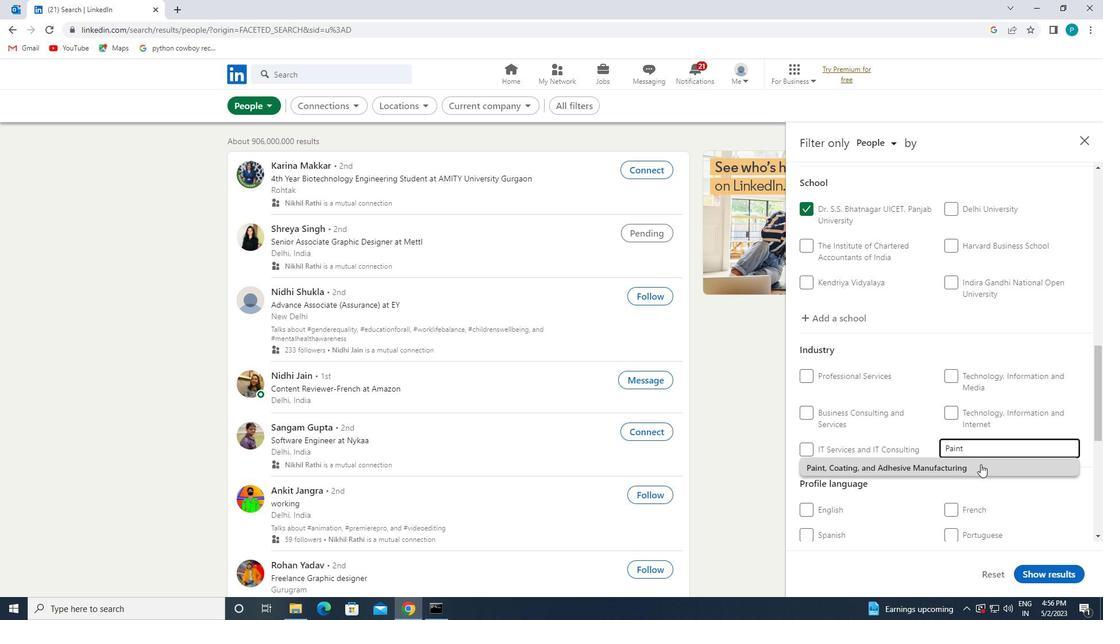 
Action: Mouse pressed left at (979, 466)
Screenshot: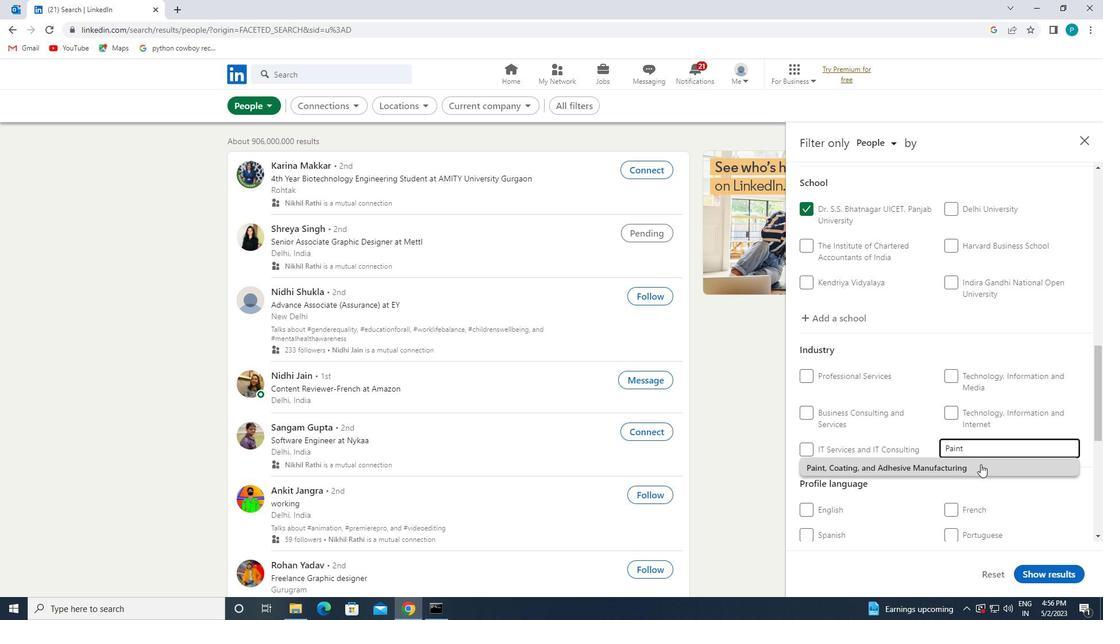 
Action: Mouse scrolled (979, 466) with delta (0, 0)
Screenshot: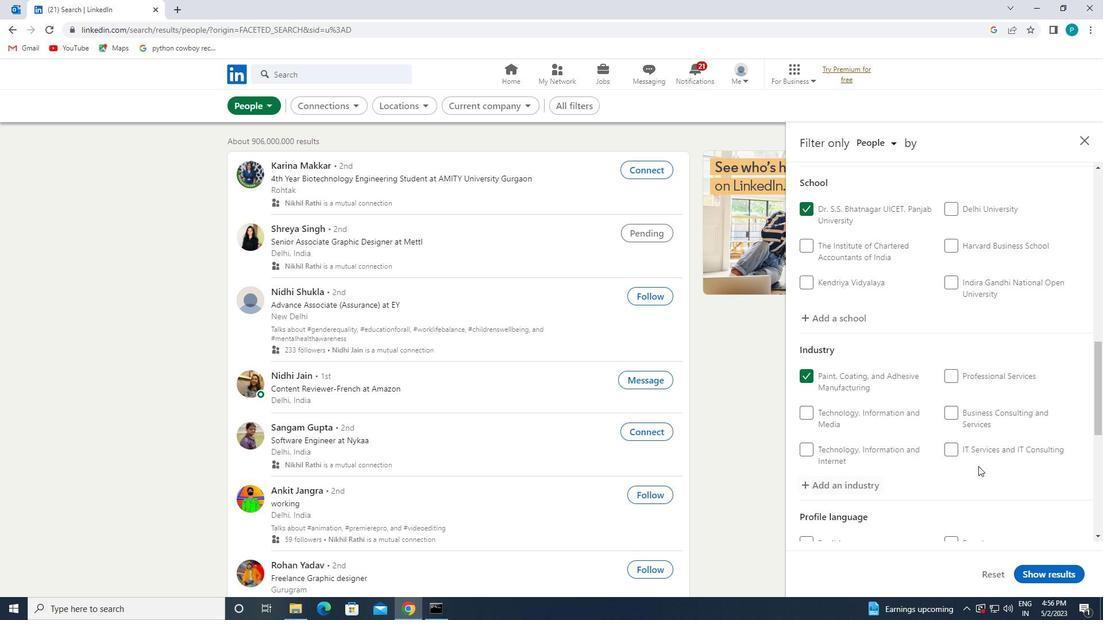 
Action: Mouse scrolled (979, 466) with delta (0, 0)
Screenshot: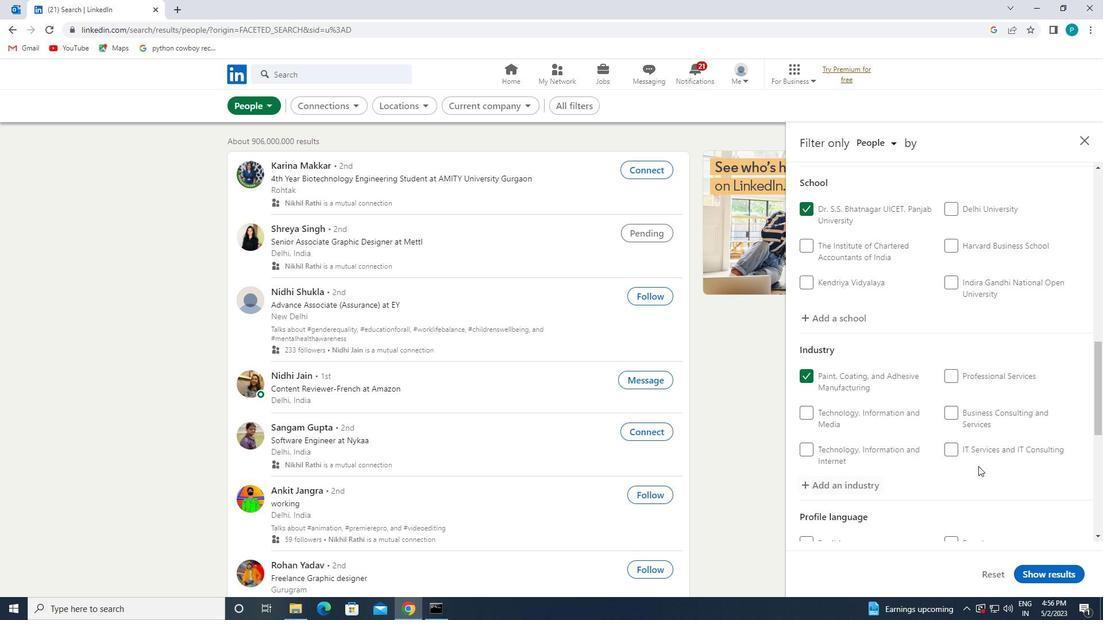 
Action: Mouse scrolled (979, 466) with delta (0, 0)
Screenshot: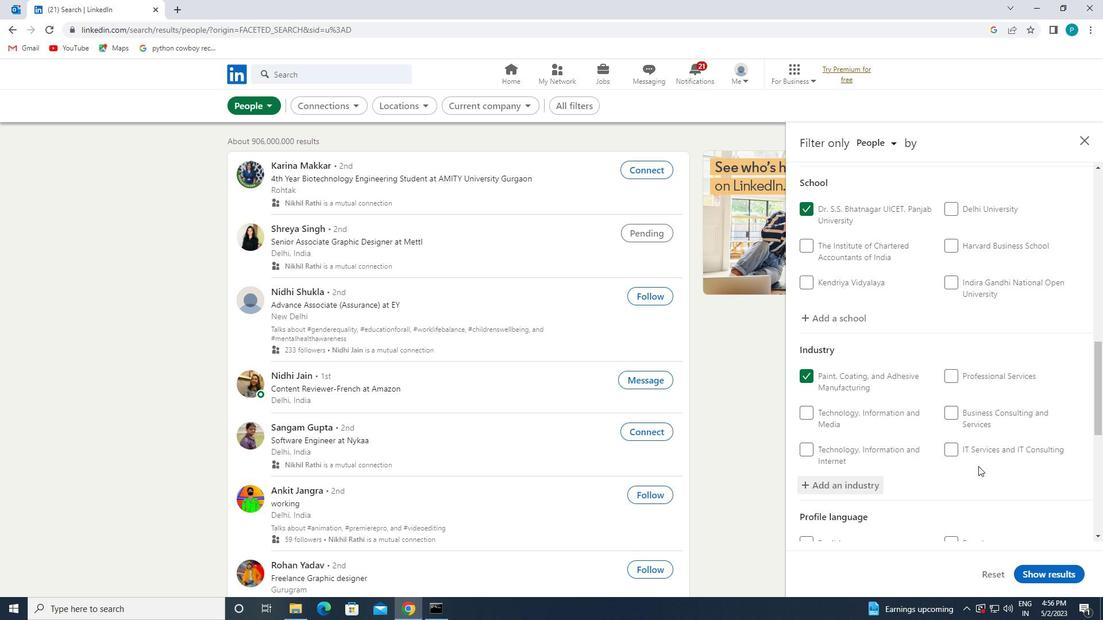 
Action: Mouse scrolled (979, 466) with delta (0, 0)
Screenshot: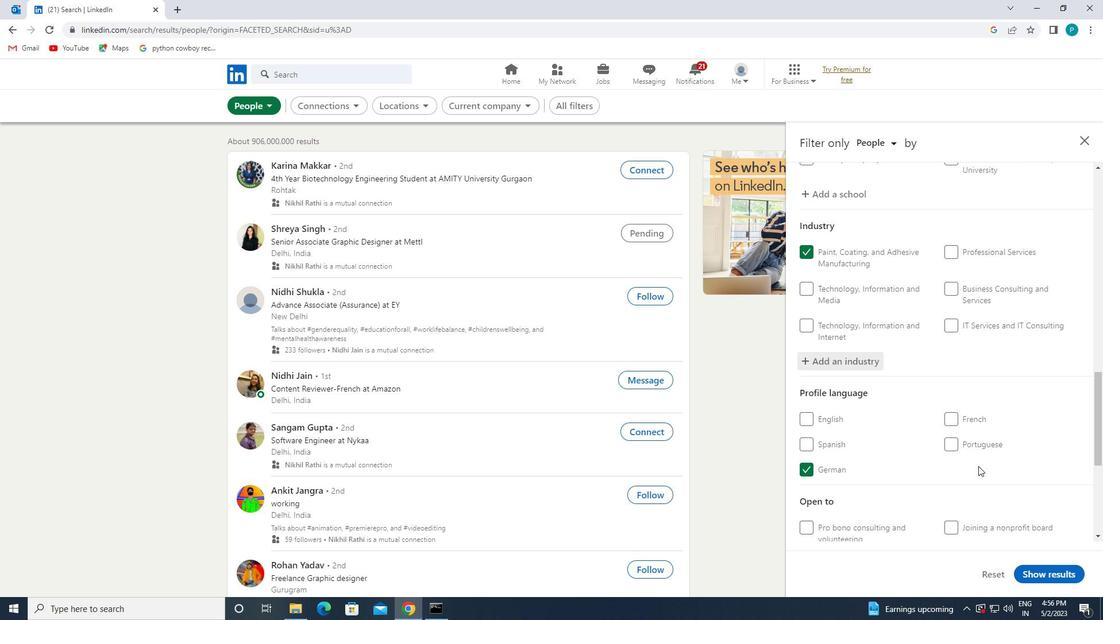 
Action: Mouse scrolled (979, 466) with delta (0, 0)
Screenshot: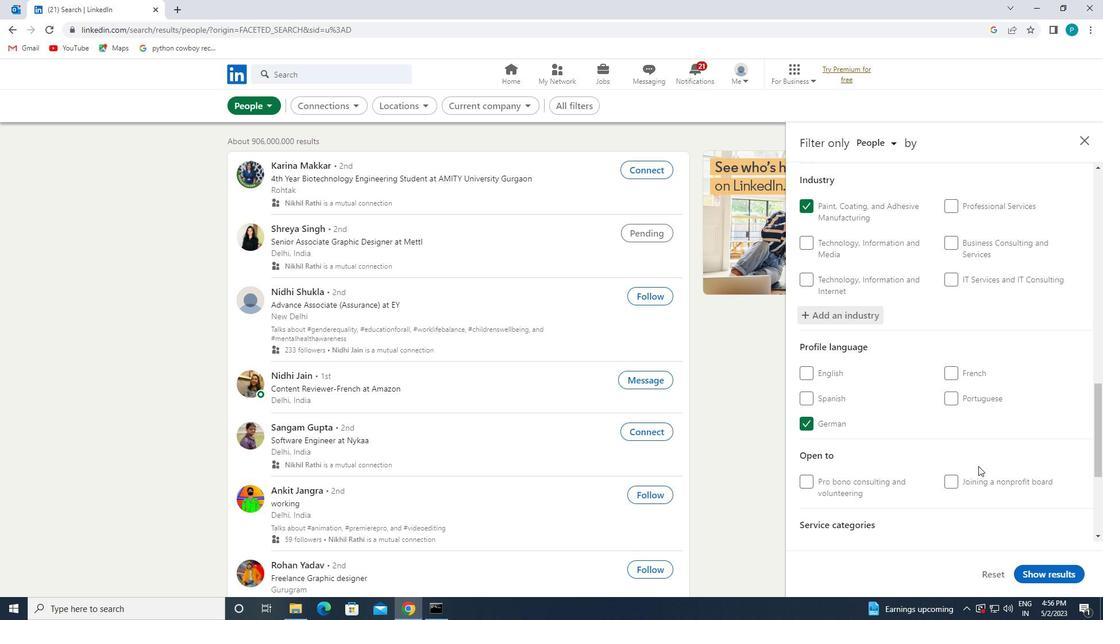 
Action: Mouse scrolled (979, 466) with delta (0, 0)
Screenshot: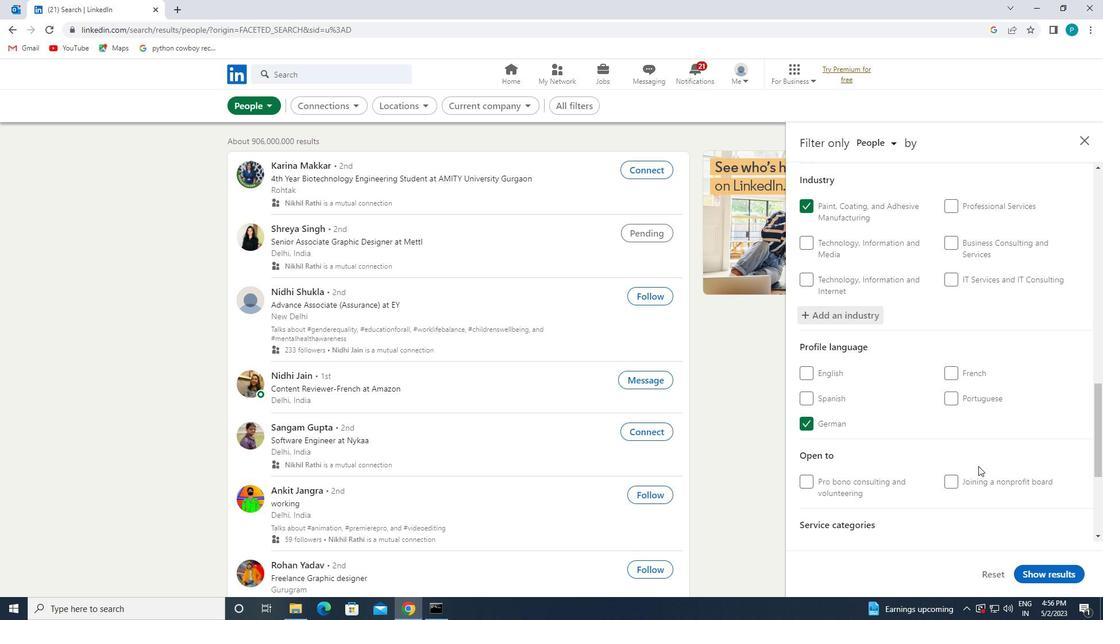 
Action: Mouse moved to (973, 434)
Screenshot: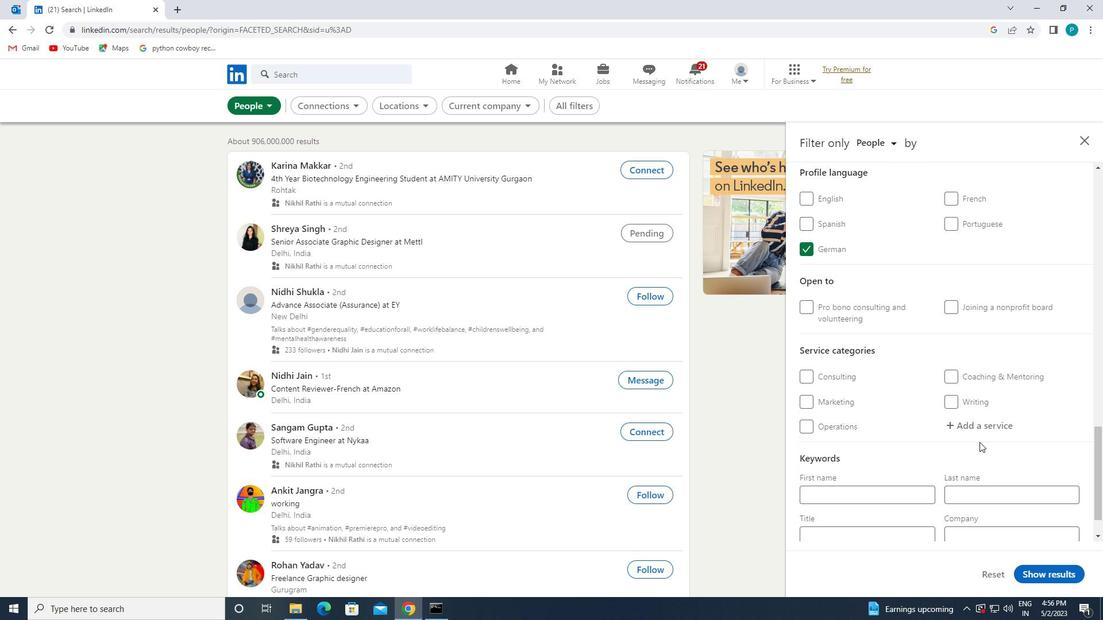 
Action: Mouse pressed left at (973, 434)
Screenshot: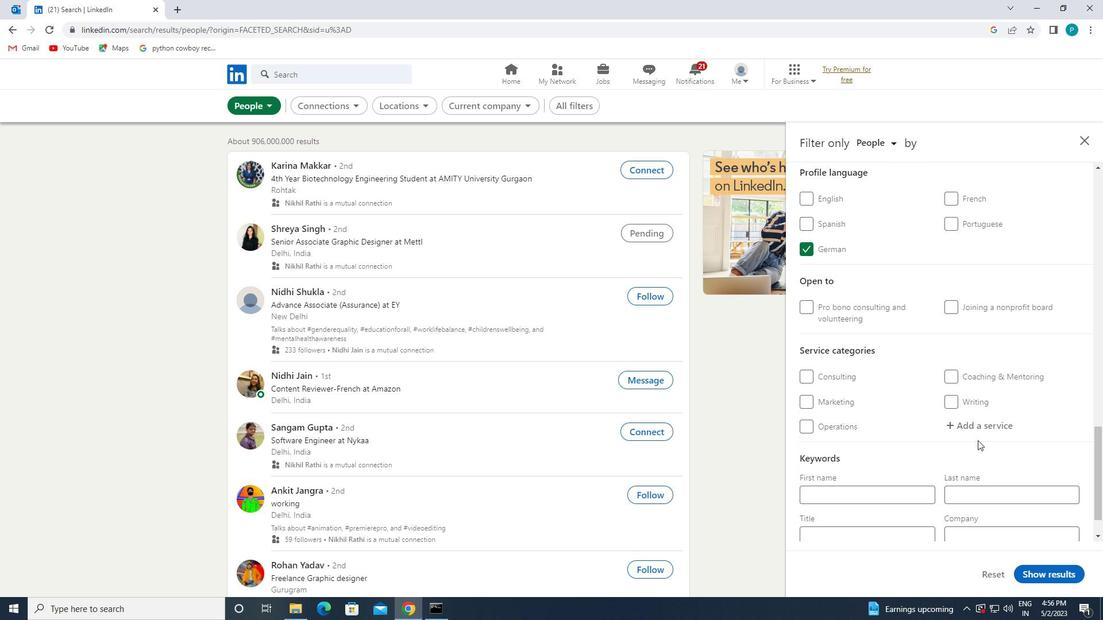 
Action: Mouse moved to (982, 438)
Screenshot: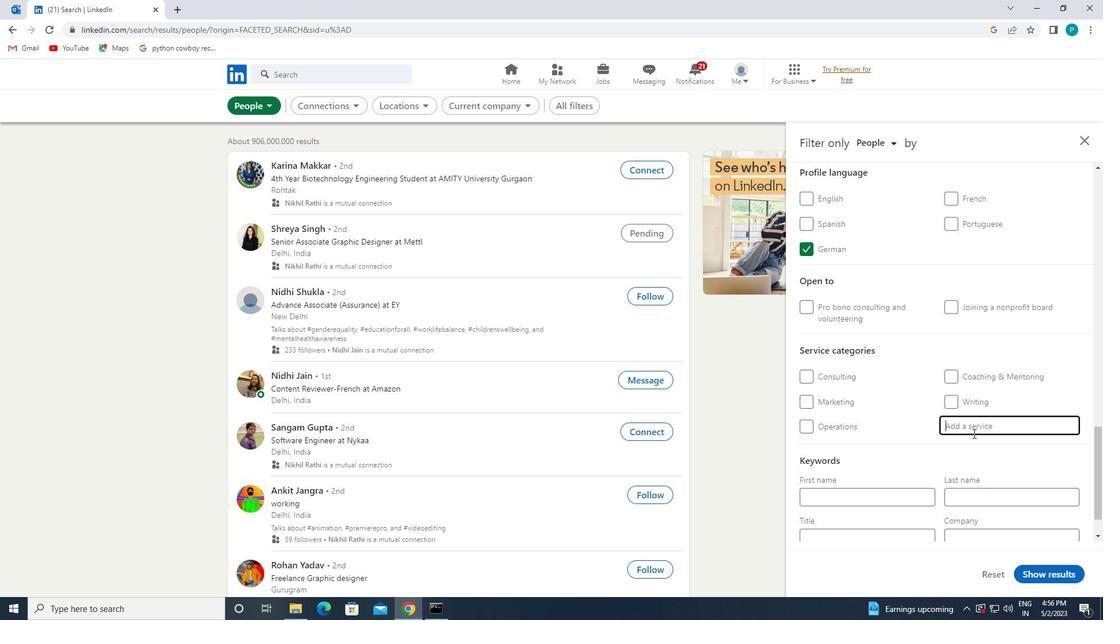 
Action: Key pressed <Key.caps_lock>V<Key.caps_lock>IDEO
Screenshot: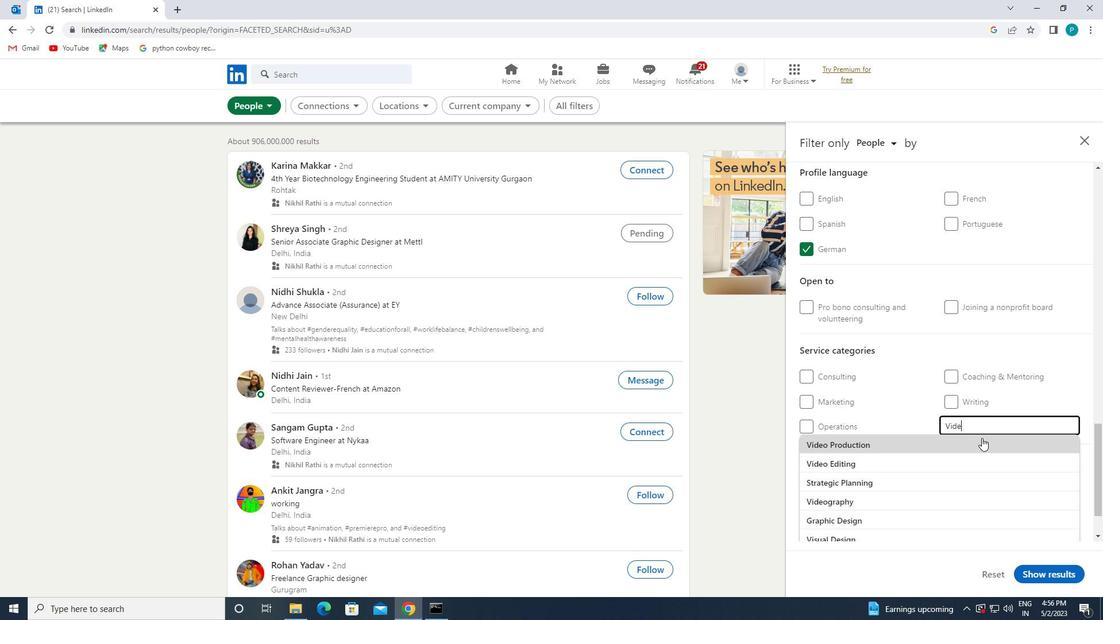 
Action: Mouse moved to (962, 460)
Screenshot: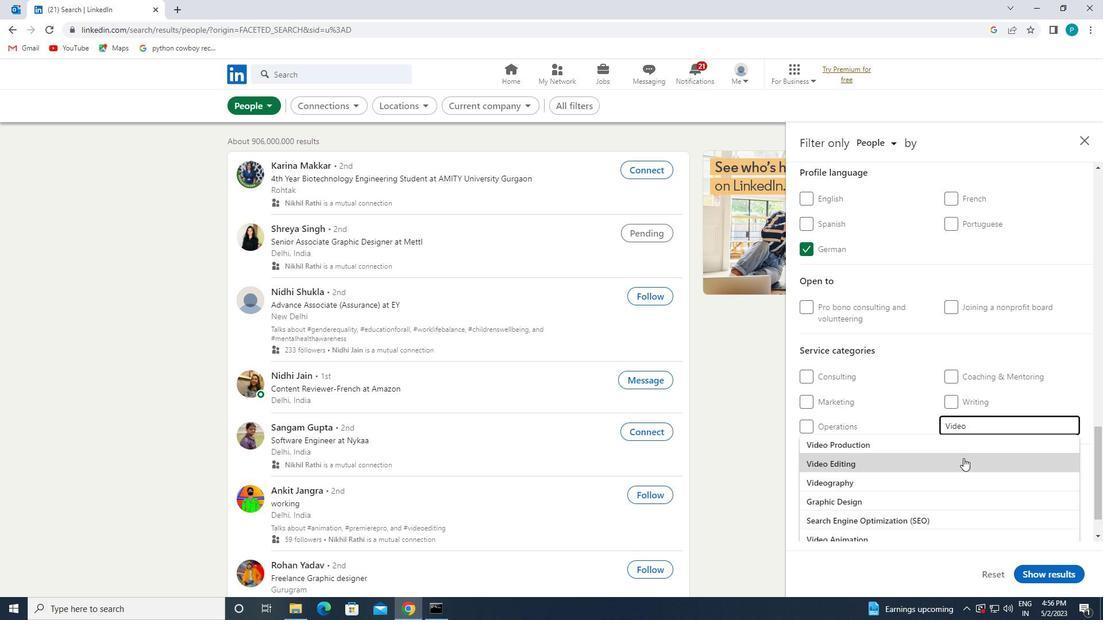 
Action: Mouse pressed left at (962, 460)
Screenshot: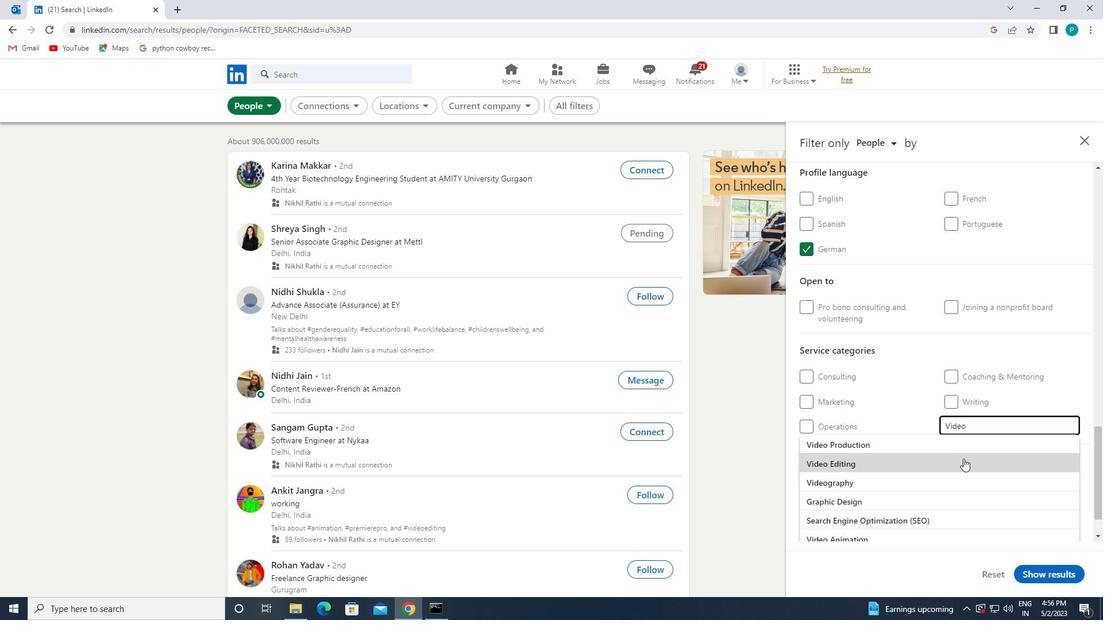 
Action: Mouse scrolled (962, 459) with delta (0, 0)
Screenshot: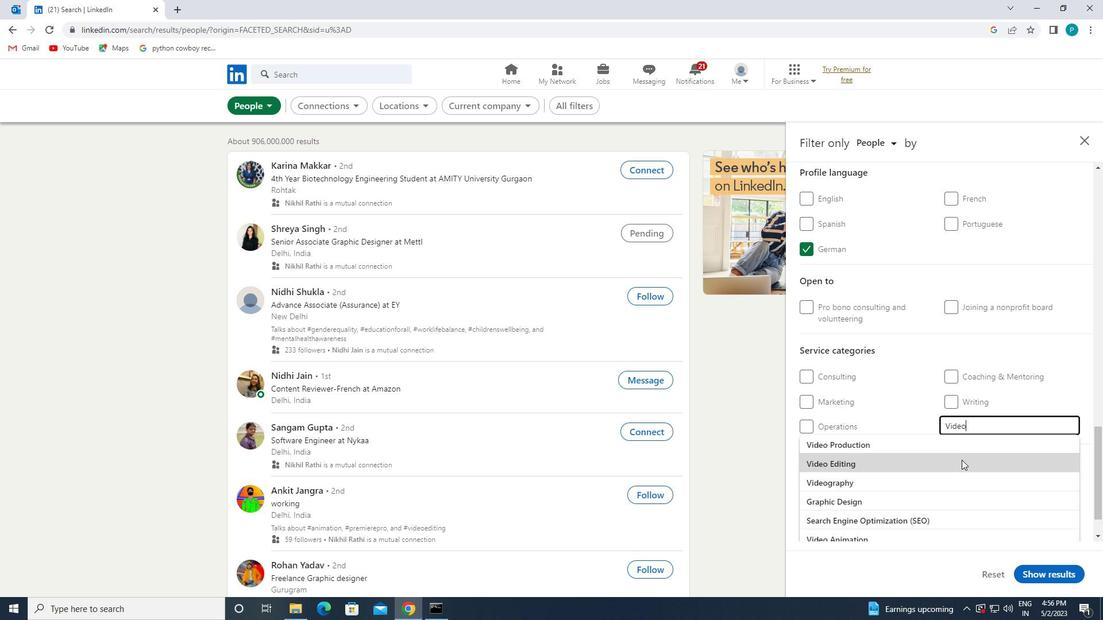 
Action: Mouse scrolled (962, 459) with delta (0, 0)
Screenshot: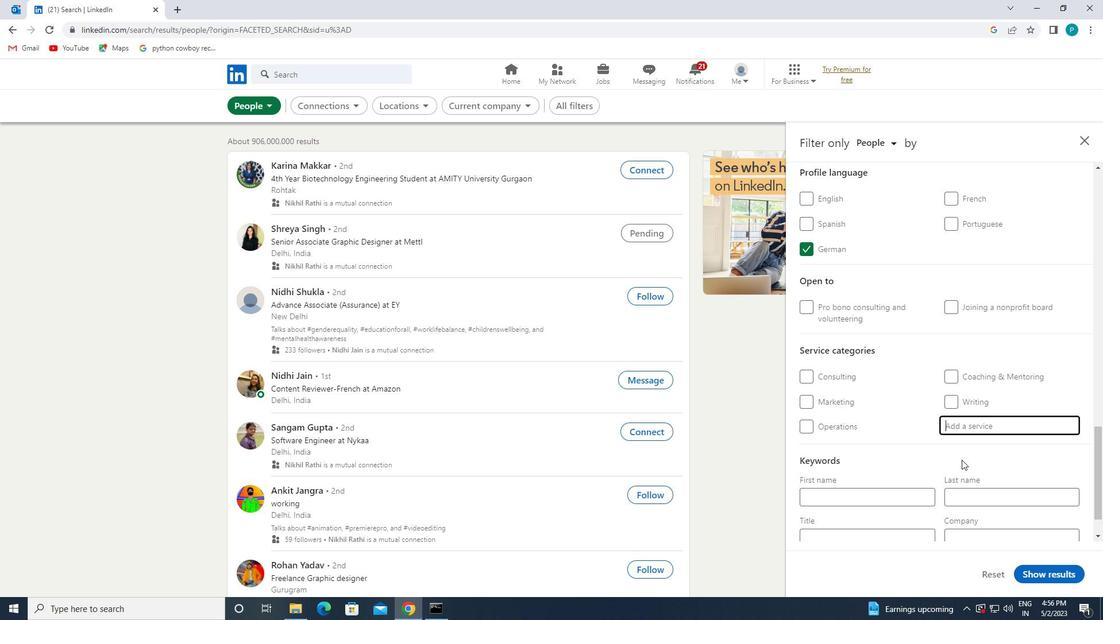 
Action: Mouse scrolled (962, 459) with delta (0, 0)
Screenshot: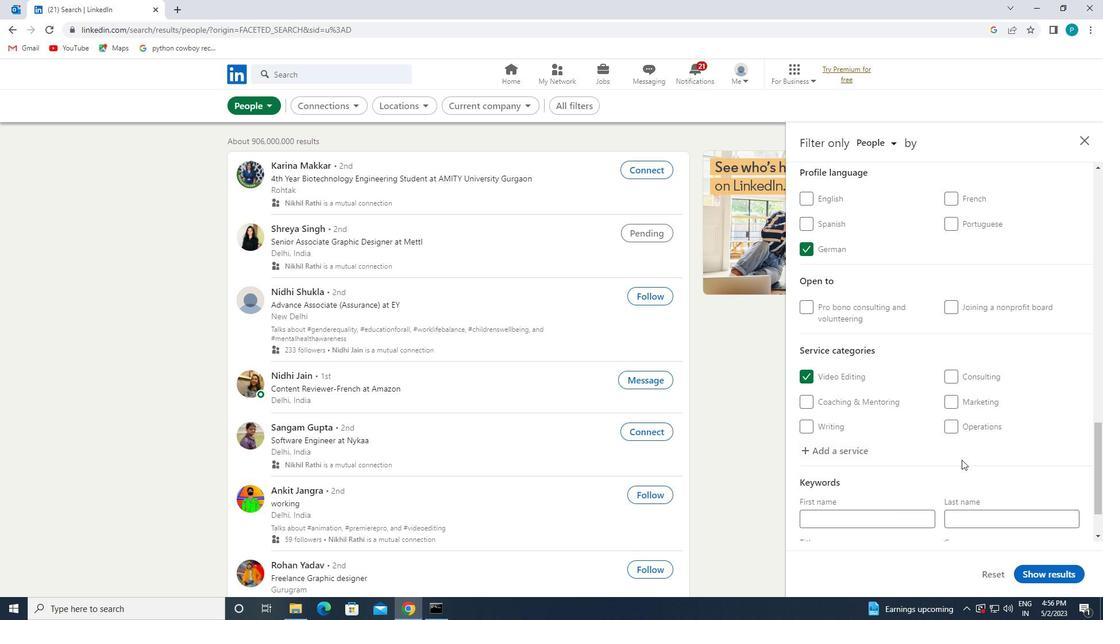 
Action: Mouse scrolled (962, 459) with delta (0, 0)
Screenshot: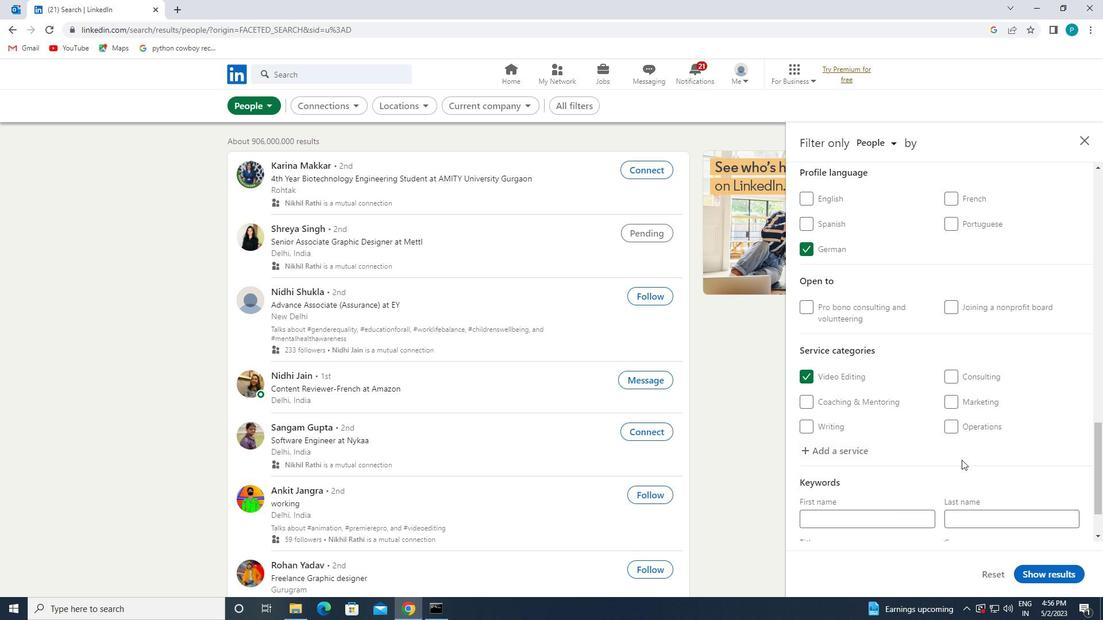 
Action: Mouse moved to (925, 486)
Screenshot: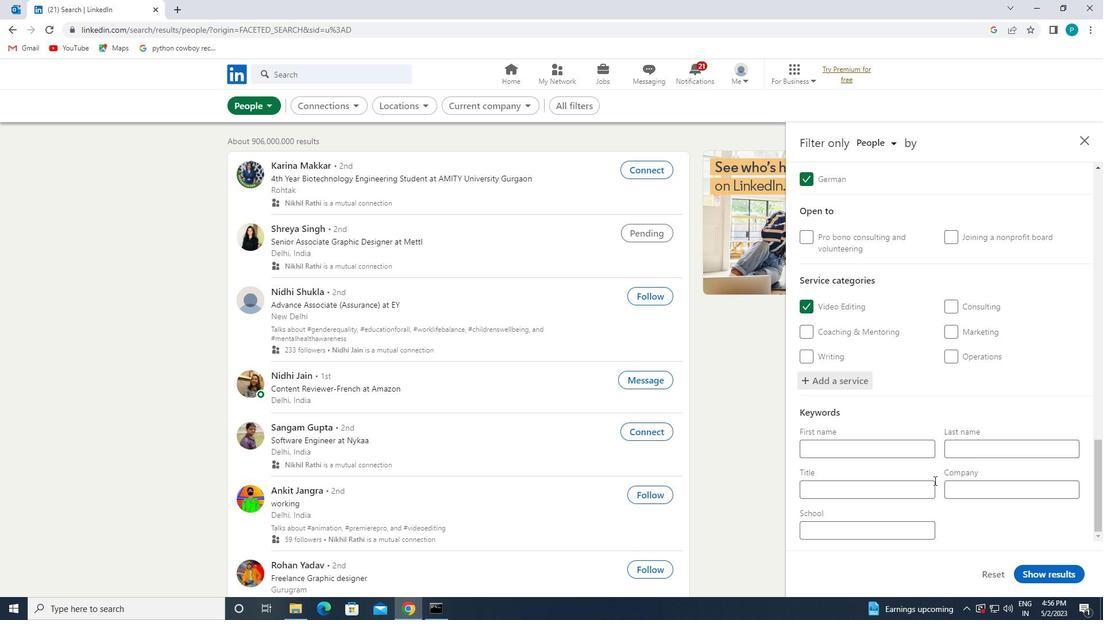 
Action: Mouse pressed left at (925, 486)
Screenshot: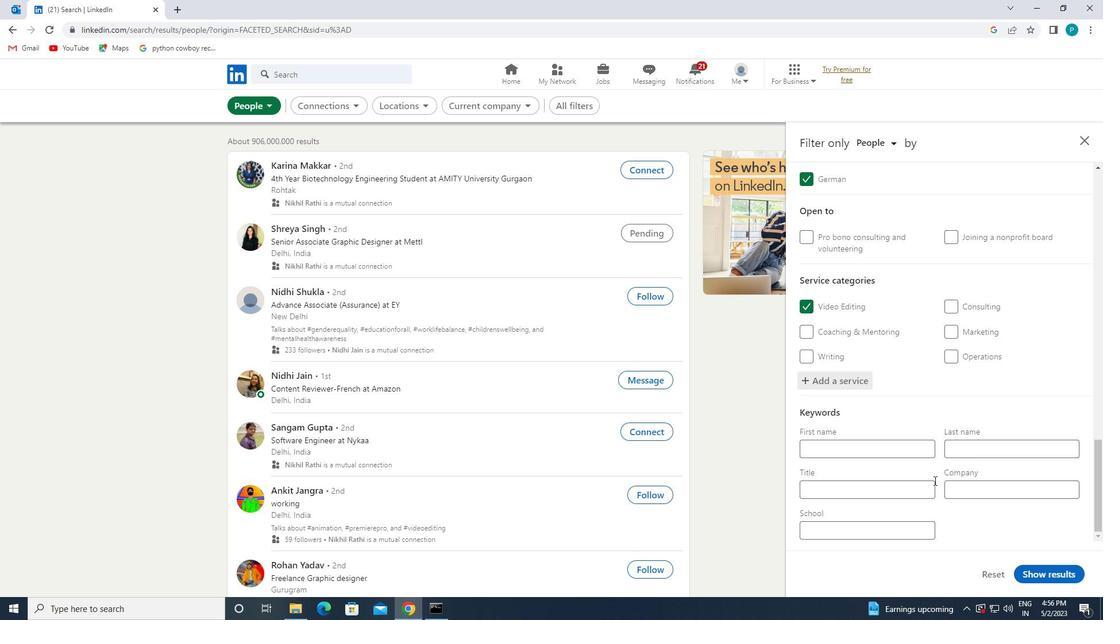 
Action: Mouse moved to (935, 495)
Screenshot: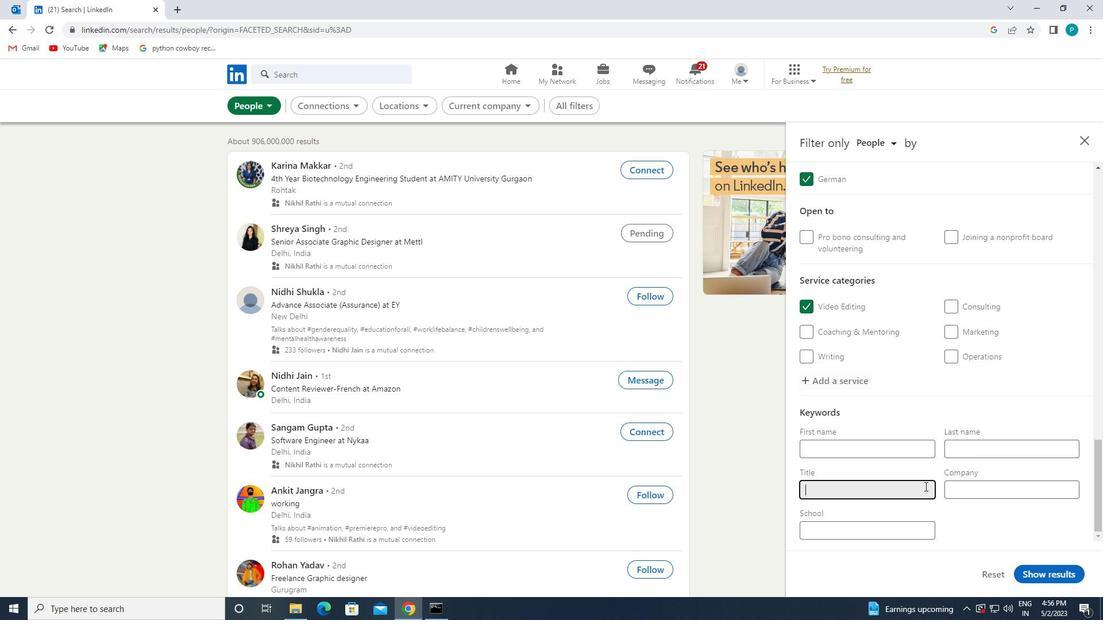 
Action: Key pressed <Key.caps_lock>UPS<Key.space><Key.caps_lock>D<Key.caps_lock><Key.backspace>D<Key.caps_lock>RIVER
Screenshot: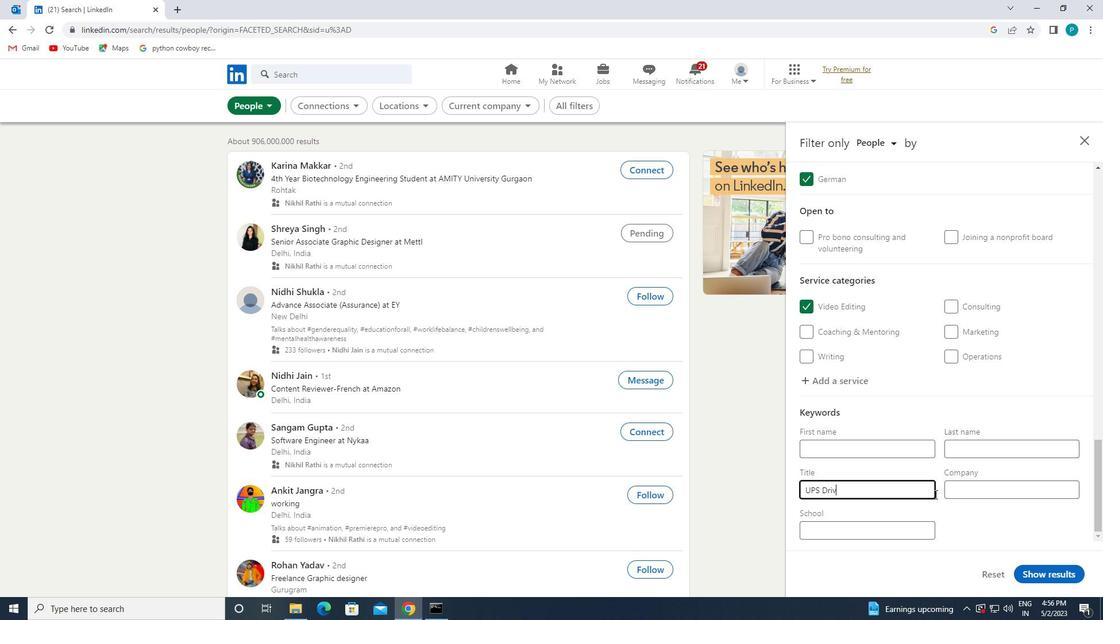 
Action: Mouse moved to (1033, 567)
Screenshot: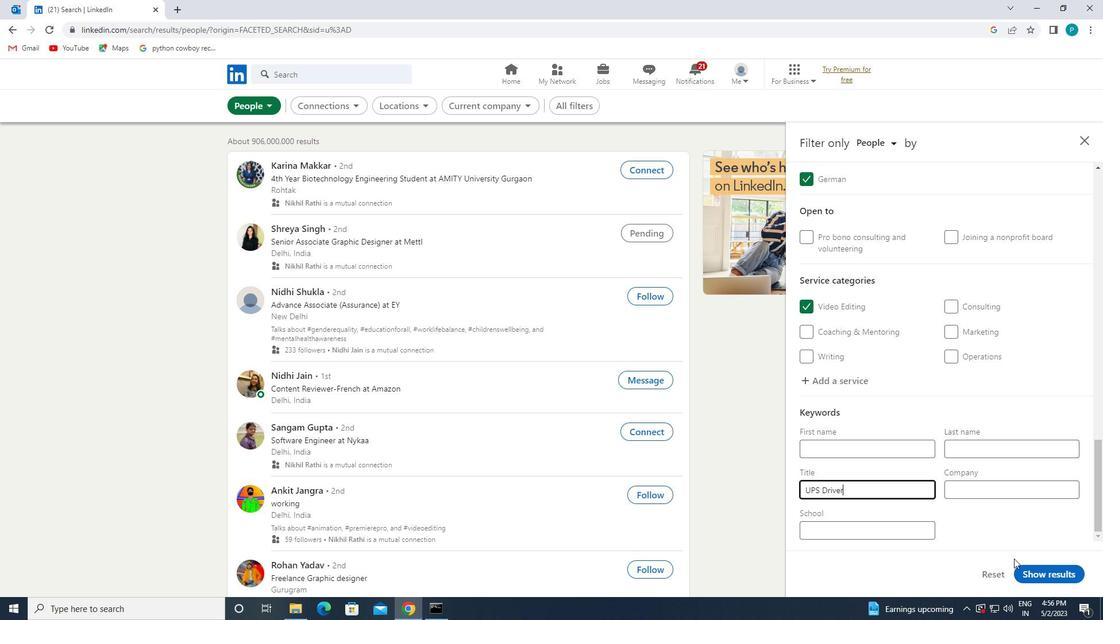 
Action: Mouse pressed left at (1033, 567)
Screenshot: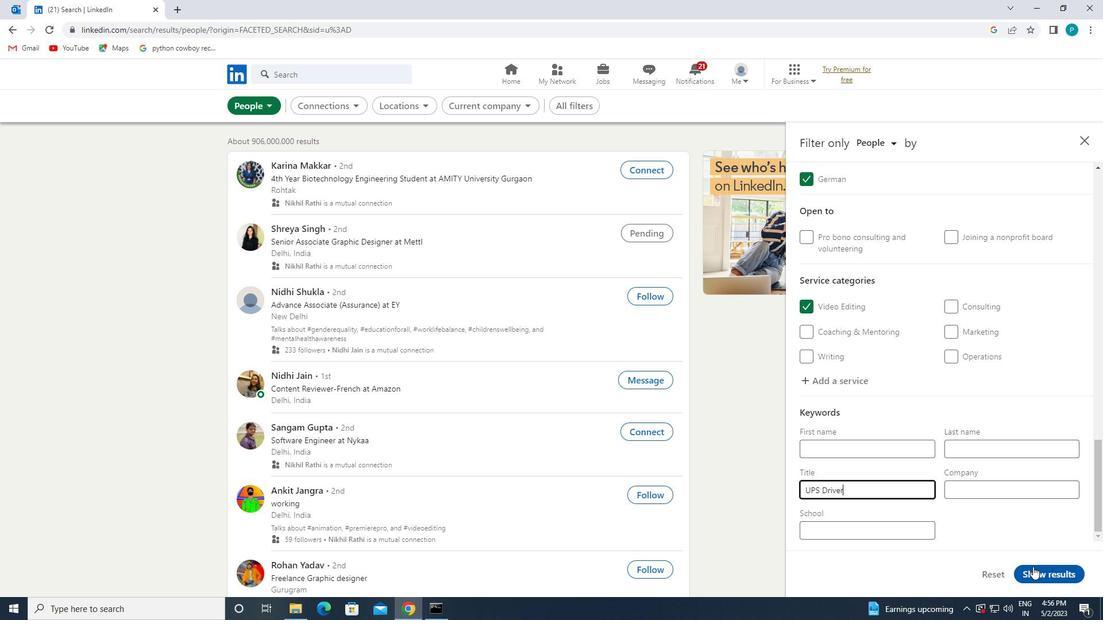 
